 Task: Add an event with the title Second Training Session: Change Management and Adaptability in the Workplace, date ''2023/11/07'', time 7:50 AM to 9:50 AMand add a description: Welcome to the Project Quality Assurance Check, a crucial step in ensuring the highest level of quality and adherence to standards throughout the project lifecycle. The Quality Assurance Check is designed to systematically review and evaluate project deliverables, processes, and outcomes to identify any deviations, defects, or areas of improvement.Select event color  Lavender . Add location for the event as: 987 Chora Church, Istanbul, Turkey, logged in from the account softage.10@softage.netand send the event invitation to softage.1@softage.net and softage.2@softage.net. Set a reminder for the event Weekly on Sunday
Action: Mouse moved to (95, 126)
Screenshot: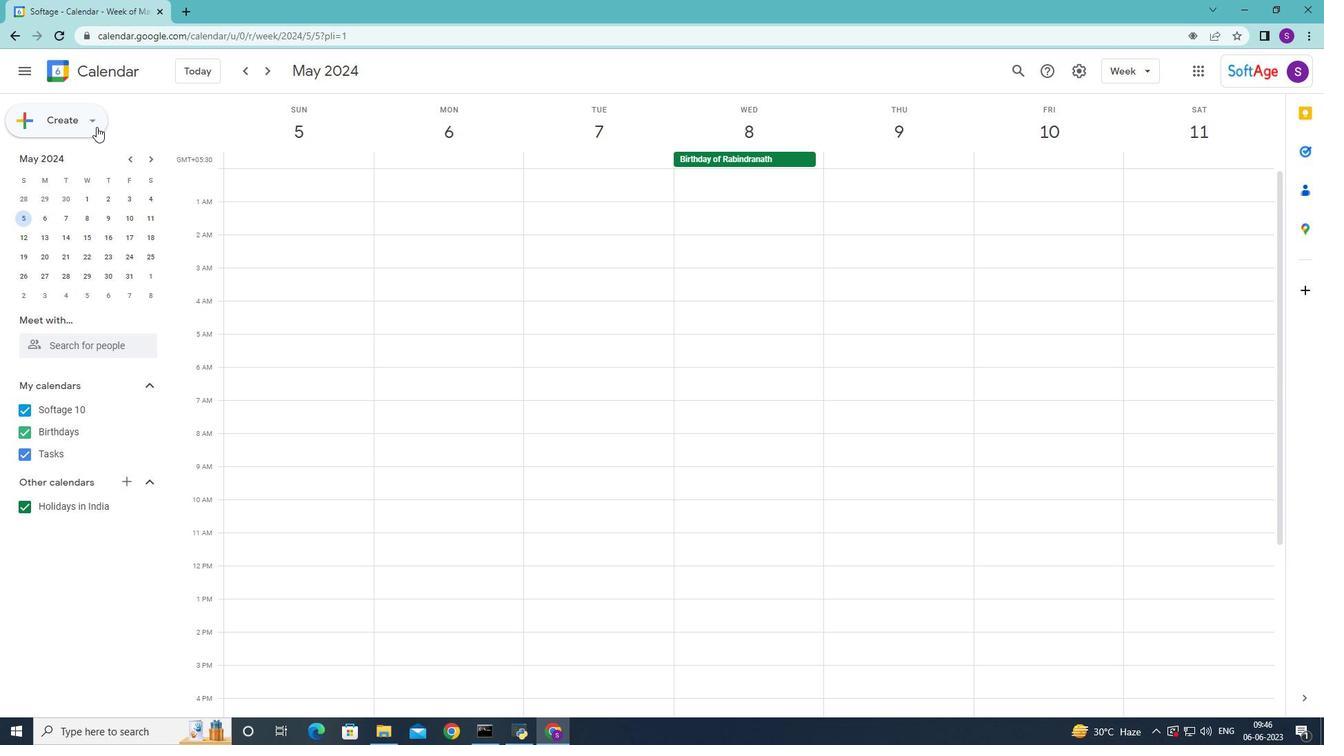 
Action: Mouse pressed left at (95, 126)
Screenshot: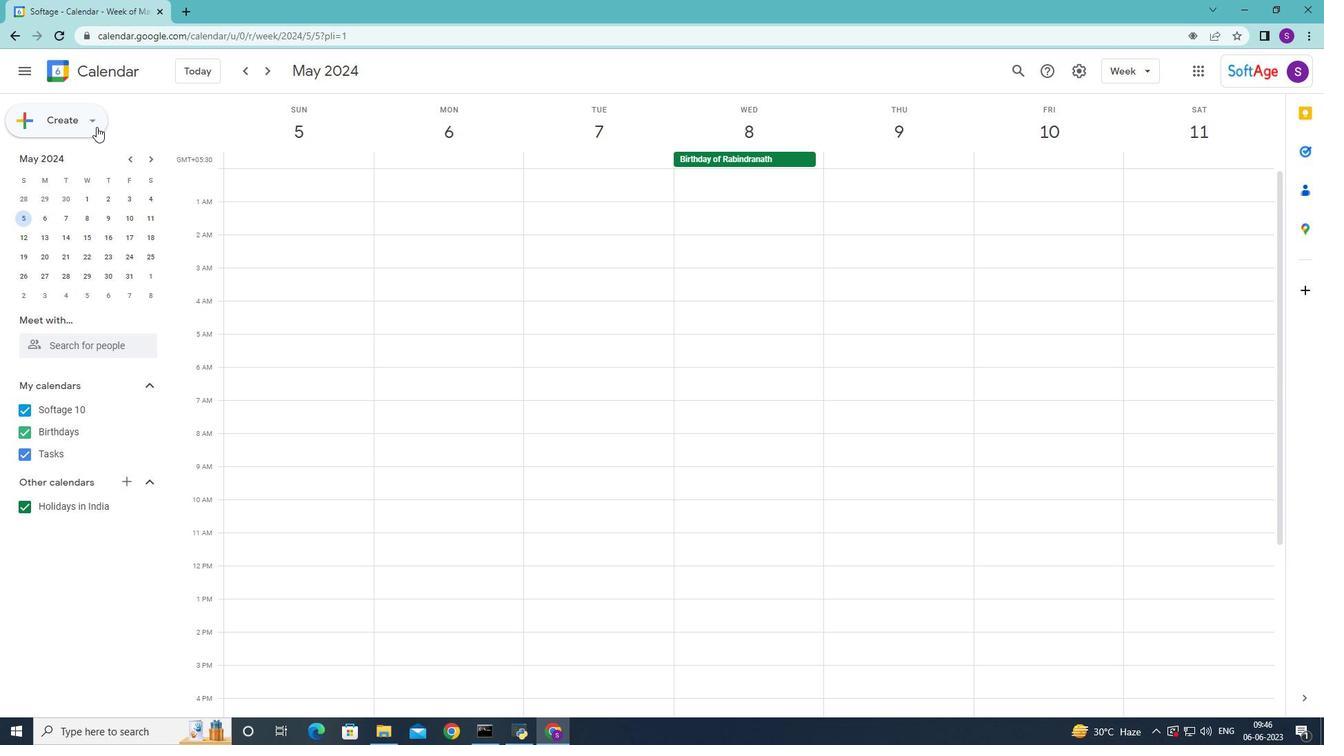 
Action: Mouse moved to (91, 161)
Screenshot: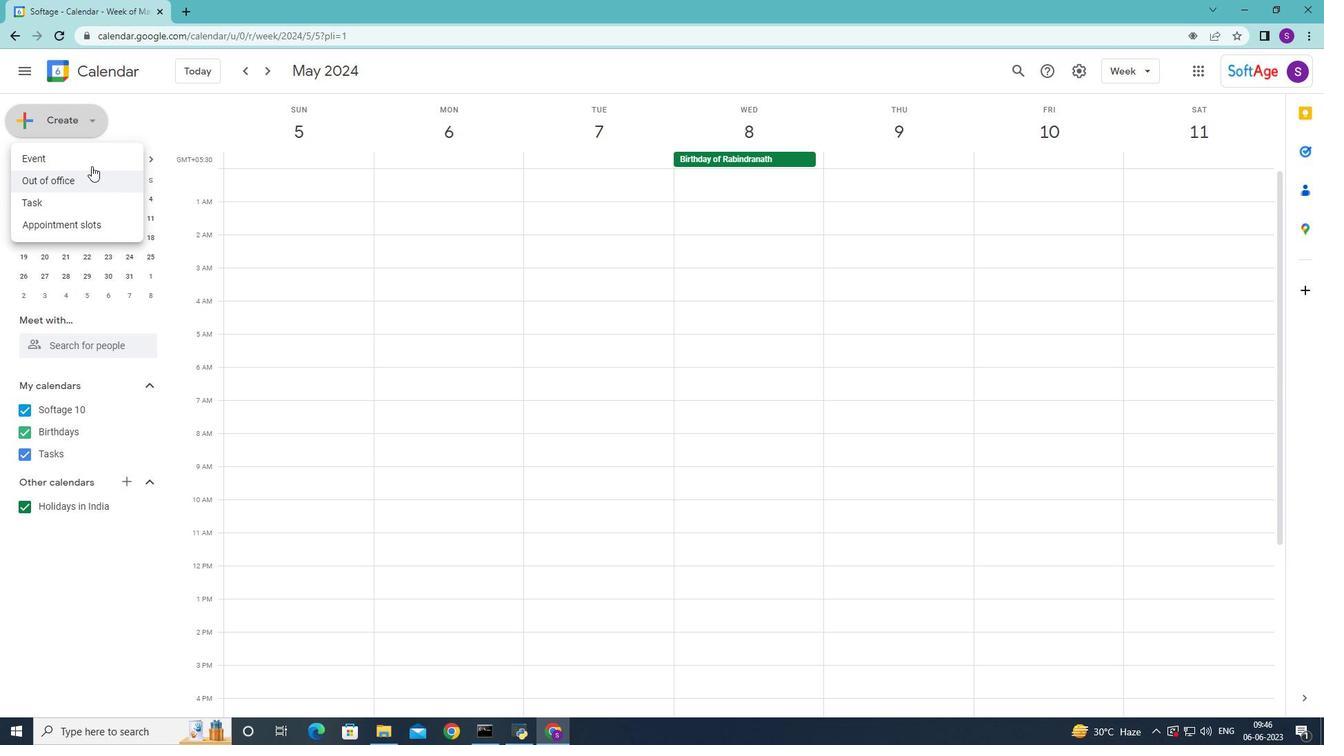 
Action: Mouse pressed left at (91, 161)
Screenshot: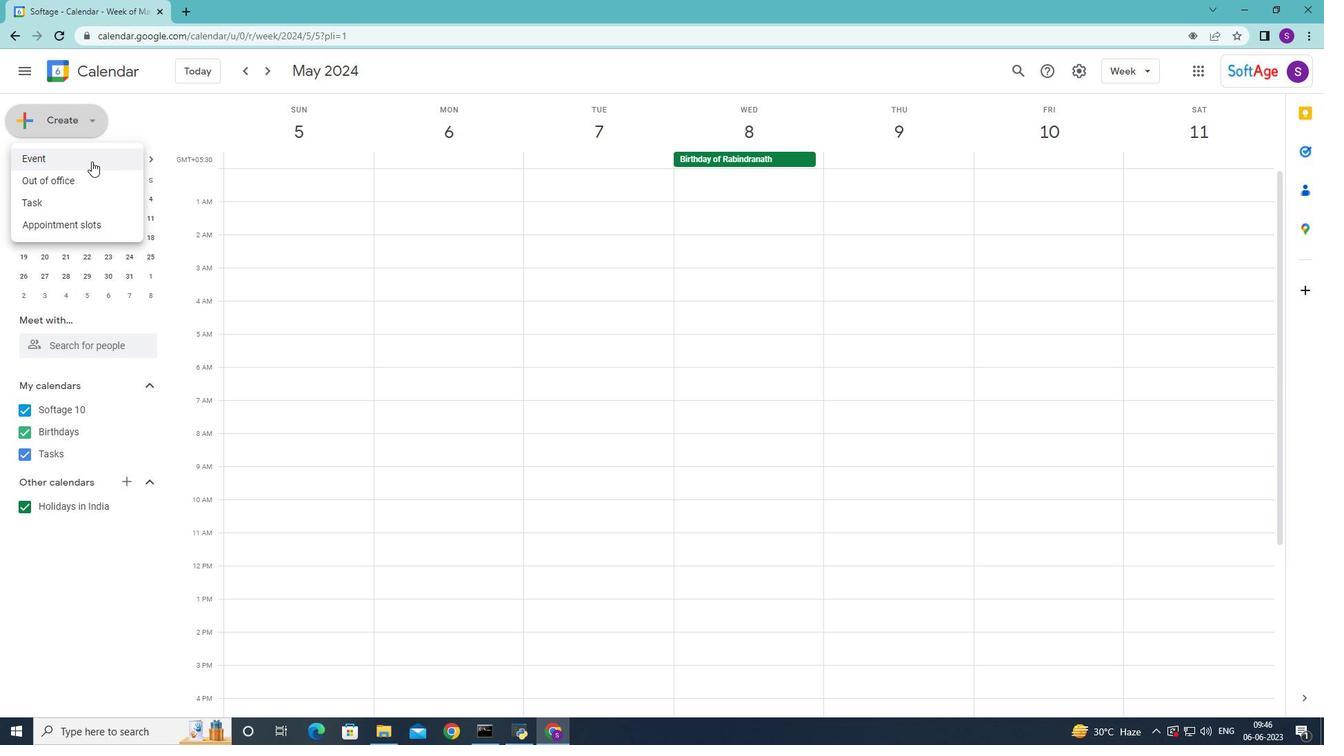 
Action: Mouse moved to (512, 255)
Screenshot: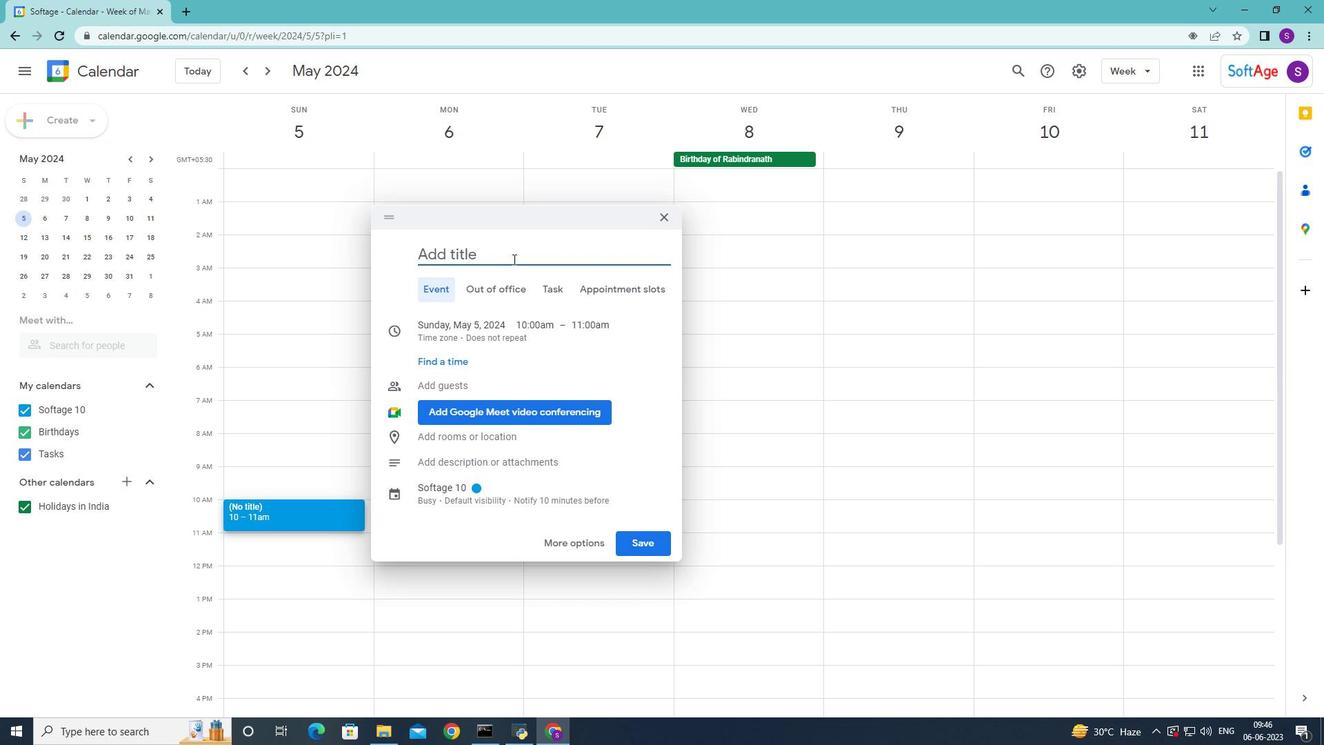 
Action: Mouse pressed left at (512, 255)
Screenshot: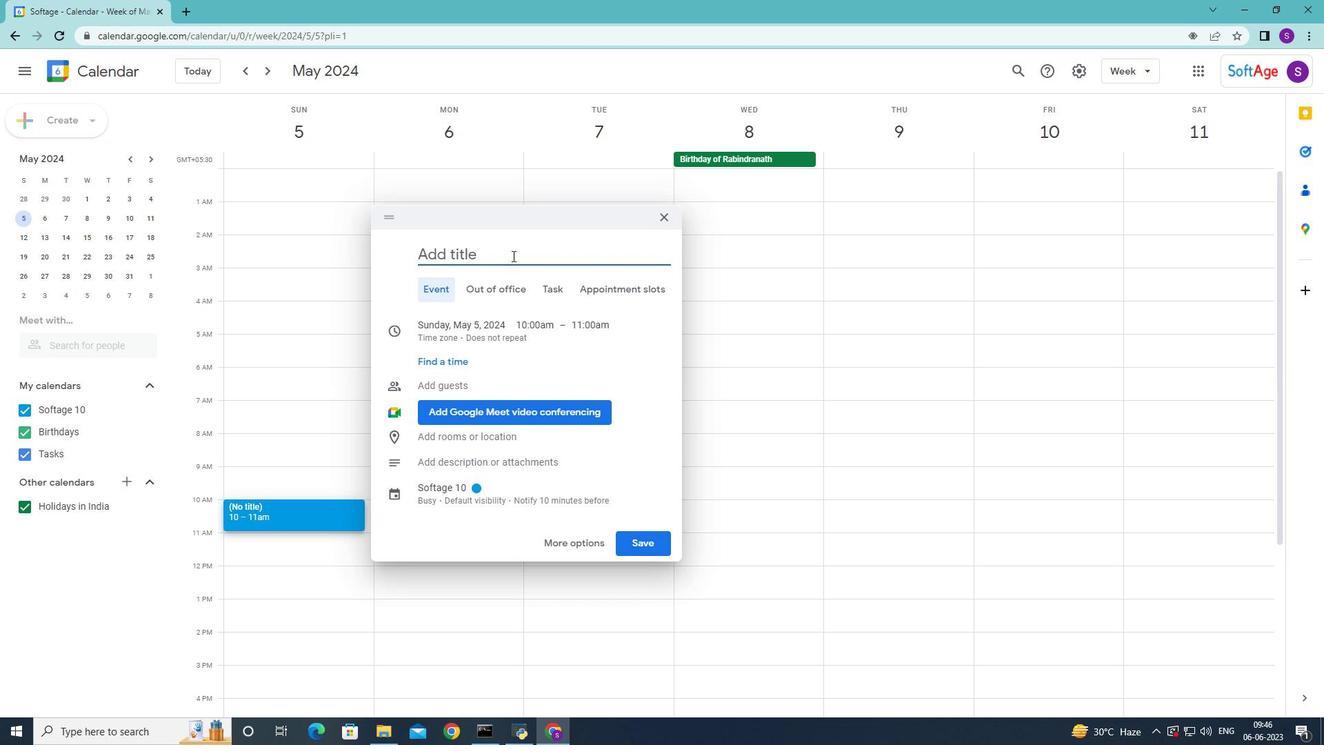 
Action: Key pressed <Key.shift>Secp<Key.backspace>ond<Key.space><Key.shift>Traim<Key.backspace>ning<Key.space><Key.shift>Session<Key.space><Key.backspace><Key.shift_r><Key.shift_r><Key.shift_r><Key.shift_r><Key.shift_r><Key.shift_r><Key.shift_r>:<Key.space><Key.shift>Change<Key.space><Key.shift>Management<Key.space>and<Key.space>adapt<Key.backspace><Key.backspace><Key.backspace><Key.backspace><Key.backspace><Key.shift>Adaptability<Key.space>in<Key.space>the<Key.space><Key.shift>Workkplace<Key.space>
Screenshot: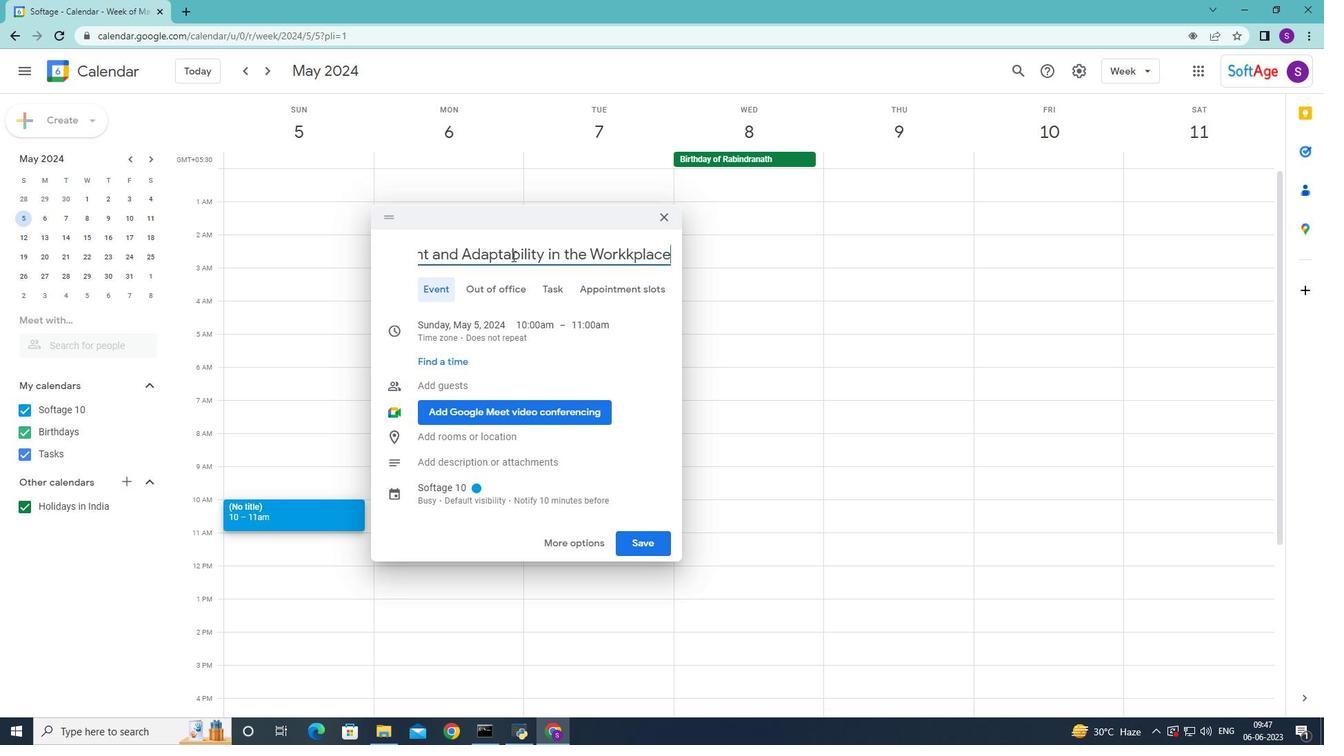 
Action: Mouse moved to (629, 253)
Screenshot: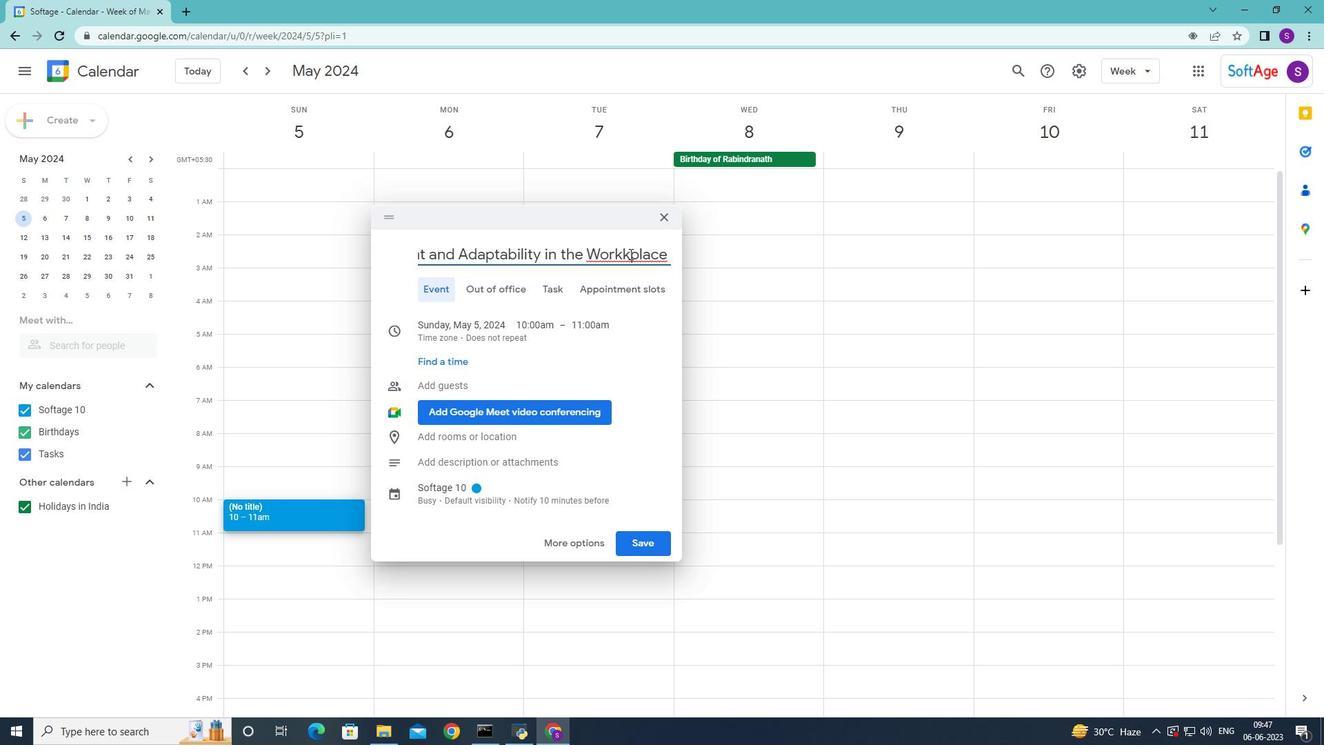 
Action: Mouse pressed left at (629, 253)
Screenshot: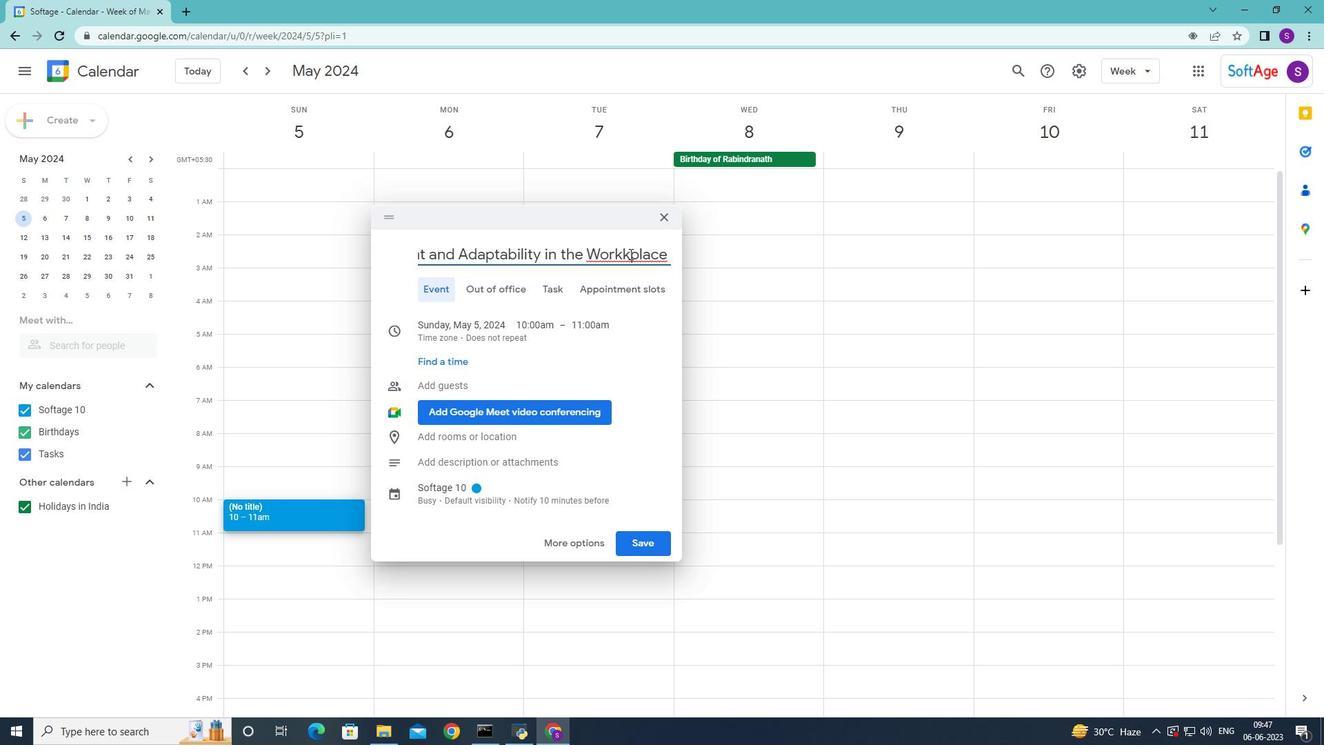 
Action: Key pressed <Key.backspace>
Screenshot: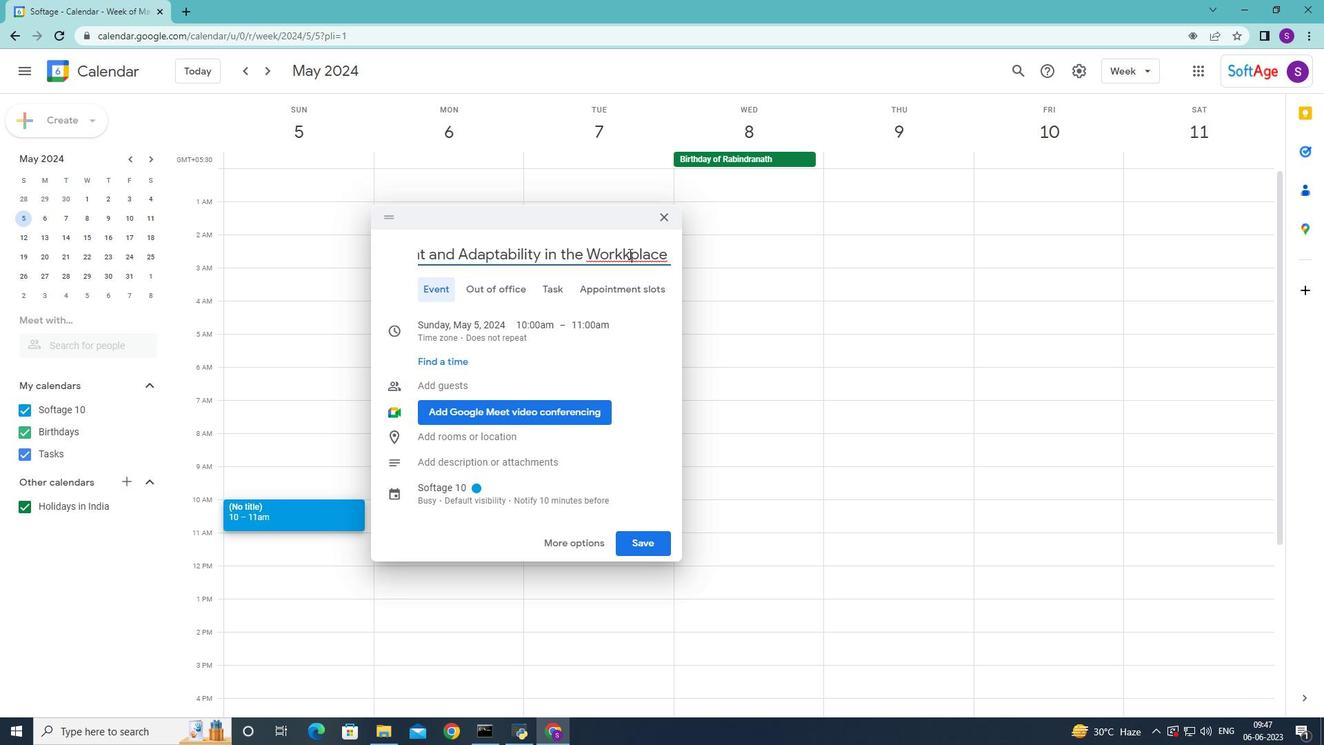 
Action: Mouse moved to (431, 333)
Screenshot: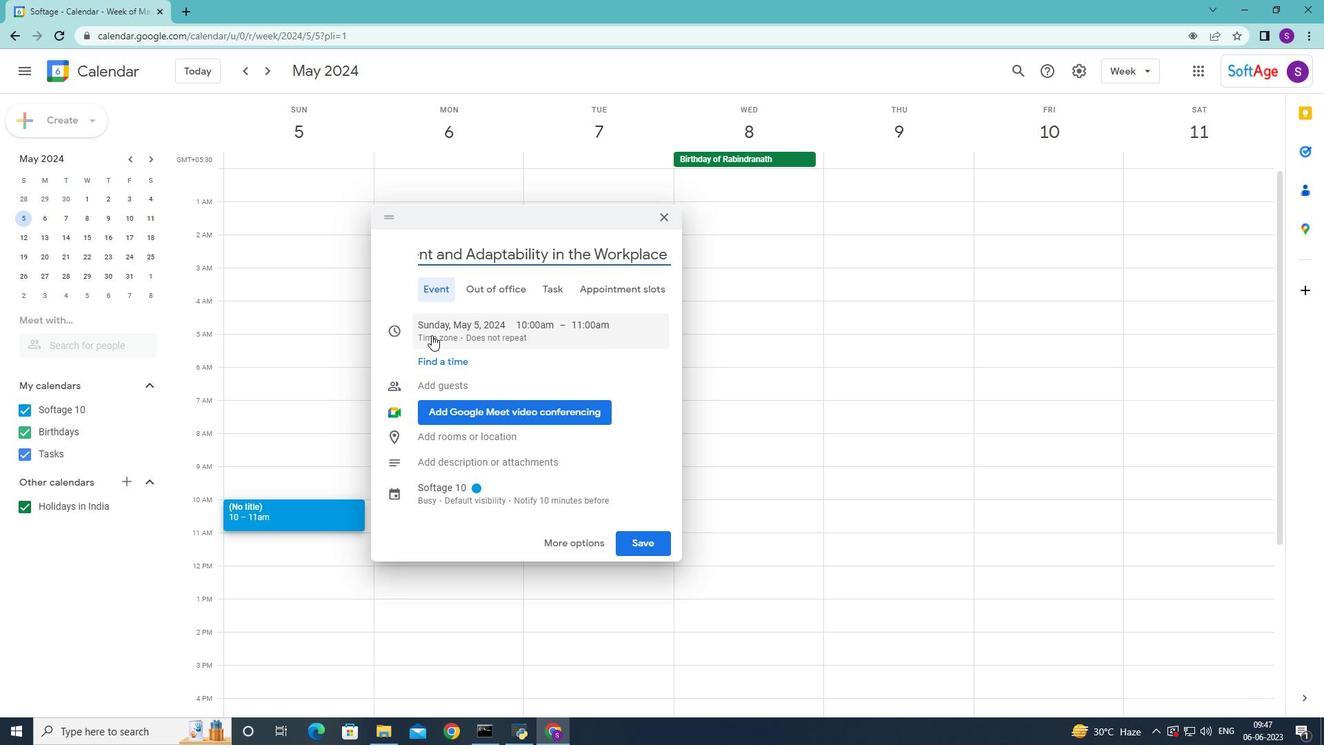
Action: Mouse pressed left at (431, 333)
Screenshot: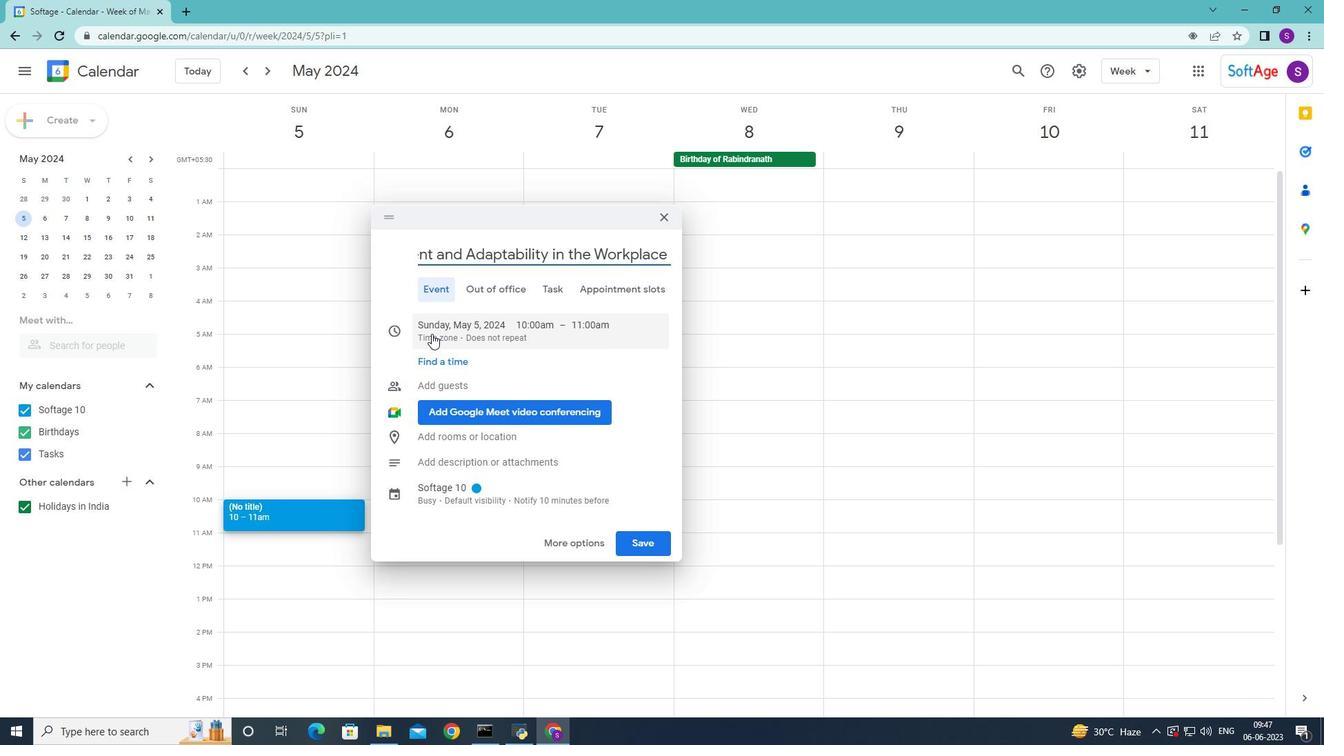 
Action: Mouse moved to (455, 326)
Screenshot: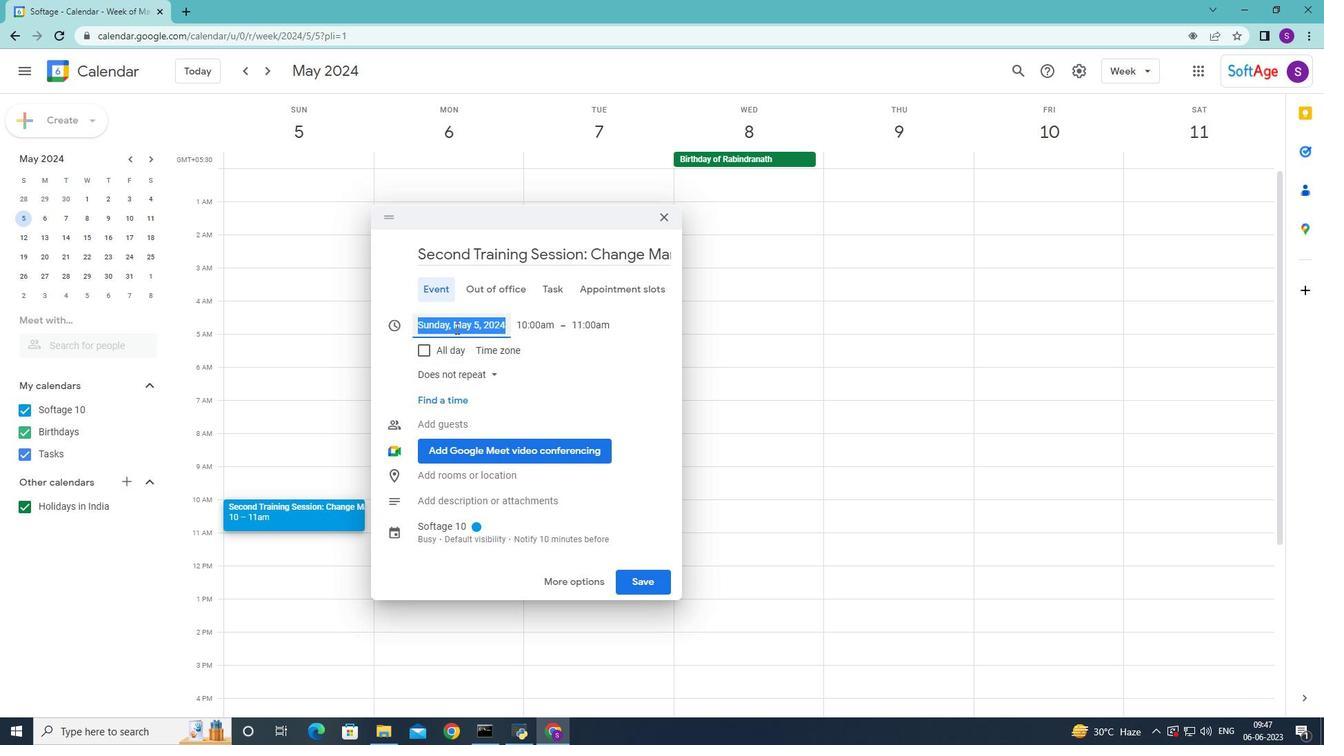 
Action: Mouse pressed left at (455, 326)
Screenshot: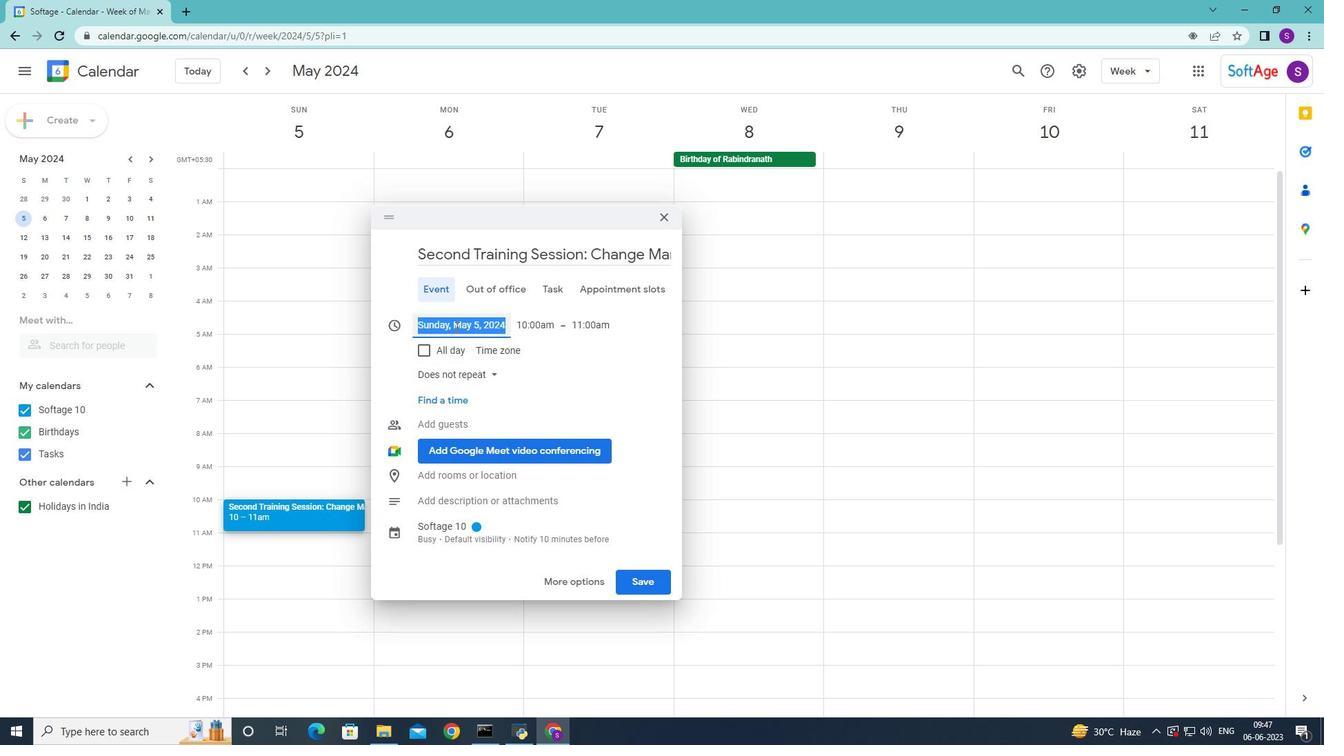 
Action: Mouse moved to (569, 355)
Screenshot: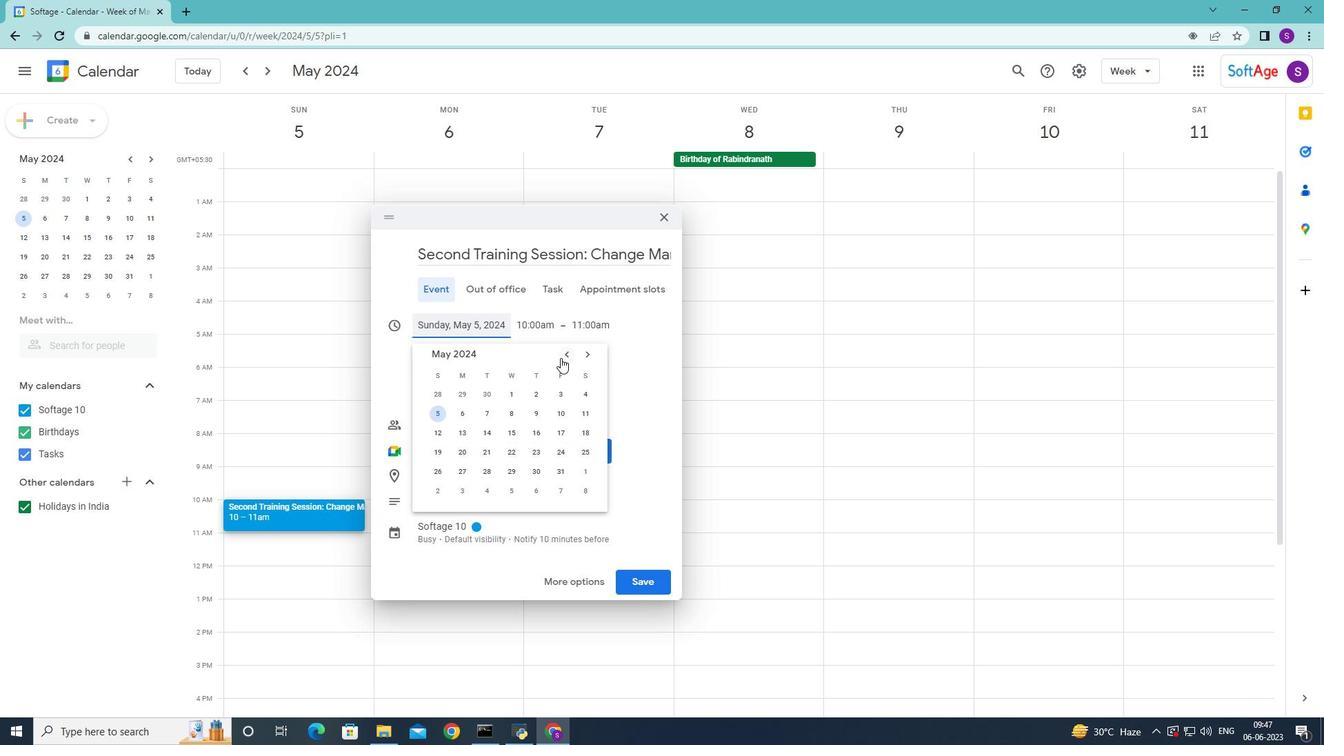 
Action: Mouse pressed left at (569, 355)
Screenshot: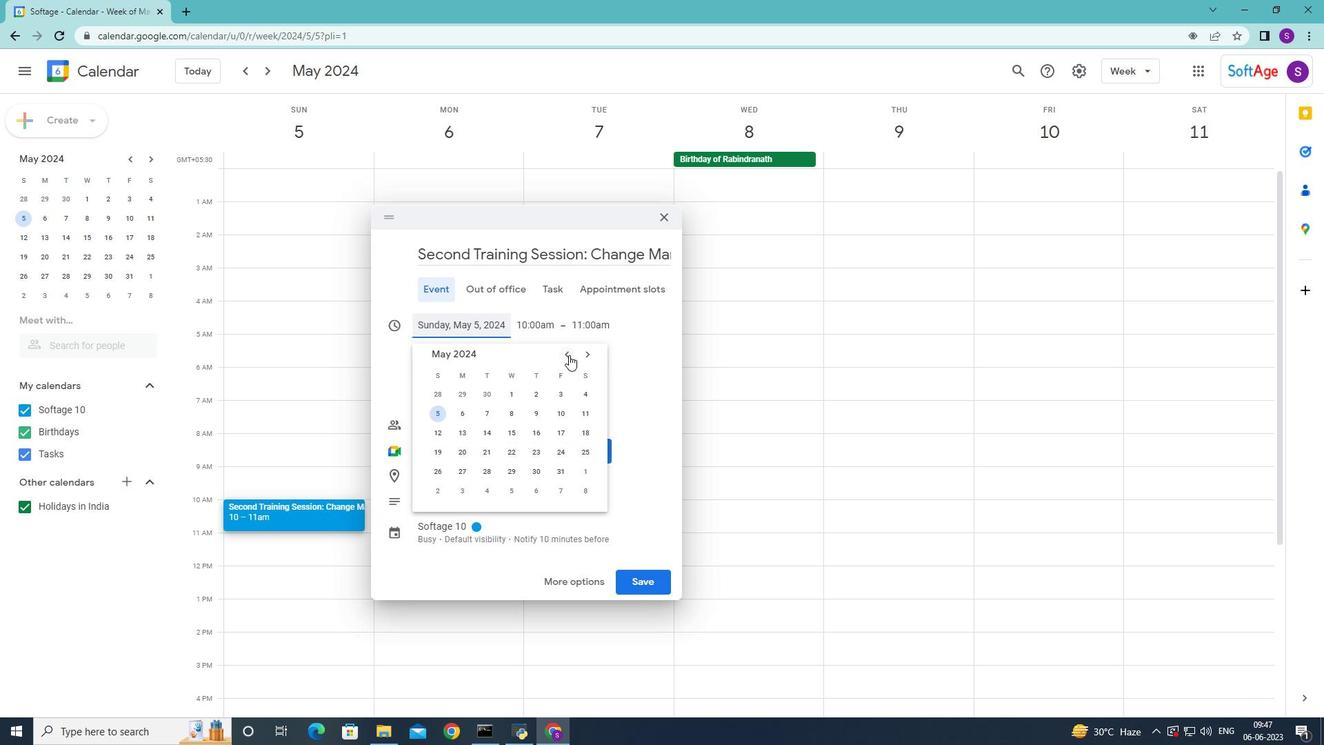
Action: Mouse pressed left at (569, 355)
Screenshot: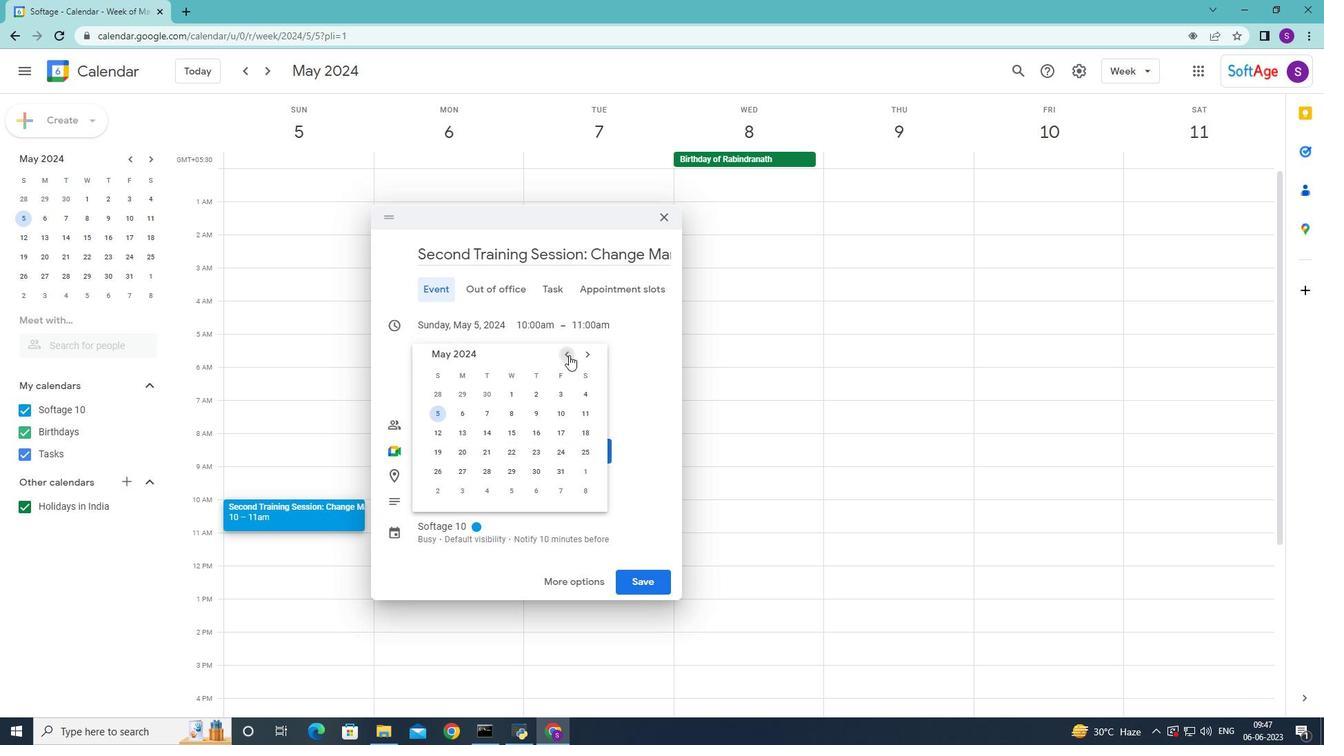 
Action: Mouse pressed left at (569, 355)
Screenshot: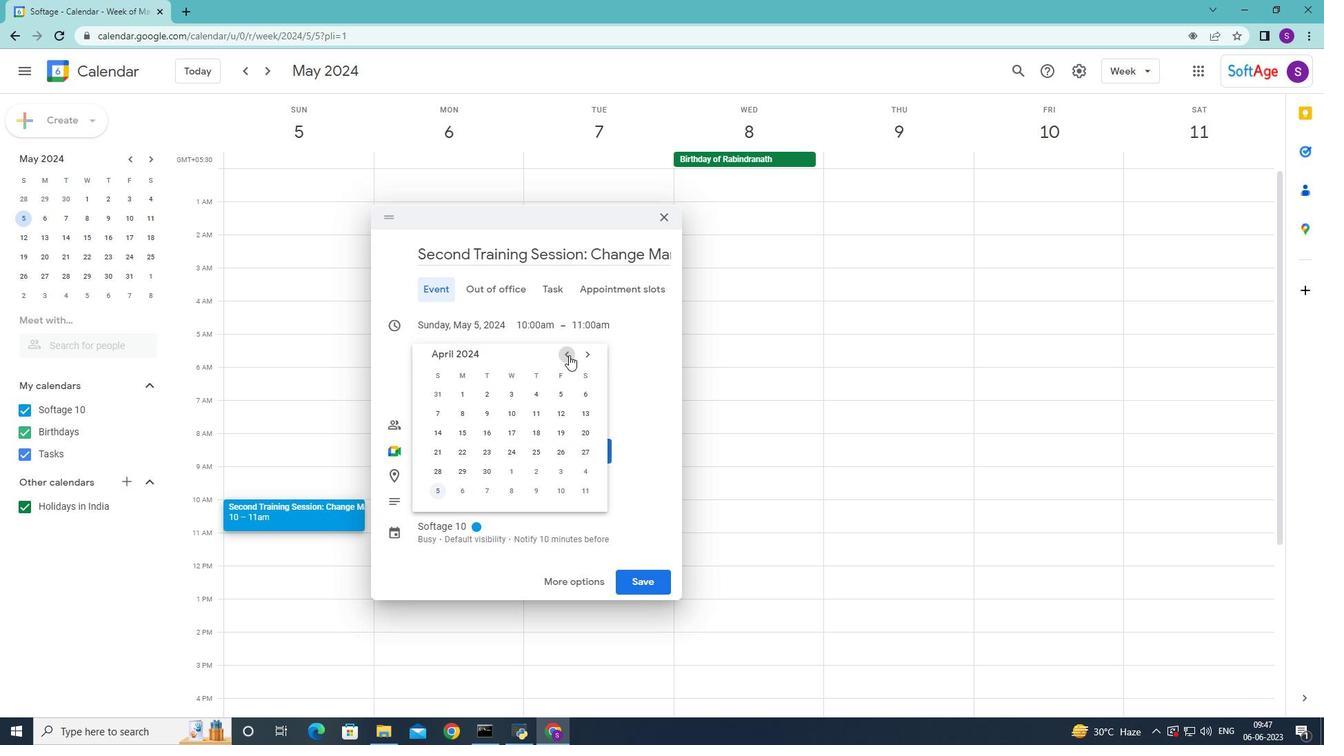 
Action: Mouse pressed left at (569, 355)
Screenshot: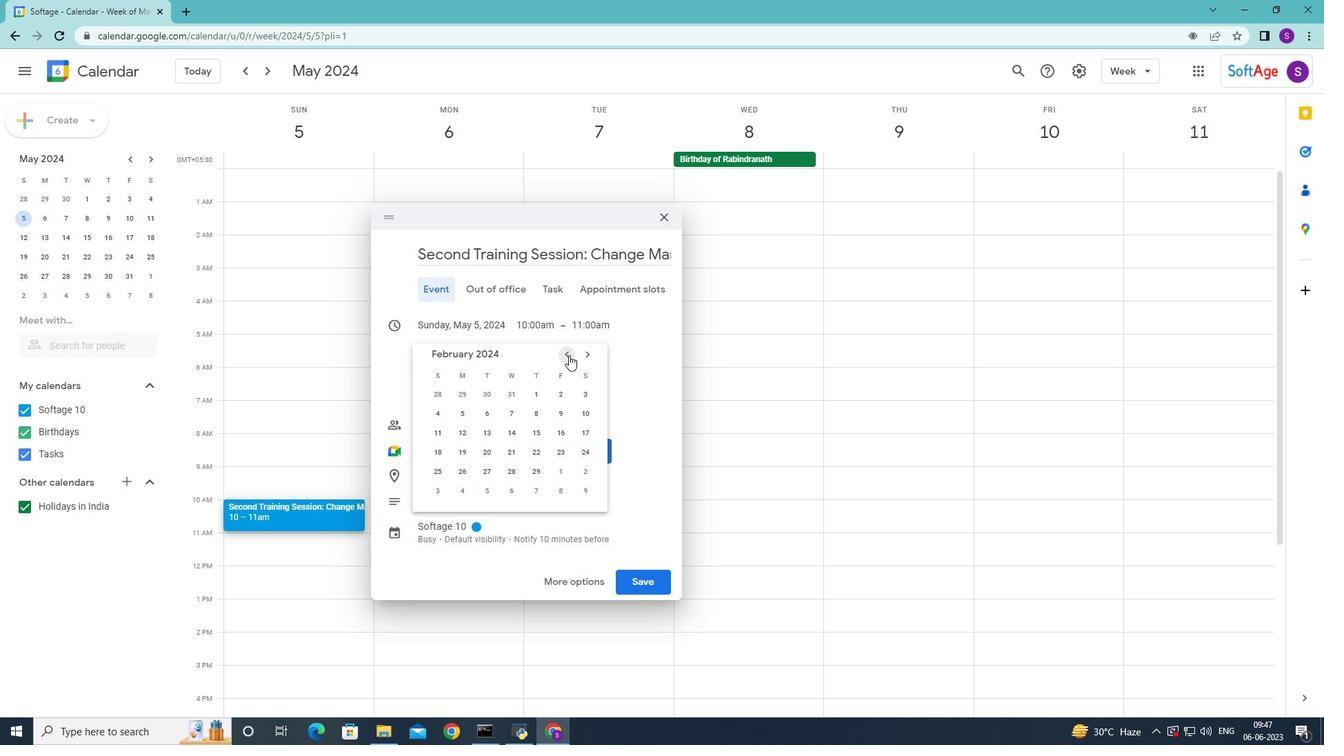 
Action: Mouse pressed left at (569, 355)
Screenshot: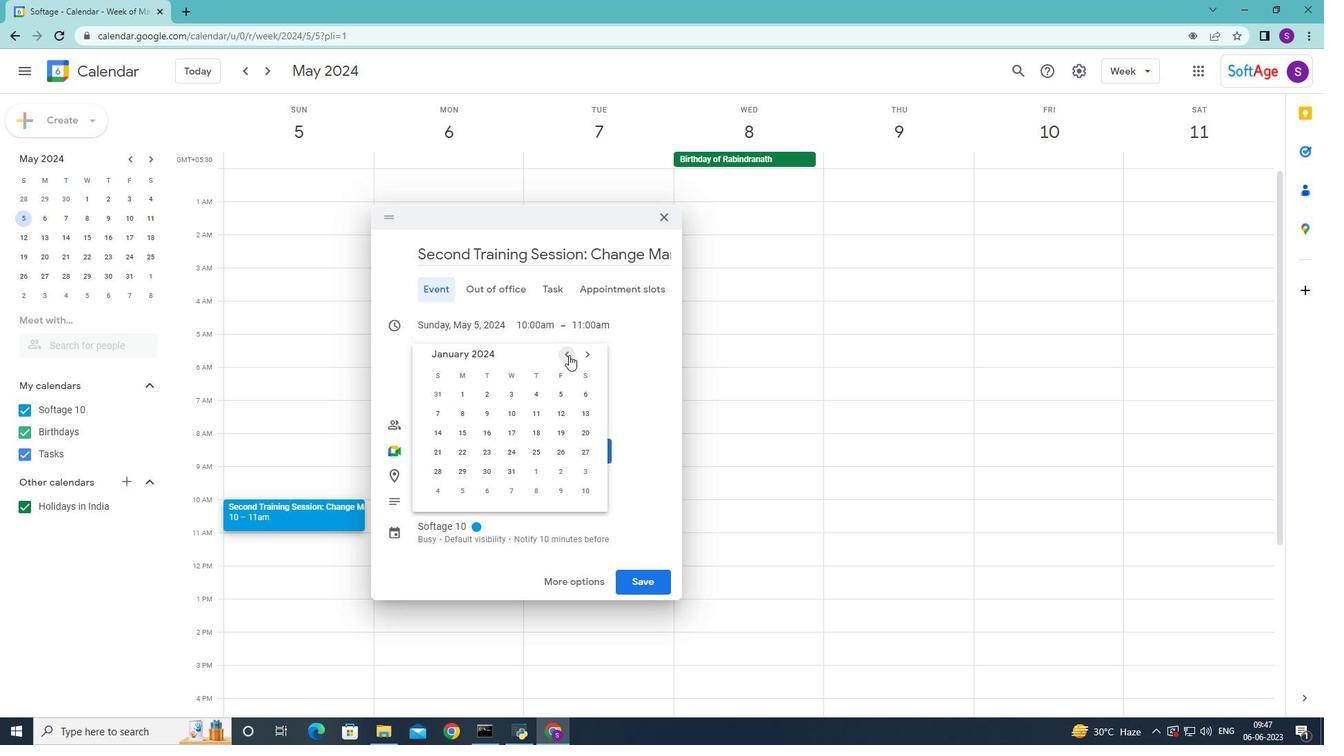 
Action: Mouse pressed left at (569, 355)
Screenshot: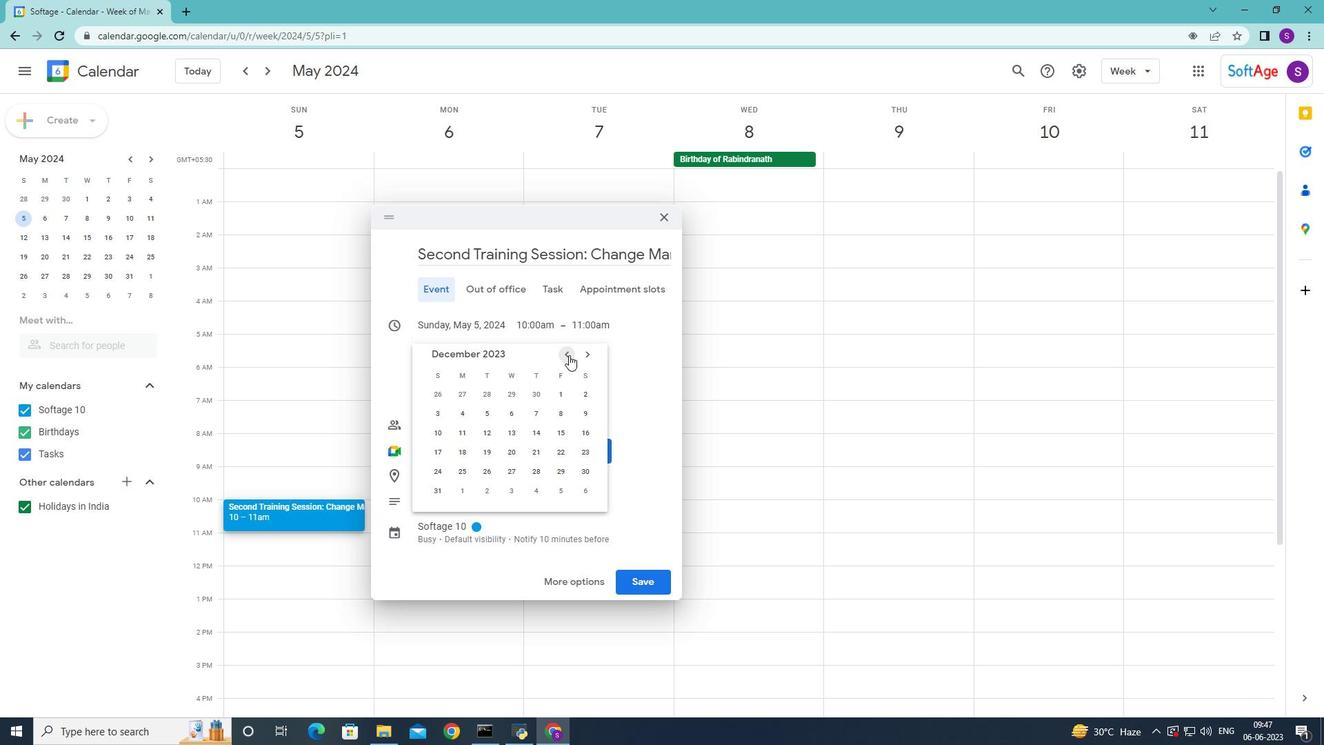 
Action: Mouse moved to (483, 417)
Screenshot: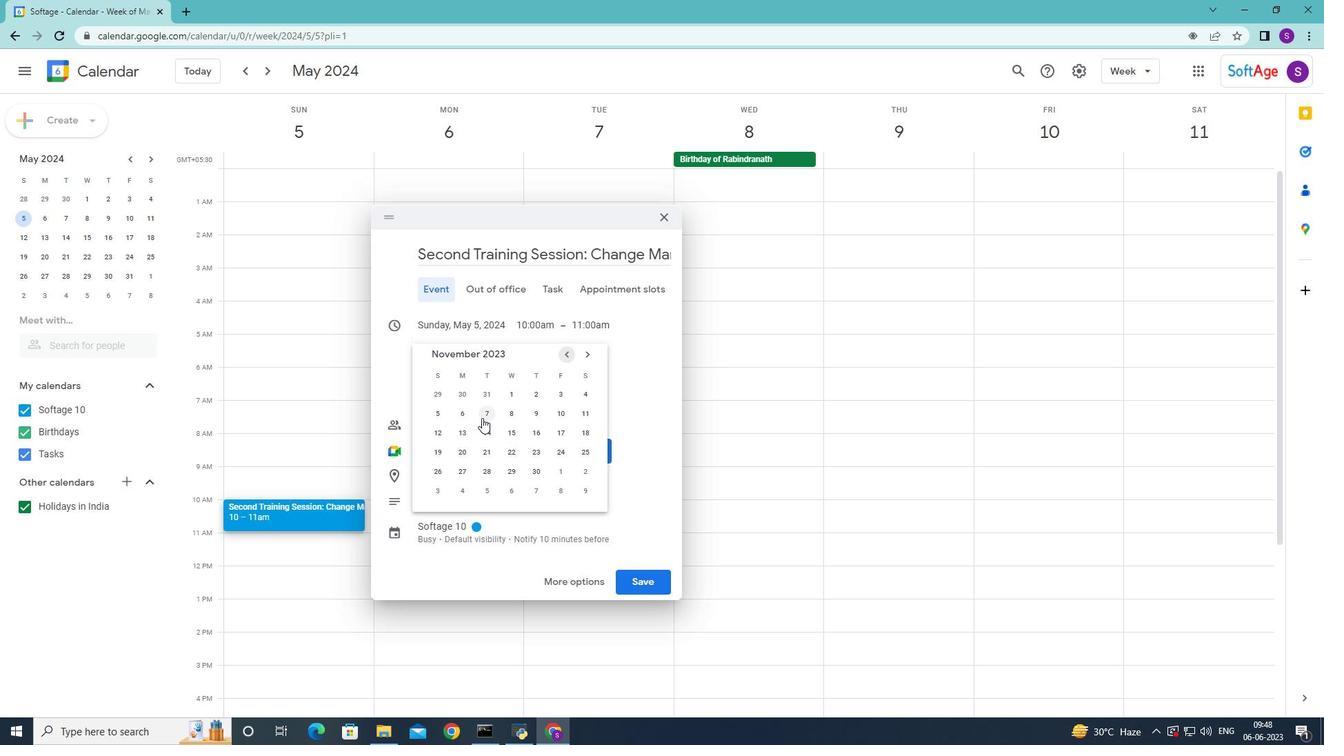 
Action: Mouse pressed left at (483, 417)
Screenshot: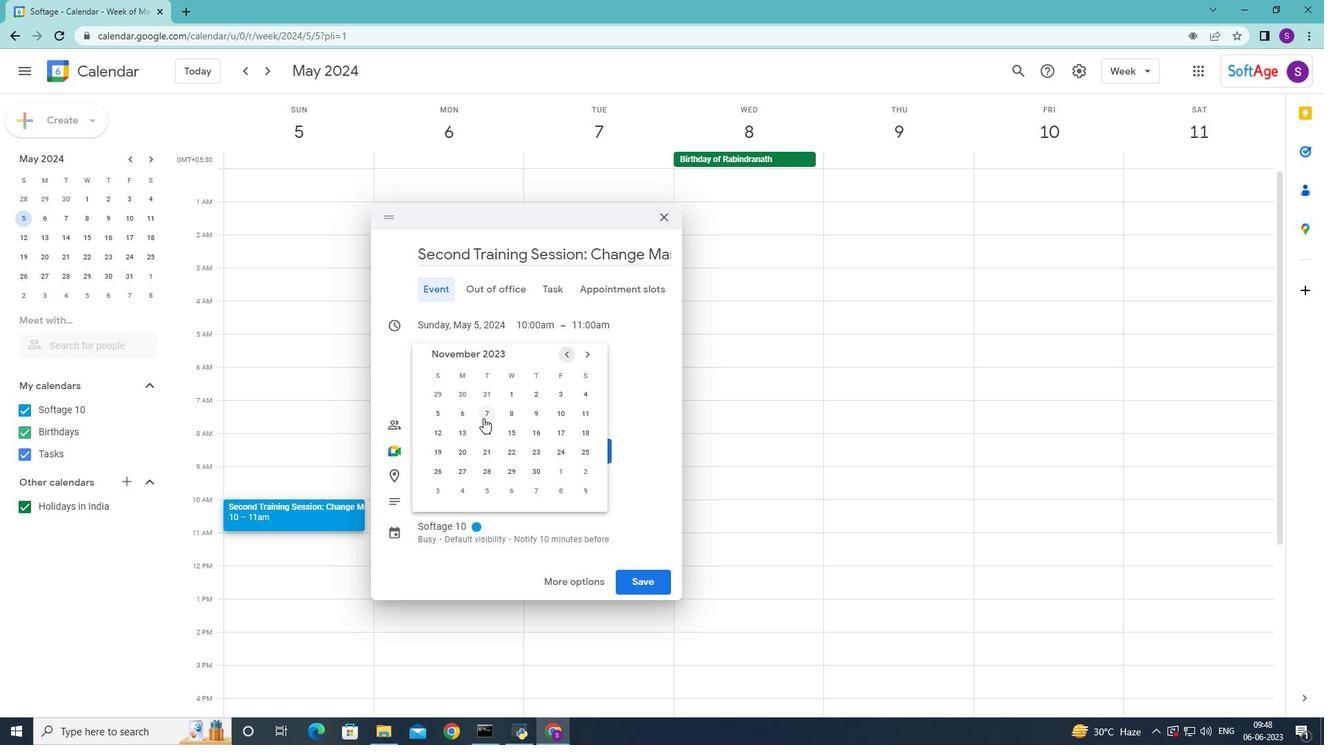 
Action: Mouse moved to (374, 325)
Screenshot: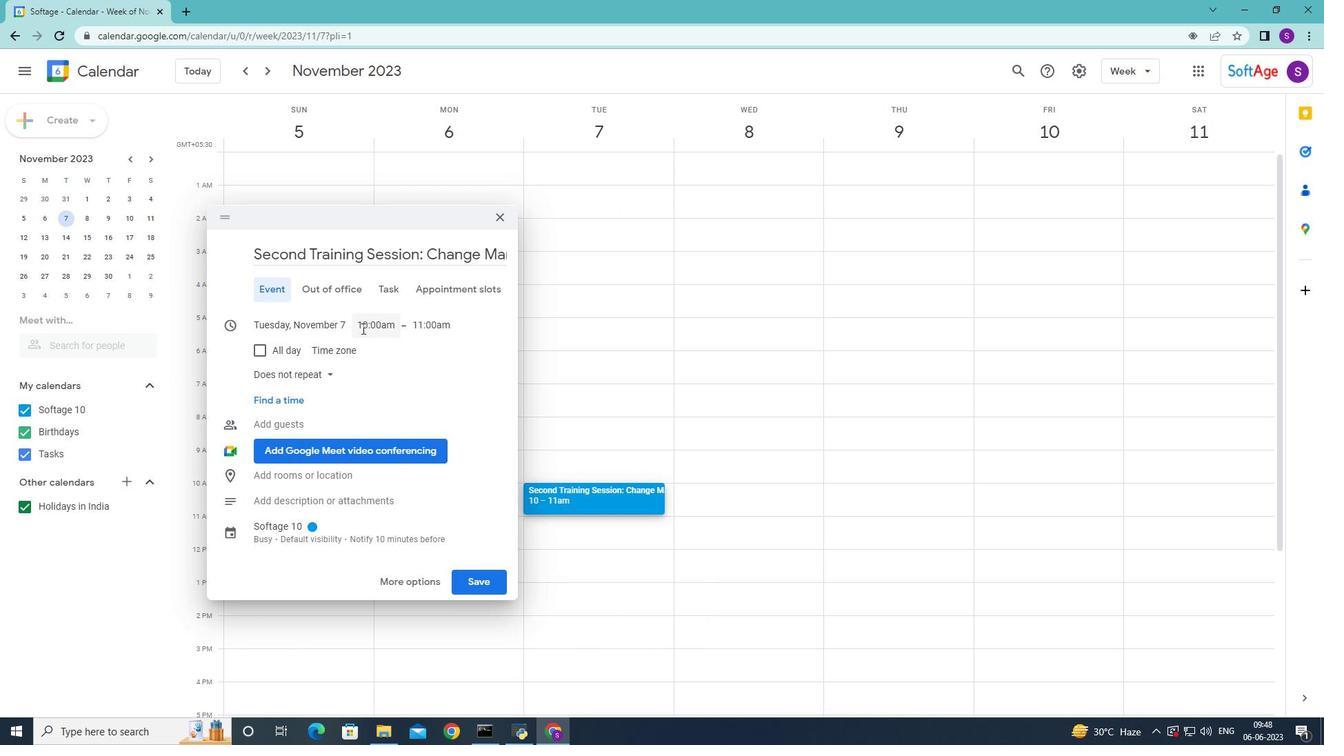 
Action: Mouse pressed left at (374, 325)
Screenshot: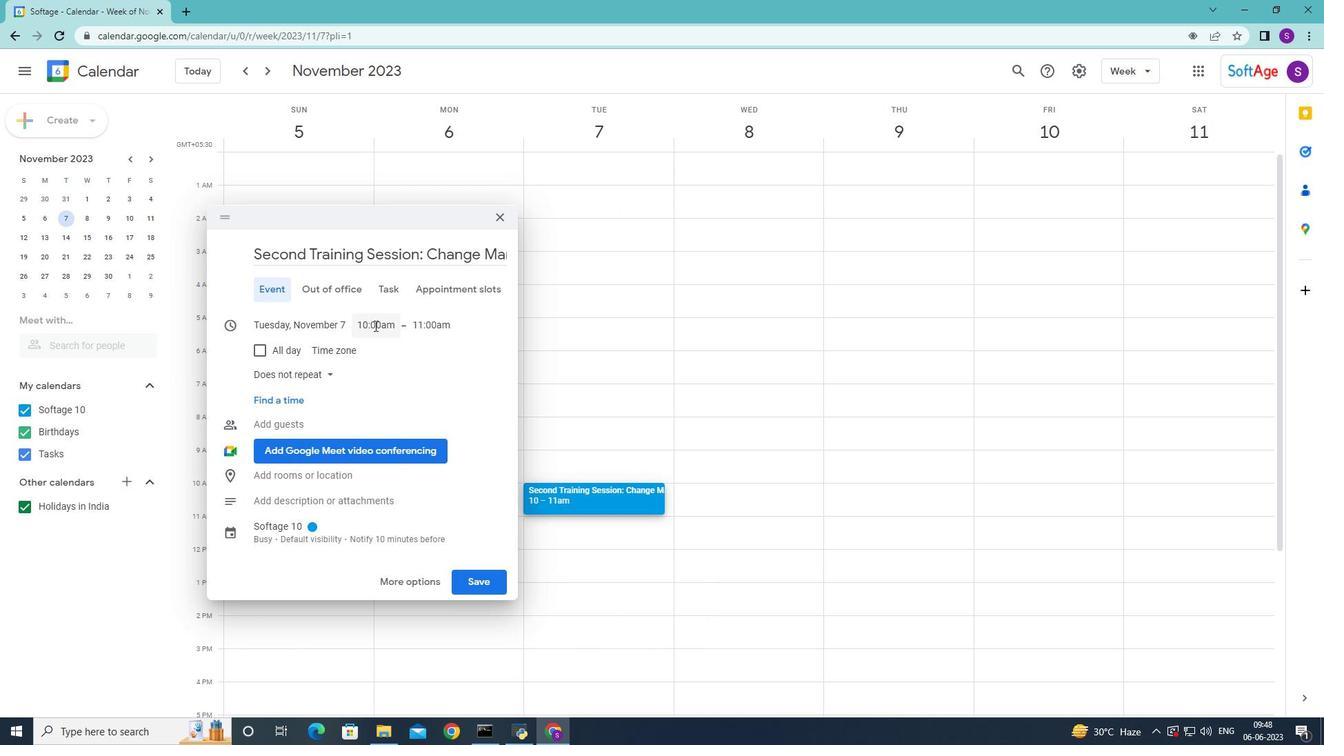 
Action: Mouse moved to (402, 403)
Screenshot: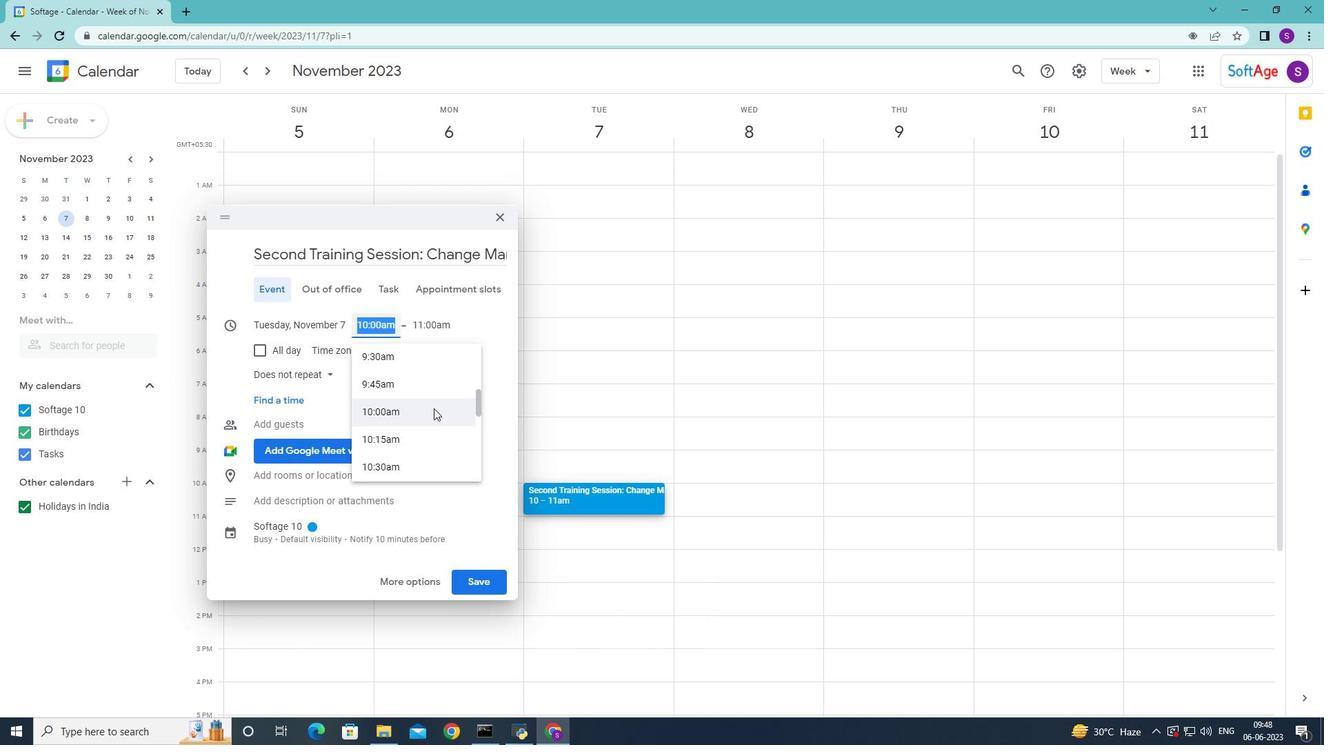
Action: Mouse scrolled (402, 404) with delta (0, 0)
Screenshot: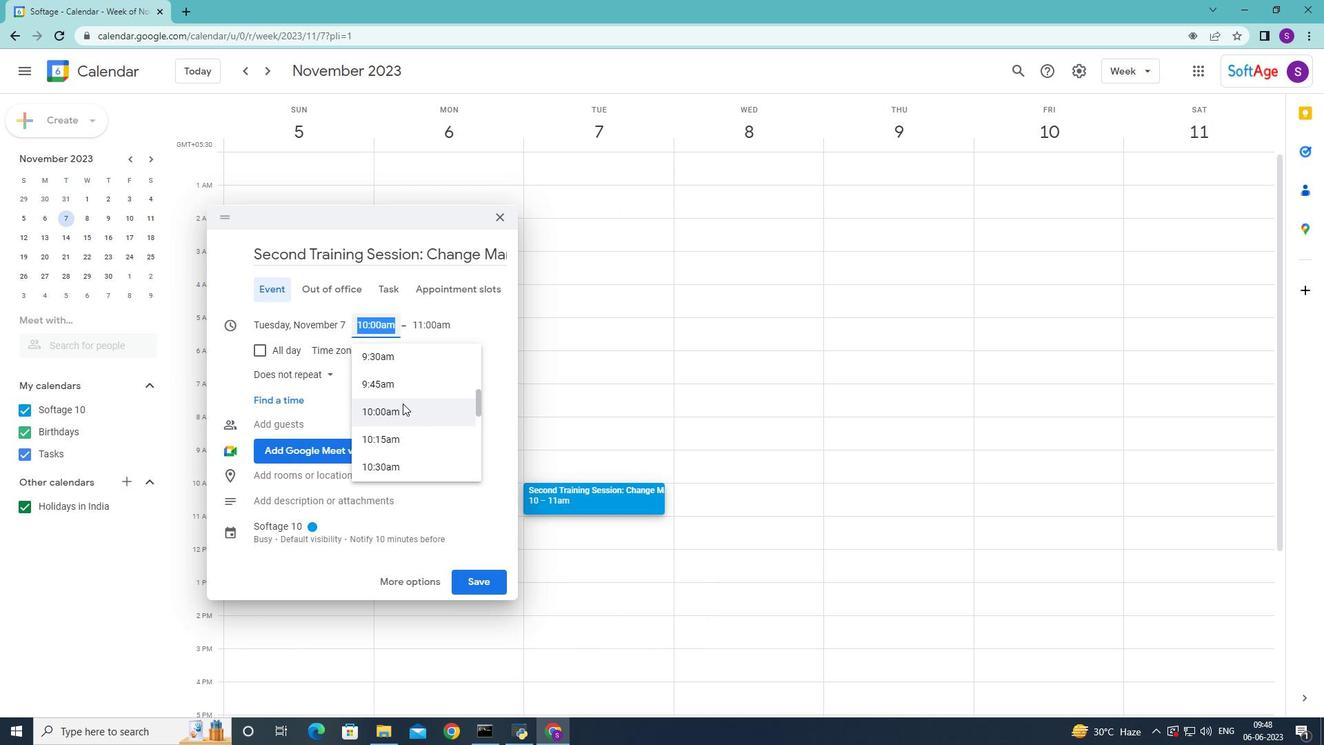
Action: Mouse scrolled (402, 404) with delta (0, 0)
Screenshot: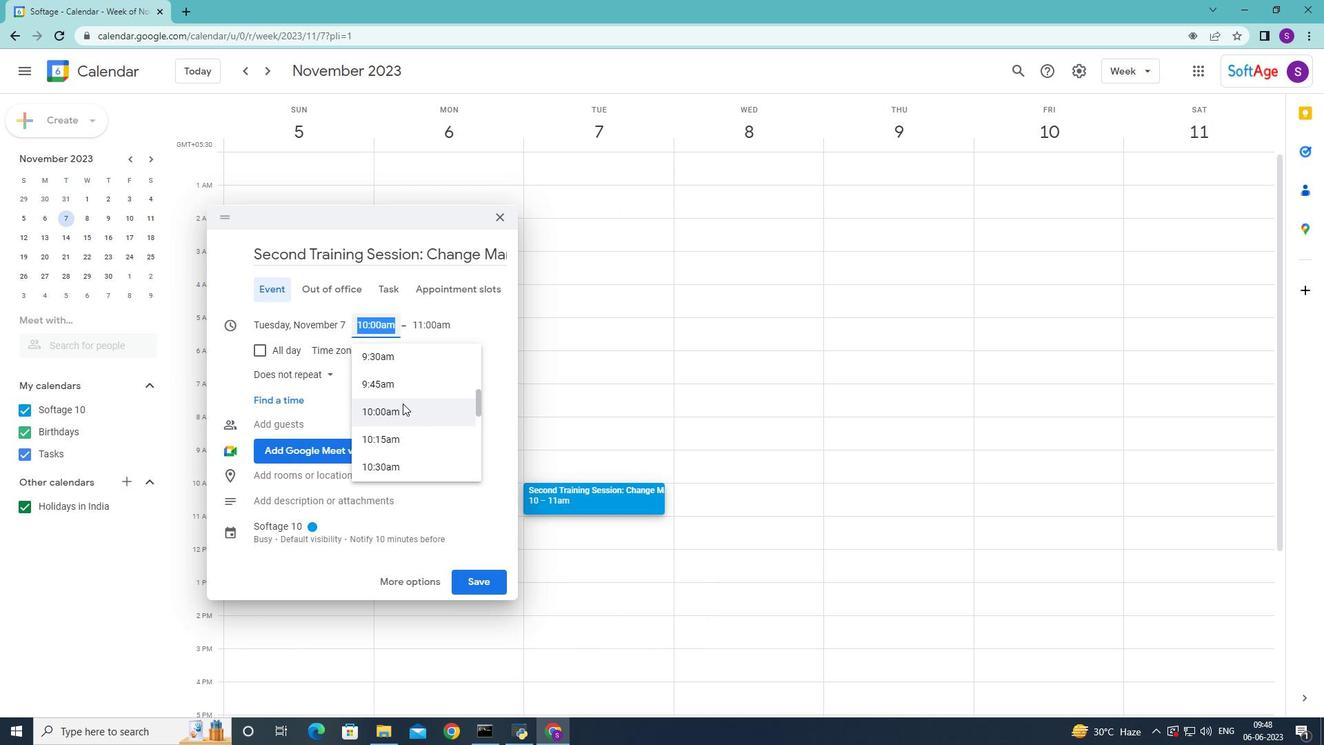 
Action: Mouse scrolled (402, 404) with delta (0, 0)
Screenshot: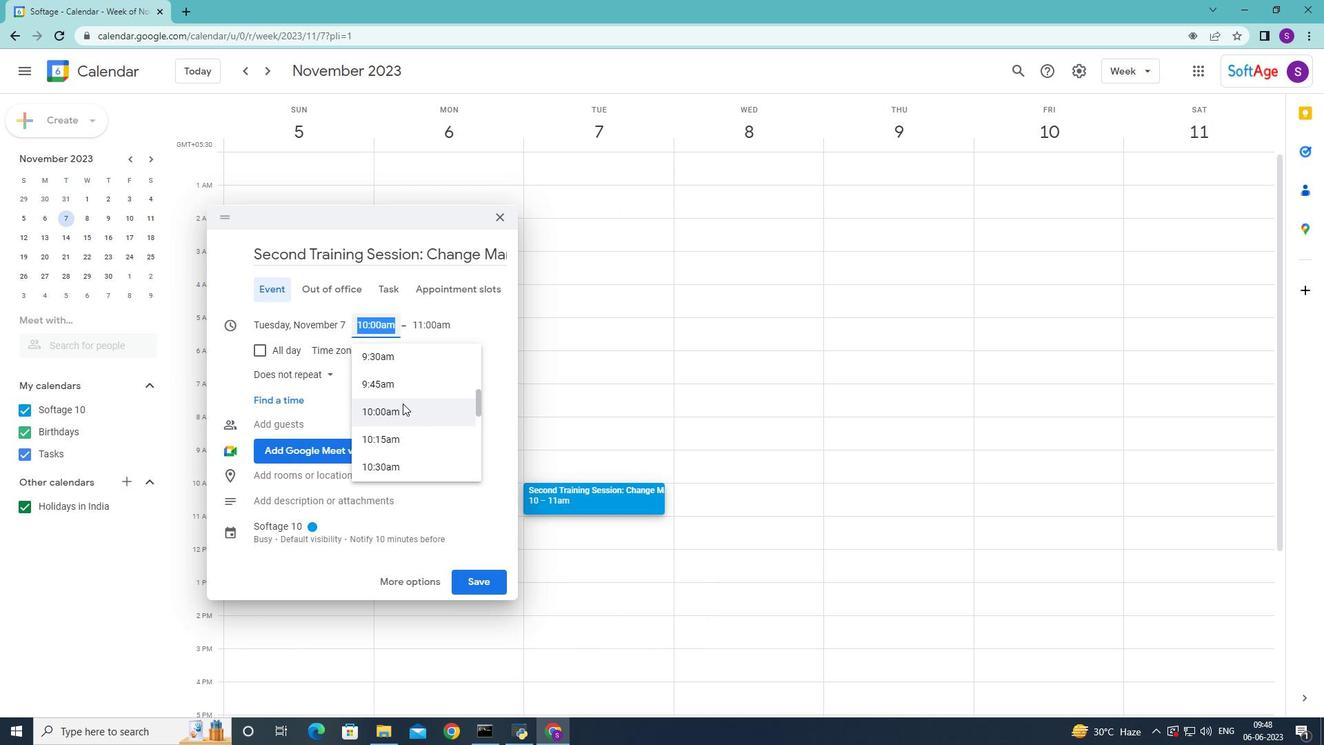 
Action: Mouse scrolled (402, 404) with delta (0, 0)
Screenshot: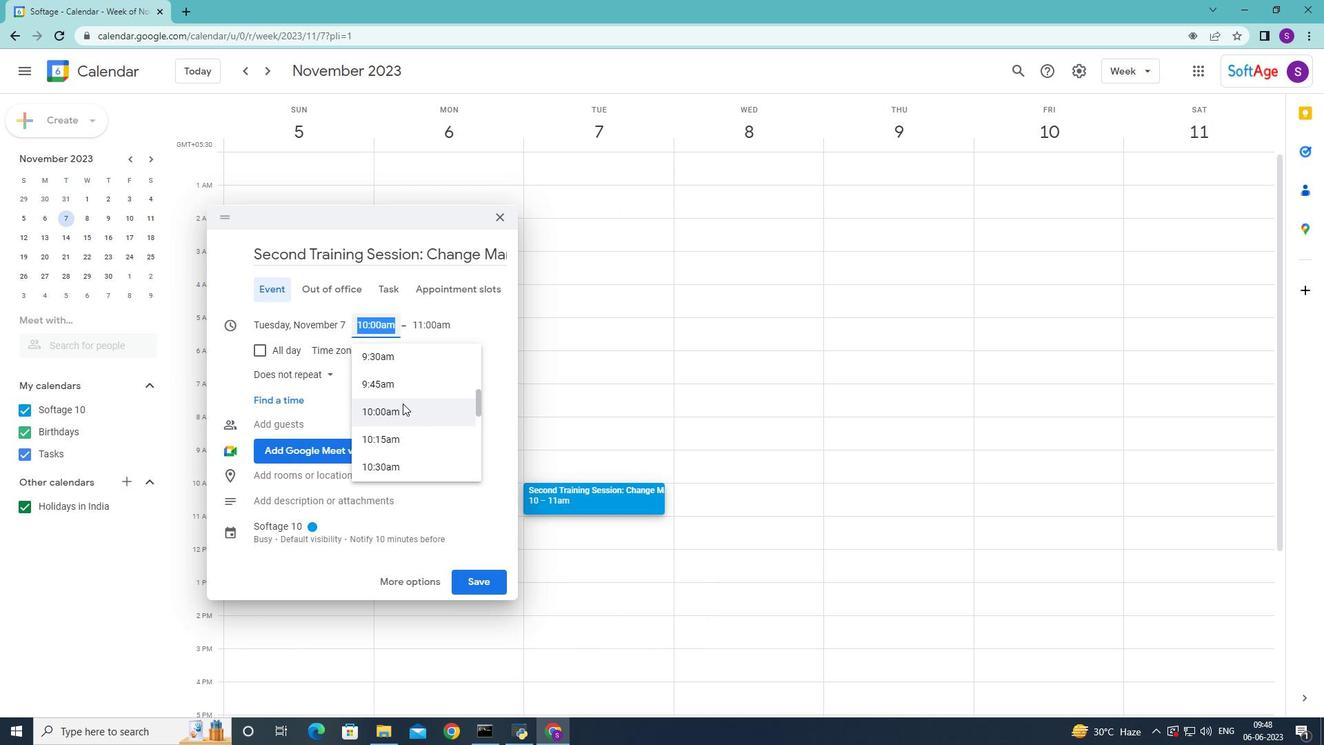 
Action: Mouse scrolled (402, 404) with delta (0, 0)
Screenshot: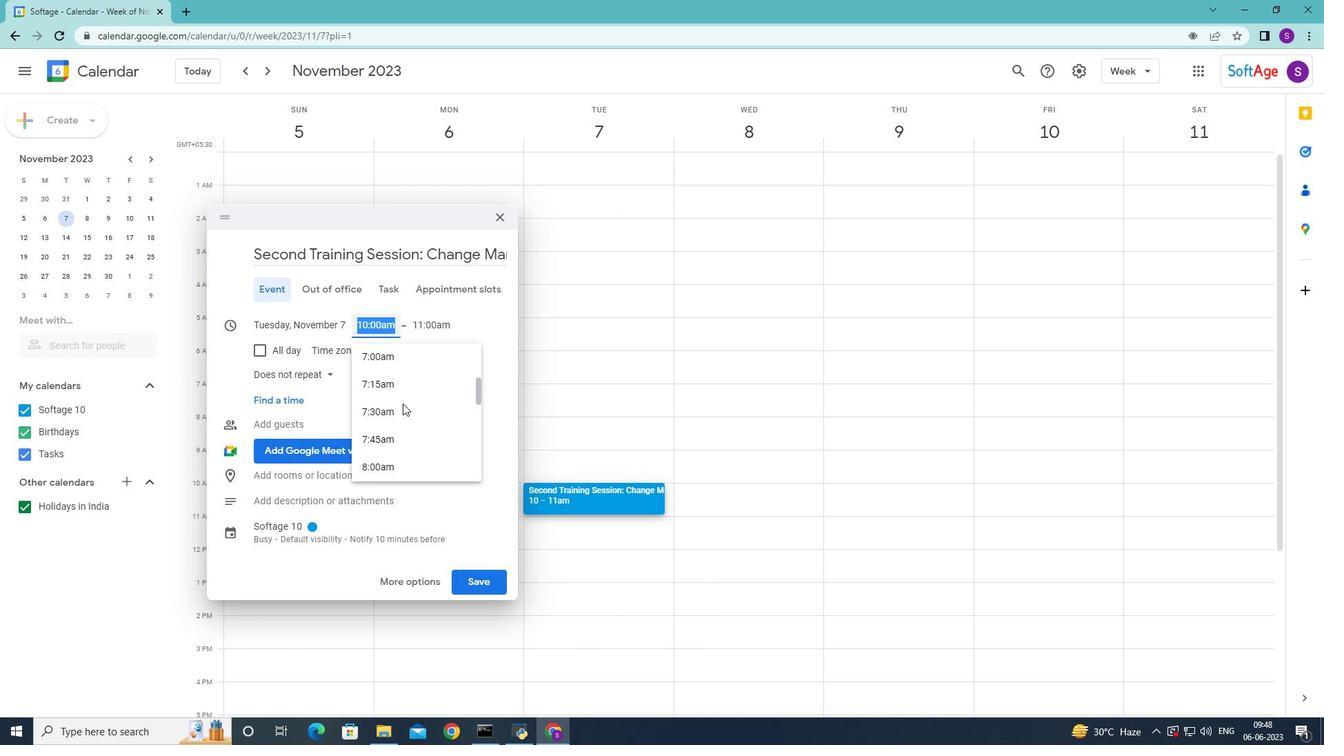 
Action: Mouse scrolled (402, 402) with delta (0, 0)
Screenshot: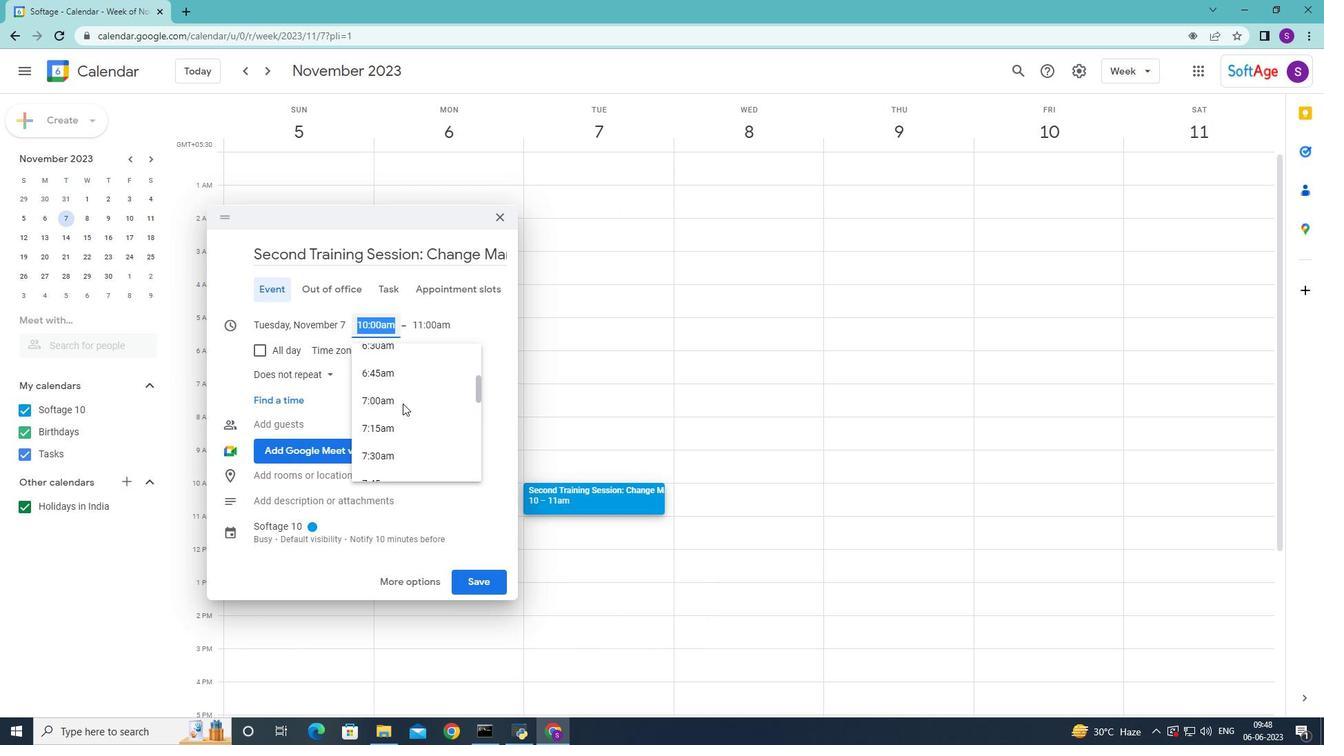 
Action: Mouse scrolled (402, 402) with delta (0, 0)
Screenshot: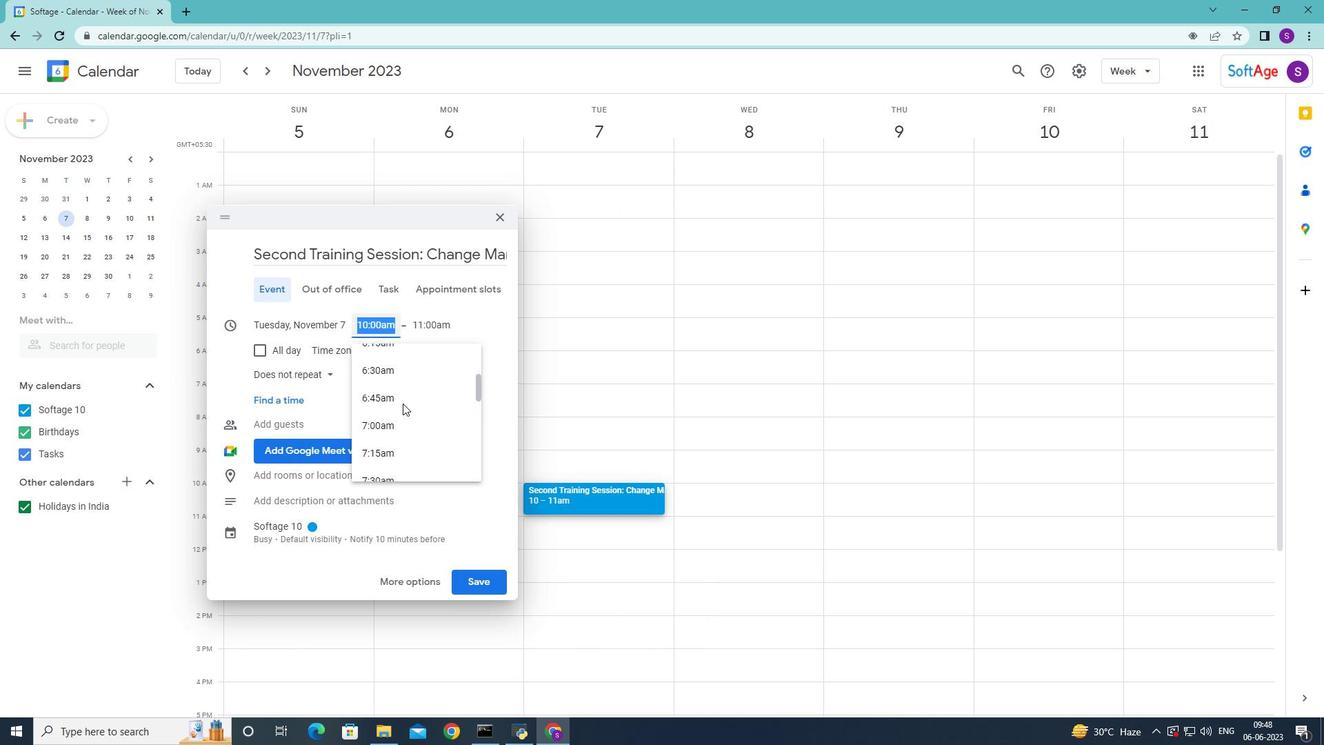 
Action: Mouse moved to (402, 403)
Screenshot: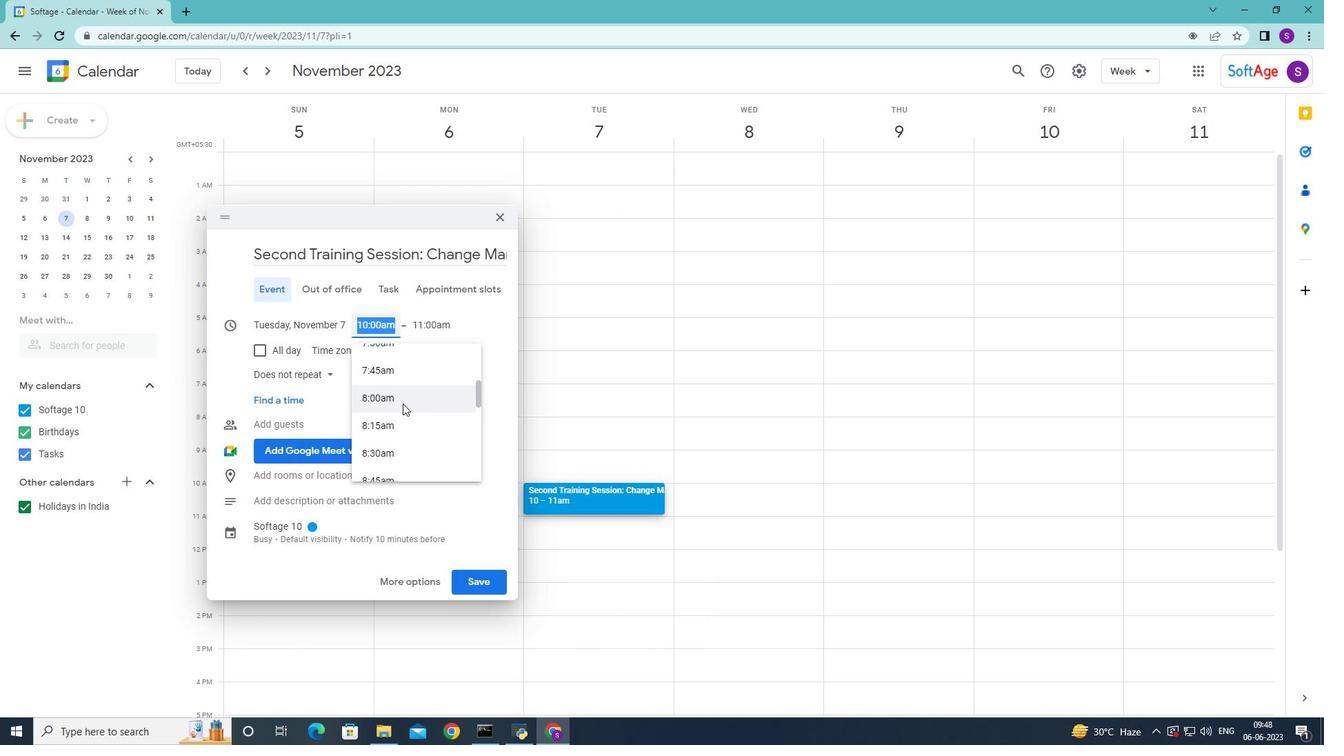 
Action: Key pressed 7<Key.shift_r><Key.shift_r>:50am<Key.enter>
Screenshot: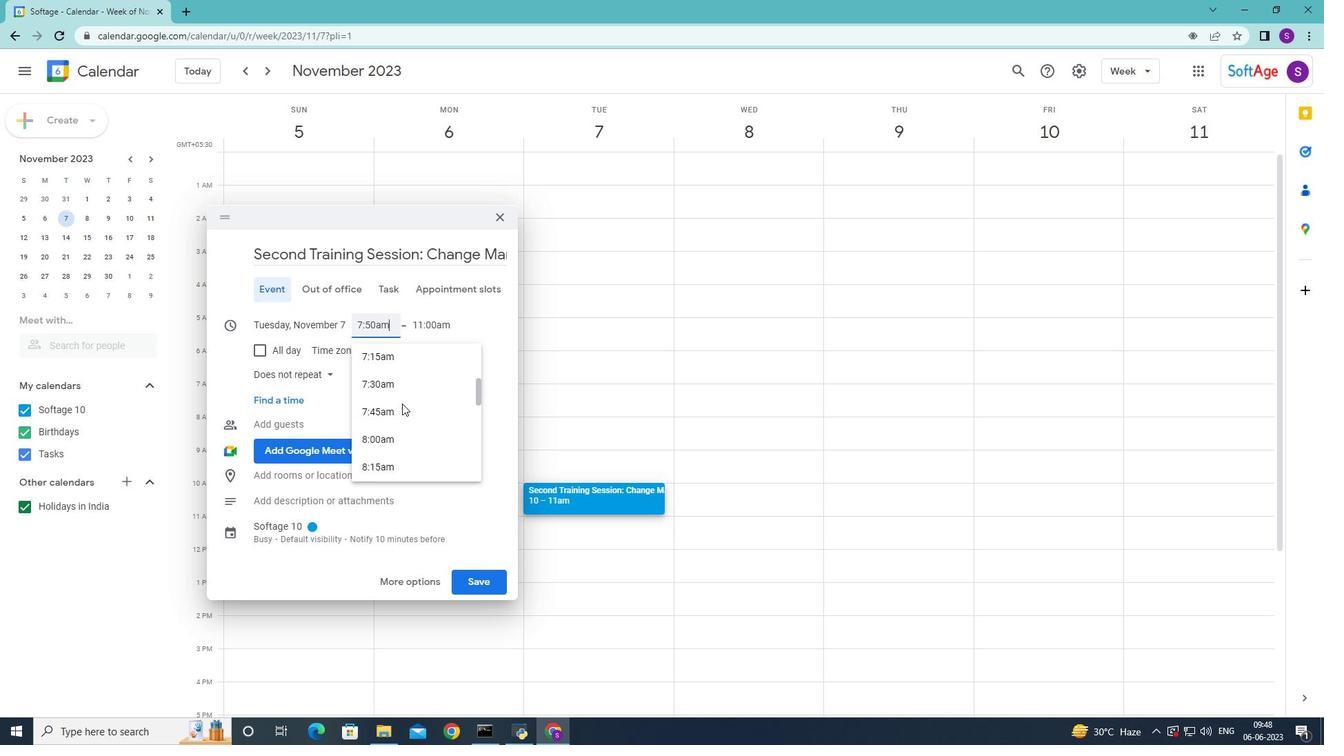 
Action: Mouse moved to (417, 322)
Screenshot: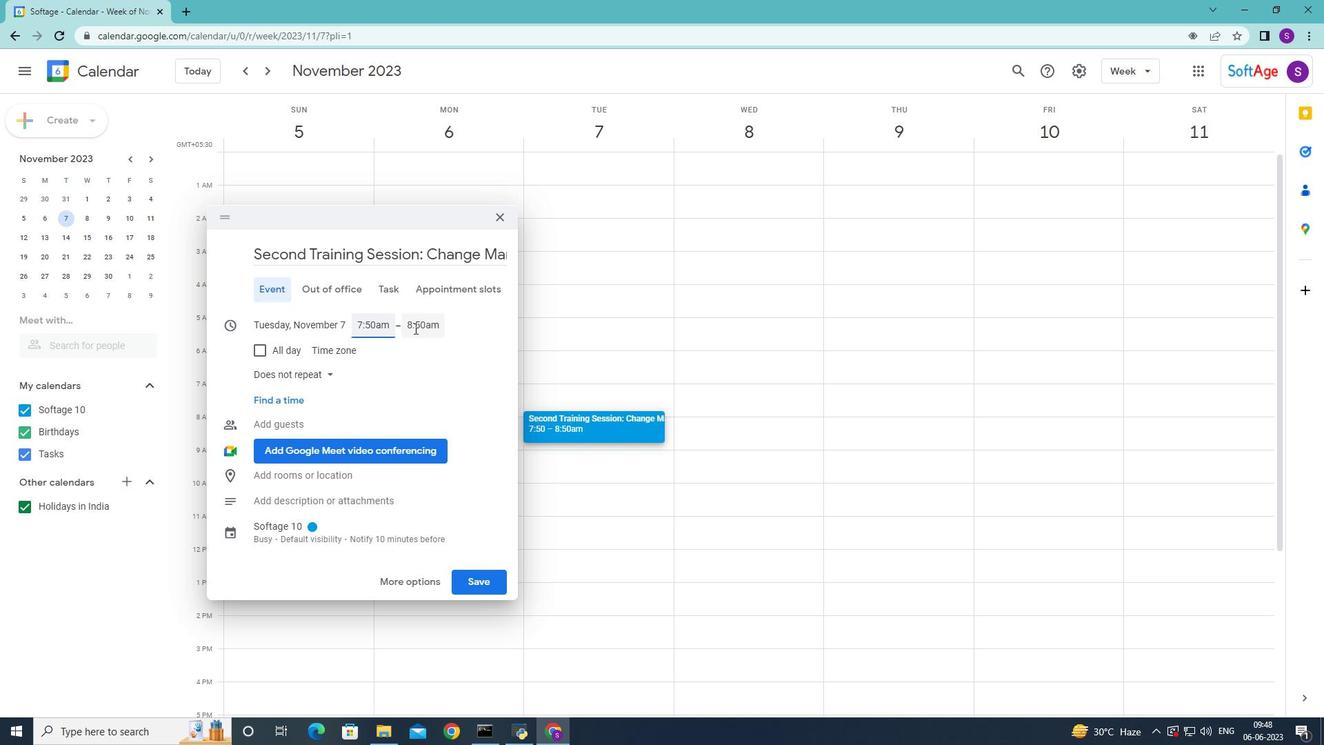 
Action: Mouse pressed left at (417, 322)
Screenshot: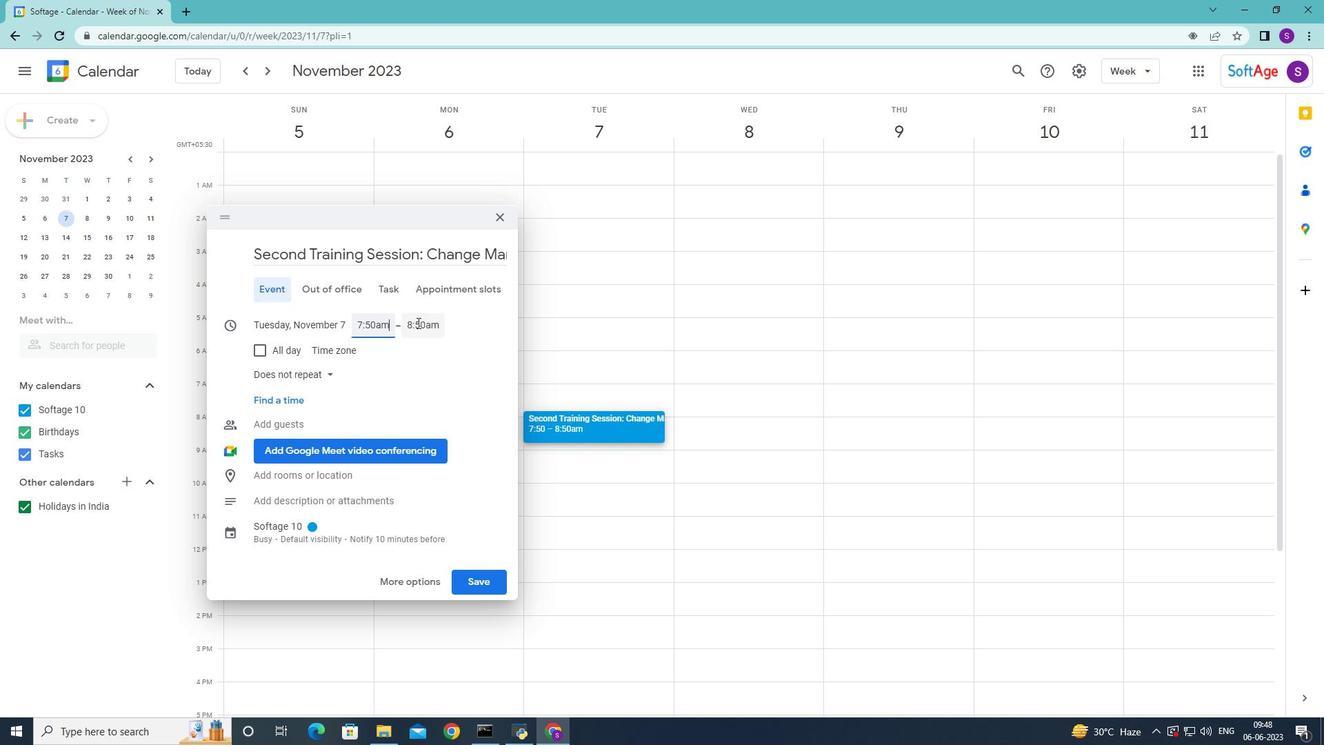 
Action: Key pressed 9<Key.shift_r>:50am<Key.enter>
Screenshot: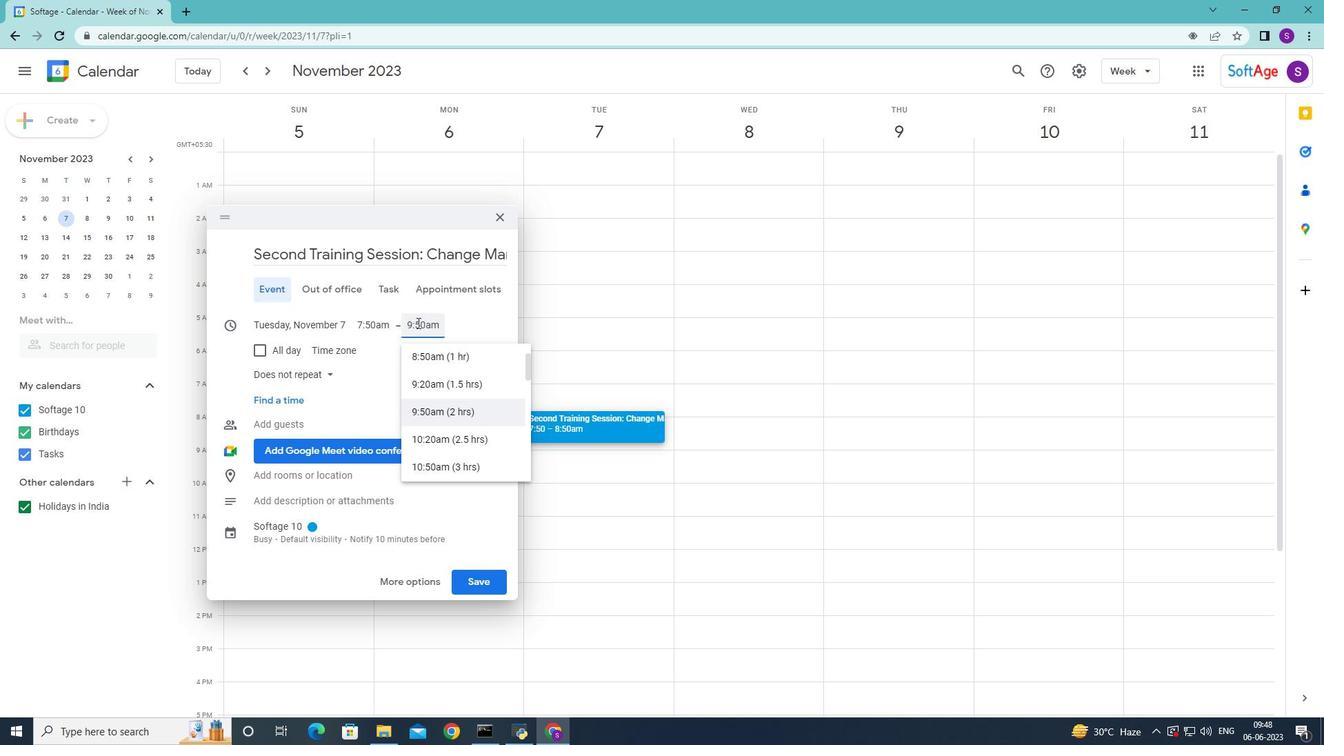 
Action: Mouse moved to (413, 591)
Screenshot: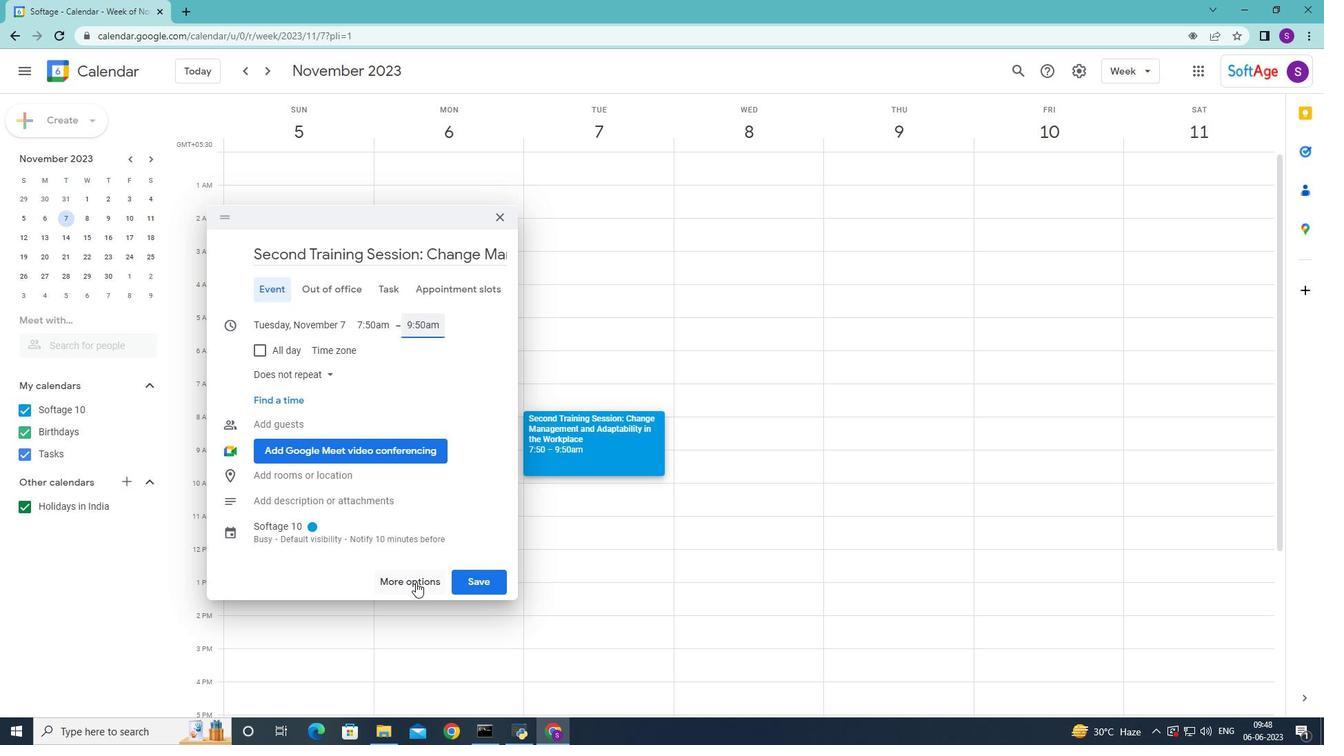 
Action: Mouse pressed left at (413, 591)
Screenshot: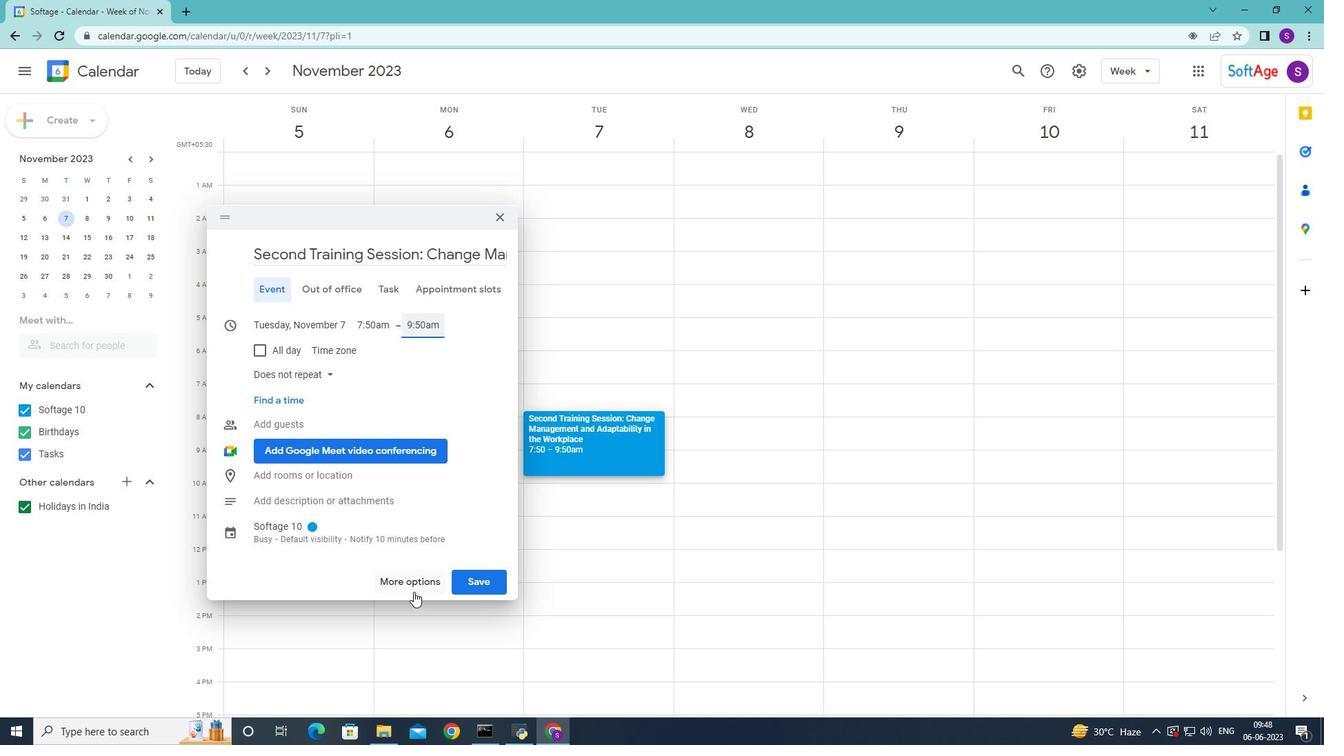 
Action: Mouse moved to (305, 483)
Screenshot: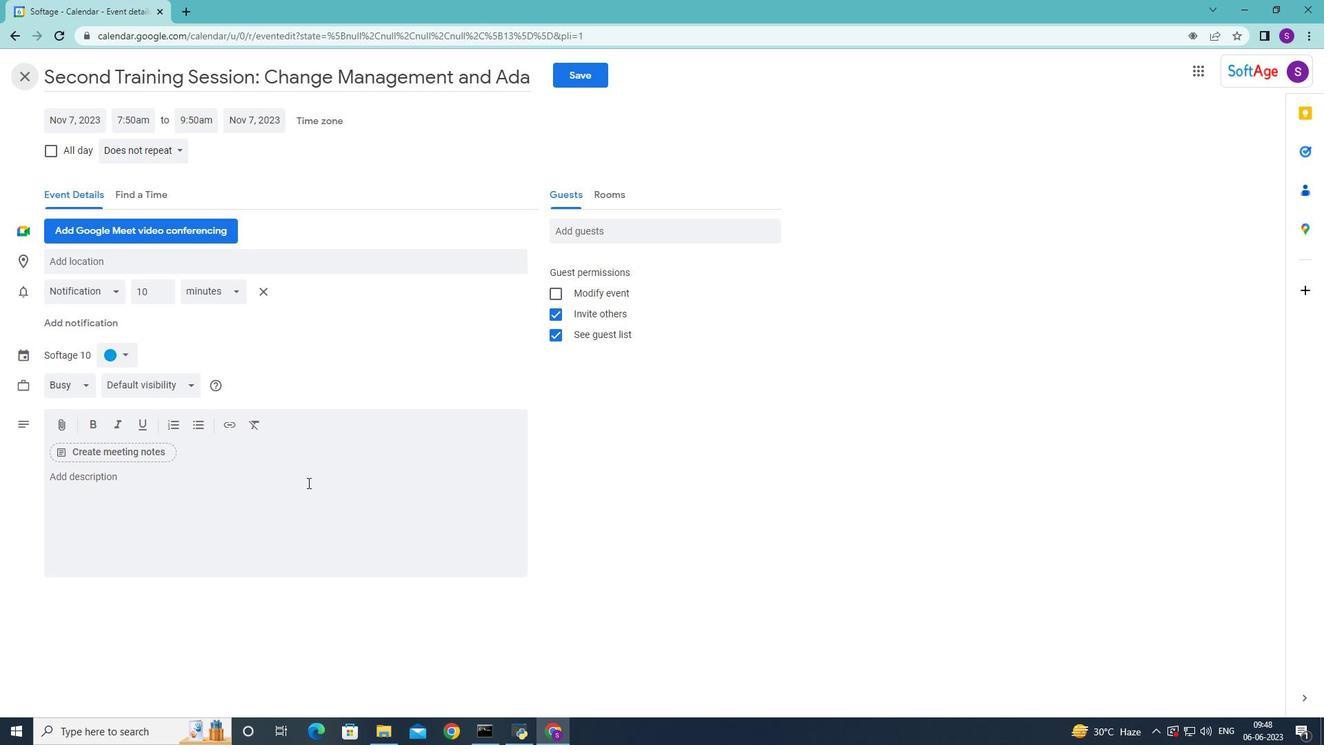
Action: Mouse pressed left at (305, 483)
Screenshot: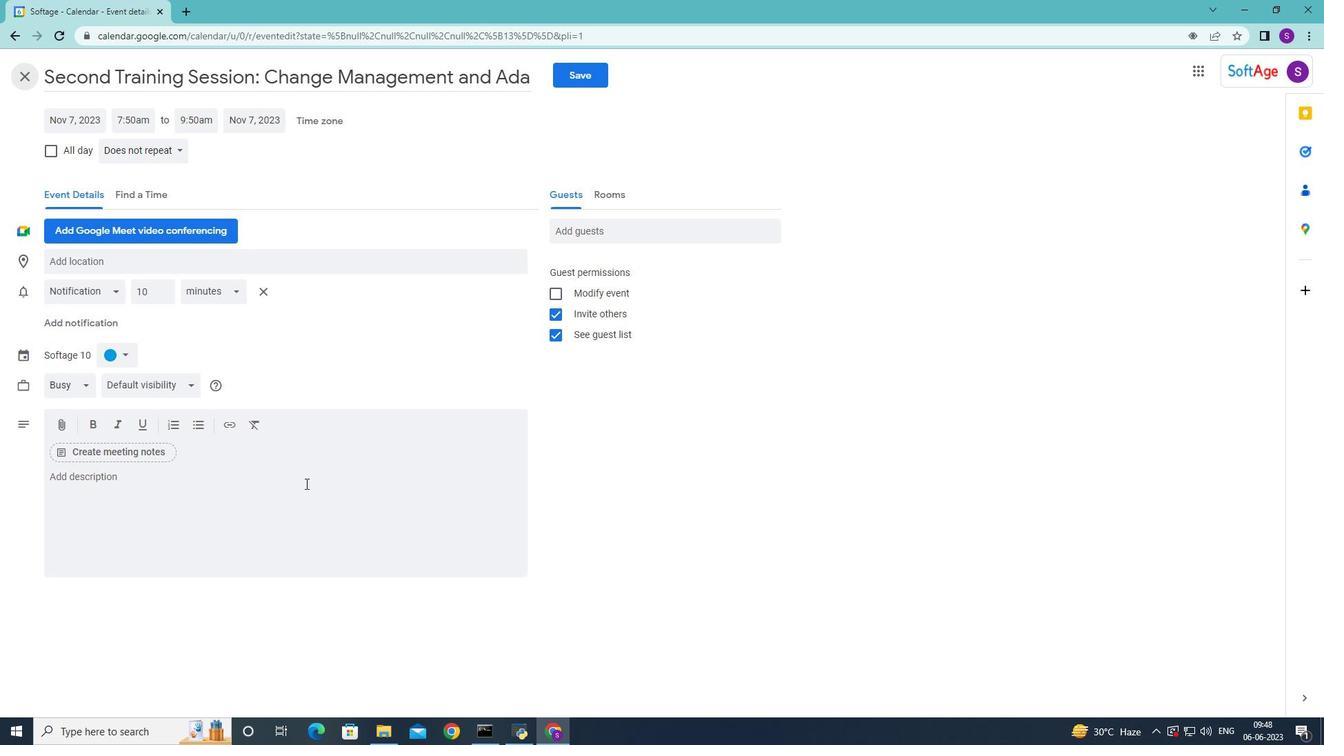 
Action: Key pressed <Key.shift>Weel<Key.backspace><Key.backspace>lcome<Key.space>to<Key.space>the<Key.space>project<Key.space>q<Key.backspace><Key.shift>Quality<Key.space><Key.shift><Key.shift><Key.shift><Key.shift><Key.shift><Key.shift><Key.shift><Key.shift><Key.shift><Key.shift><Key.shift><Key.shift><Key.shift><Key.shift><Key.shift><Key.shift><Key.shift><Key.shift><Key.shift>Assurance<Key.space><Key.shift>Check<Key.space><Key.backspace><Key.backspace><Key.backspace><Key.backspace>eck.<Key.space><Key.shift>A<Key.space>crucial<Key.space>step<Key.space>in<Key.space>ensuring<Key.space>the<Key.space>highest<Key.space>level<Key.space>of<Key.space>quality<Key.space>and<Key.space>adherence<Key.space>yo<Key.space>standards<Key.space>throughout<Key.space>the<Key.space>project<Key.space>lifecycle<Key.space><Key.backspace>.<Key.space><Key.shift>The<Key.space><Key.shift>qu<Key.backspace><Key.backspace><Key.shift>Qy<Key.backspace>uality<Key.space><Key.shift>Assurance<Key.space>checj<Key.backspace>k<Key.space>is<Key.space>designed<Key.space>to<Key.space>systematically<Key.space>review<Key.space>and<Key.space>ec<Key.backspace>valuate<Key.space>project<Key.space>deliverables<Key.space><Key.backspace>,<Key.space>processes,<Key.space>and<Key.space>outcomjes<Key.space>to<Key.space>idenjtify<Key.space>and<Key.backspace>y<Key.space>
Screenshot: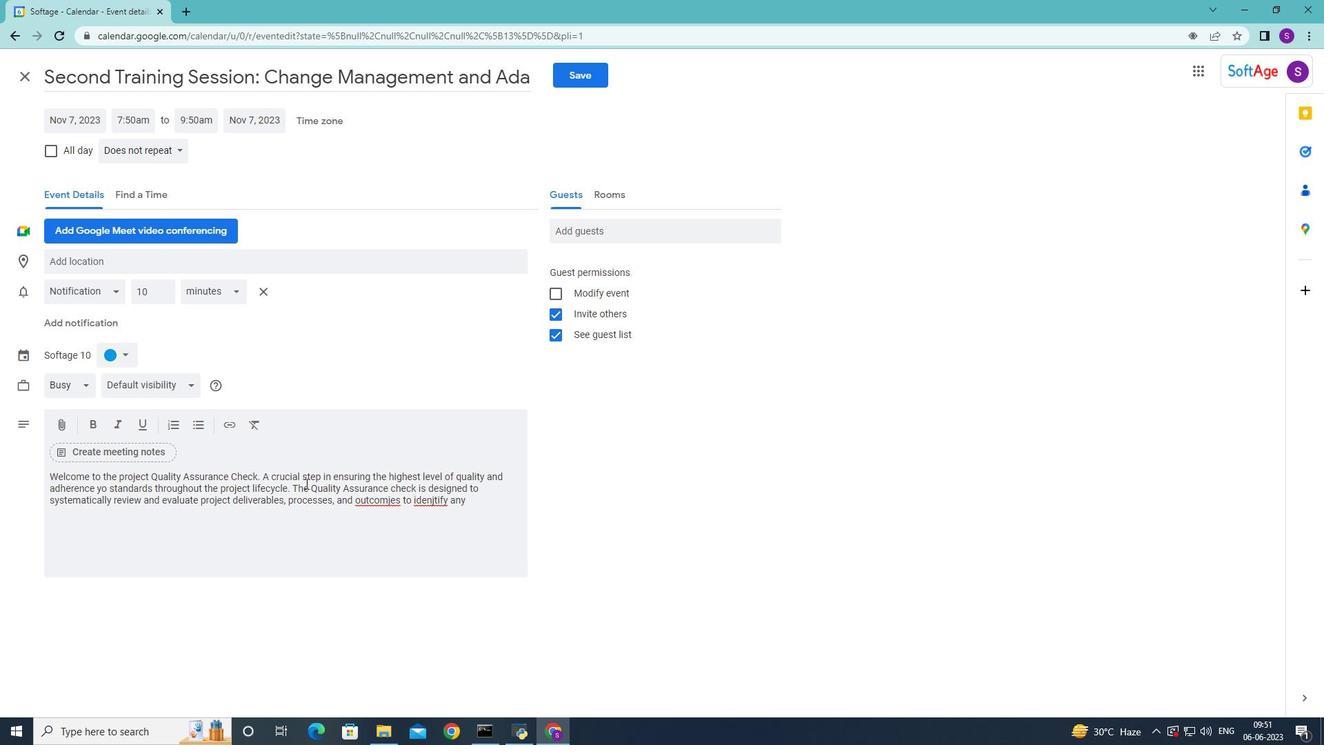 
Action: Mouse moved to (388, 501)
Screenshot: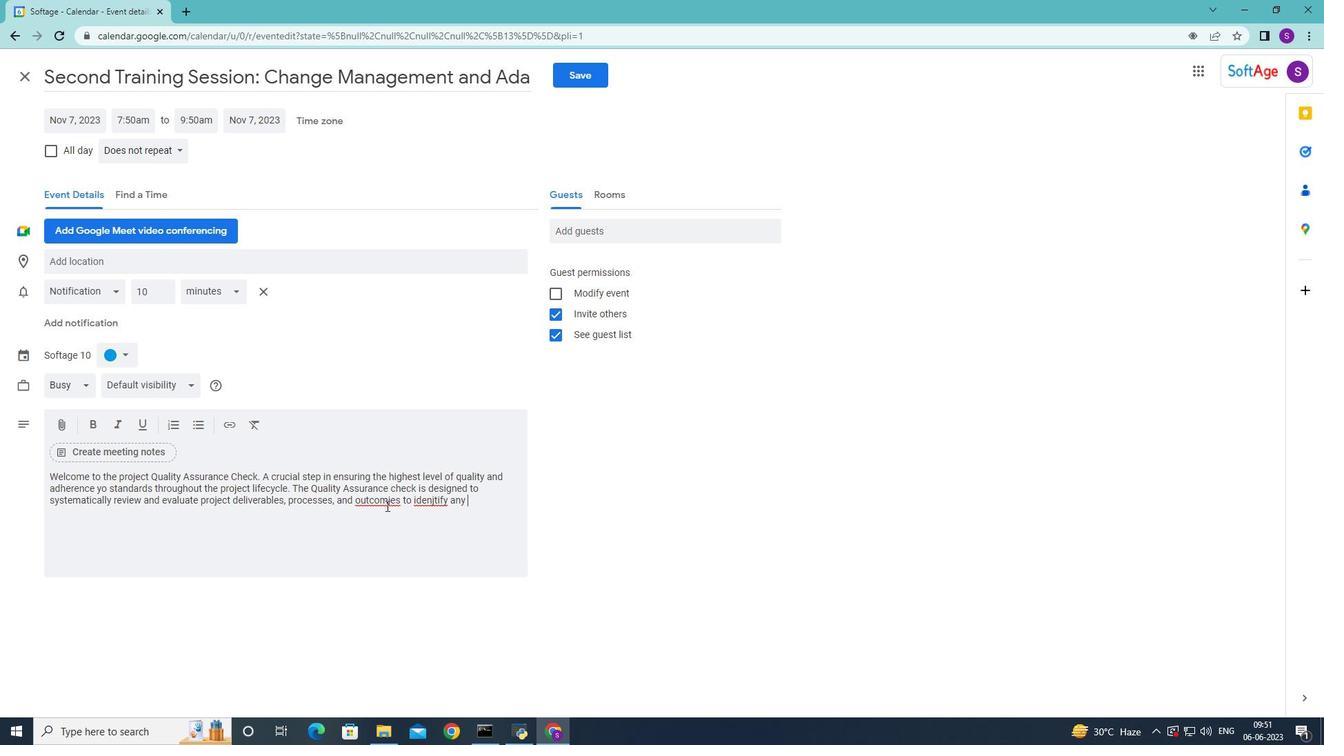 
Action: Mouse pressed left at (388, 501)
Screenshot: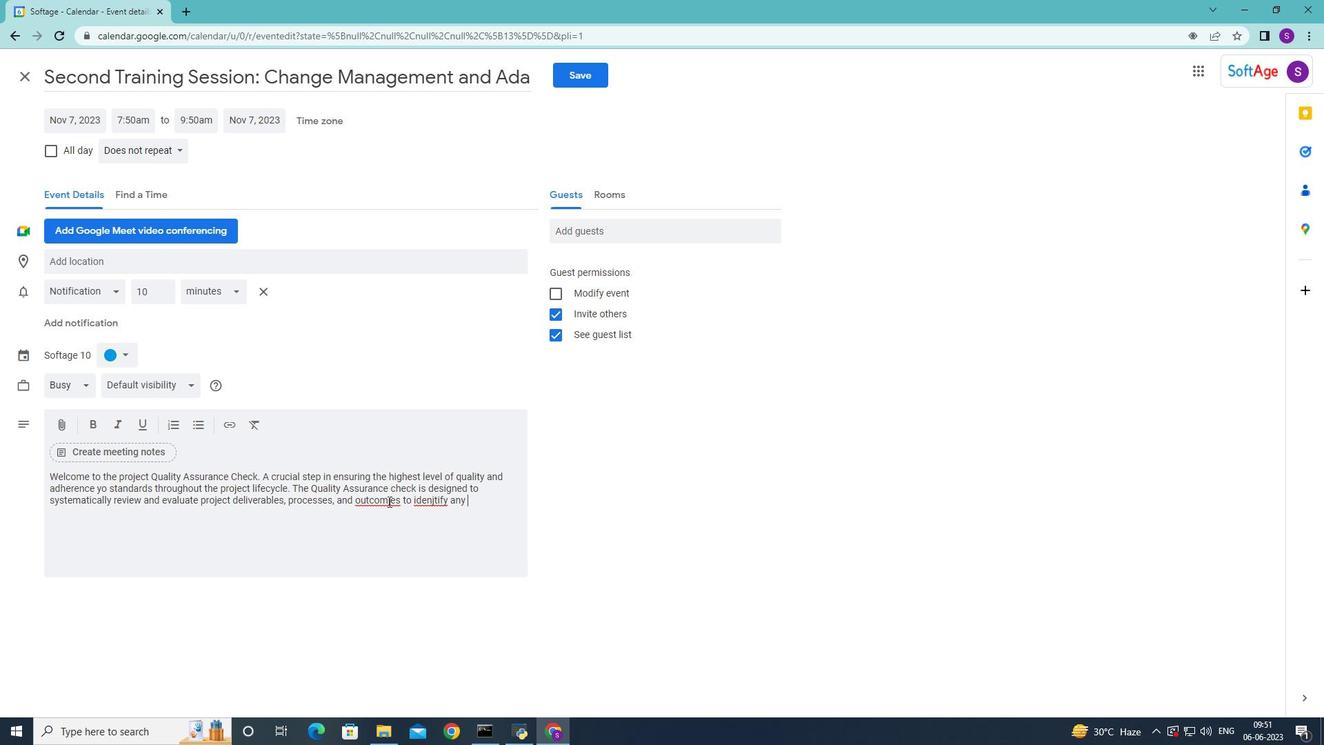 
Action: Mouse moved to (395, 506)
Screenshot: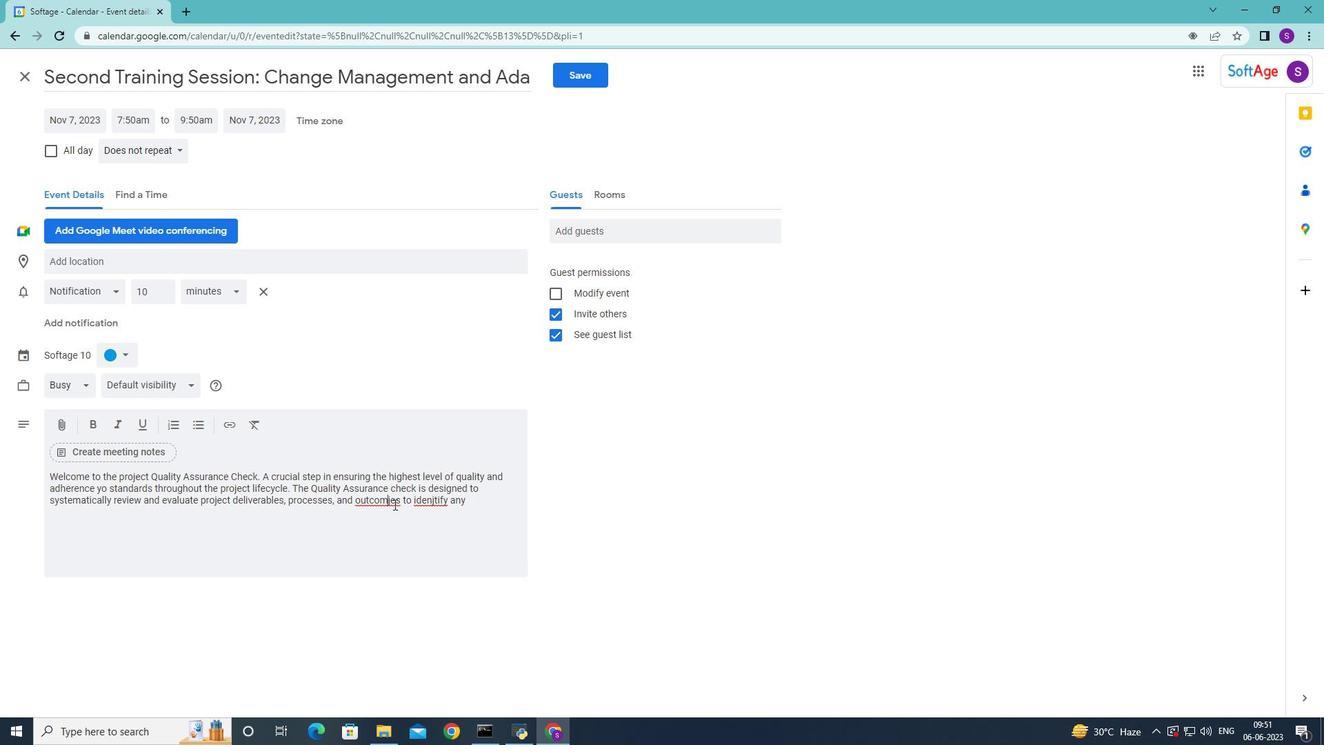 
Action: Key pressed <Key.backspace>
Screenshot: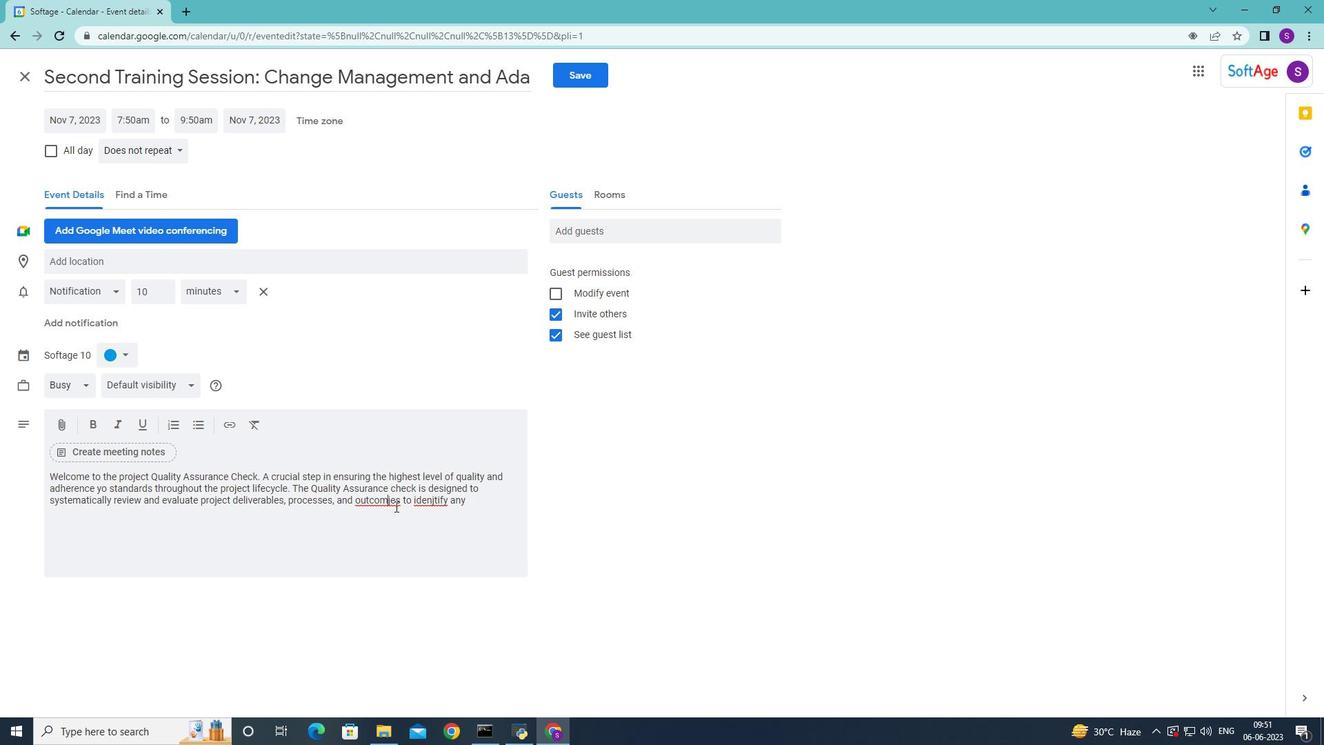 
Action: Mouse moved to (383, 500)
Screenshot: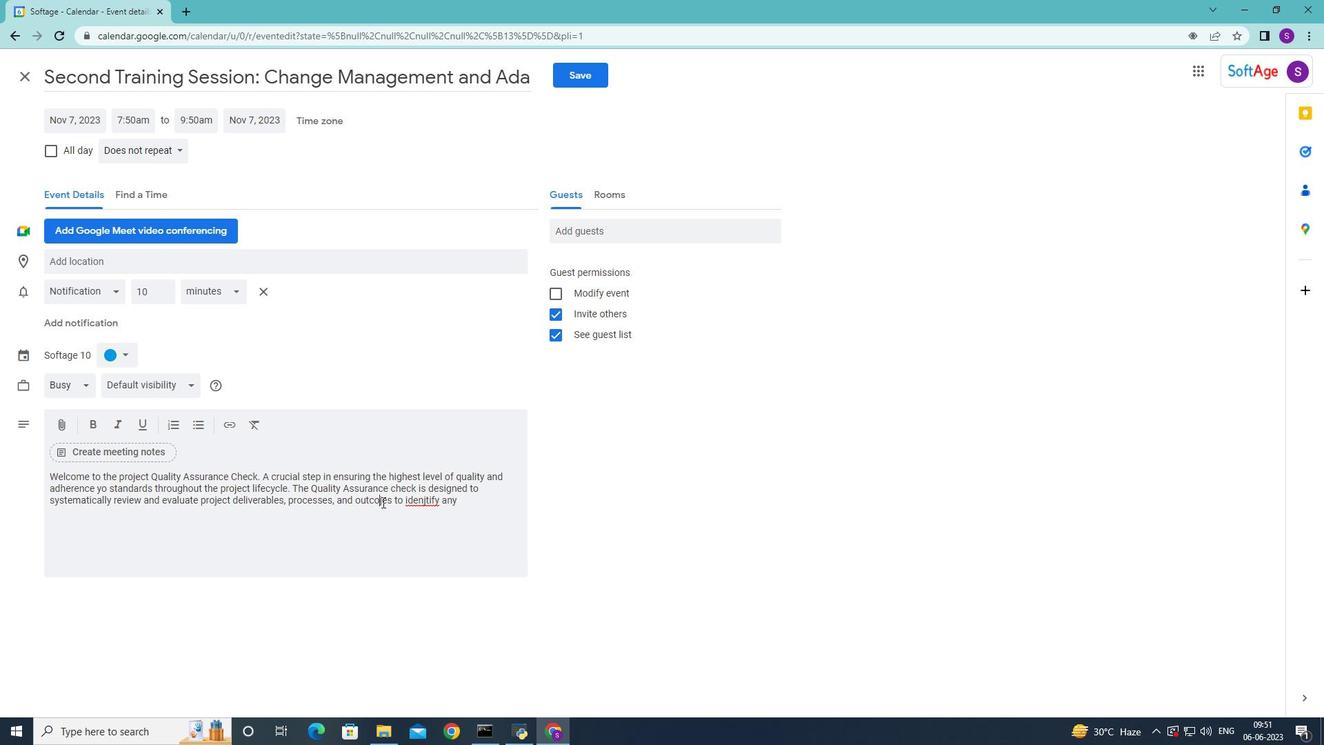 
Action: Mouse pressed left at (383, 500)
Screenshot: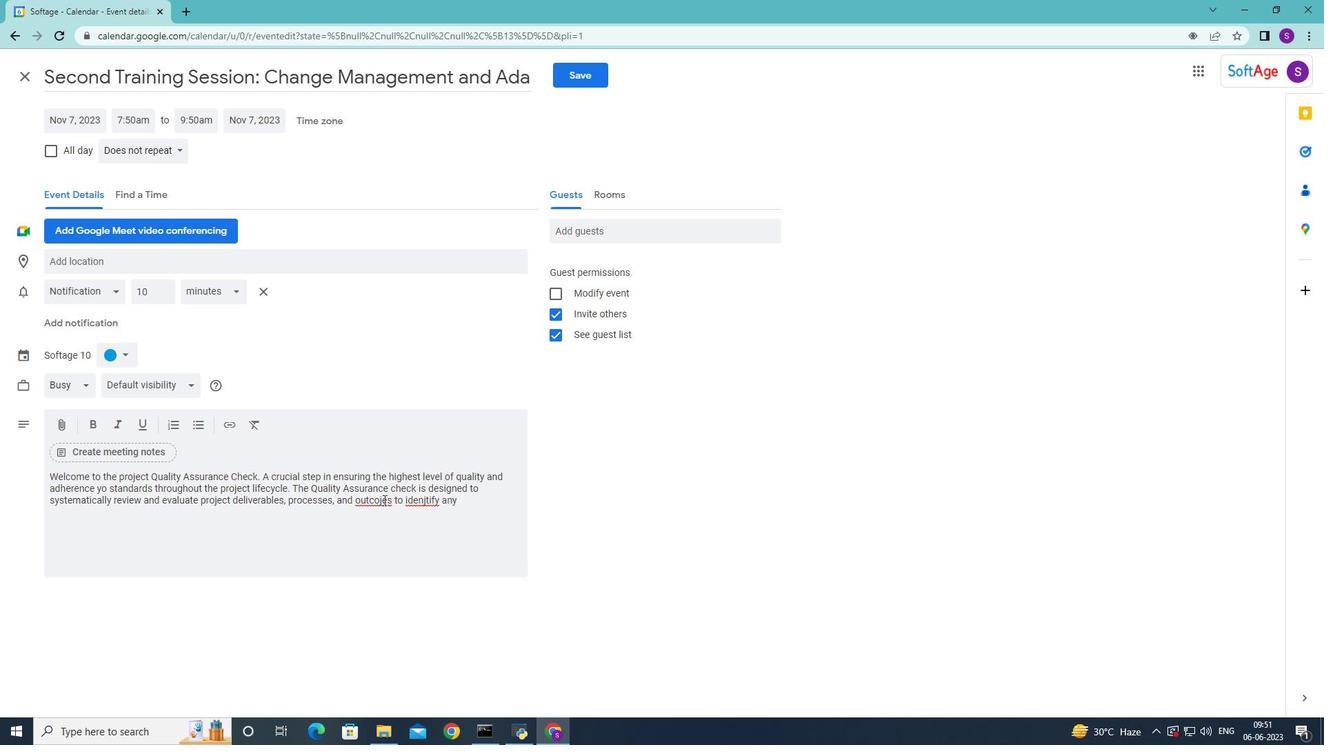 
Action: Mouse moved to (391, 500)
Screenshot: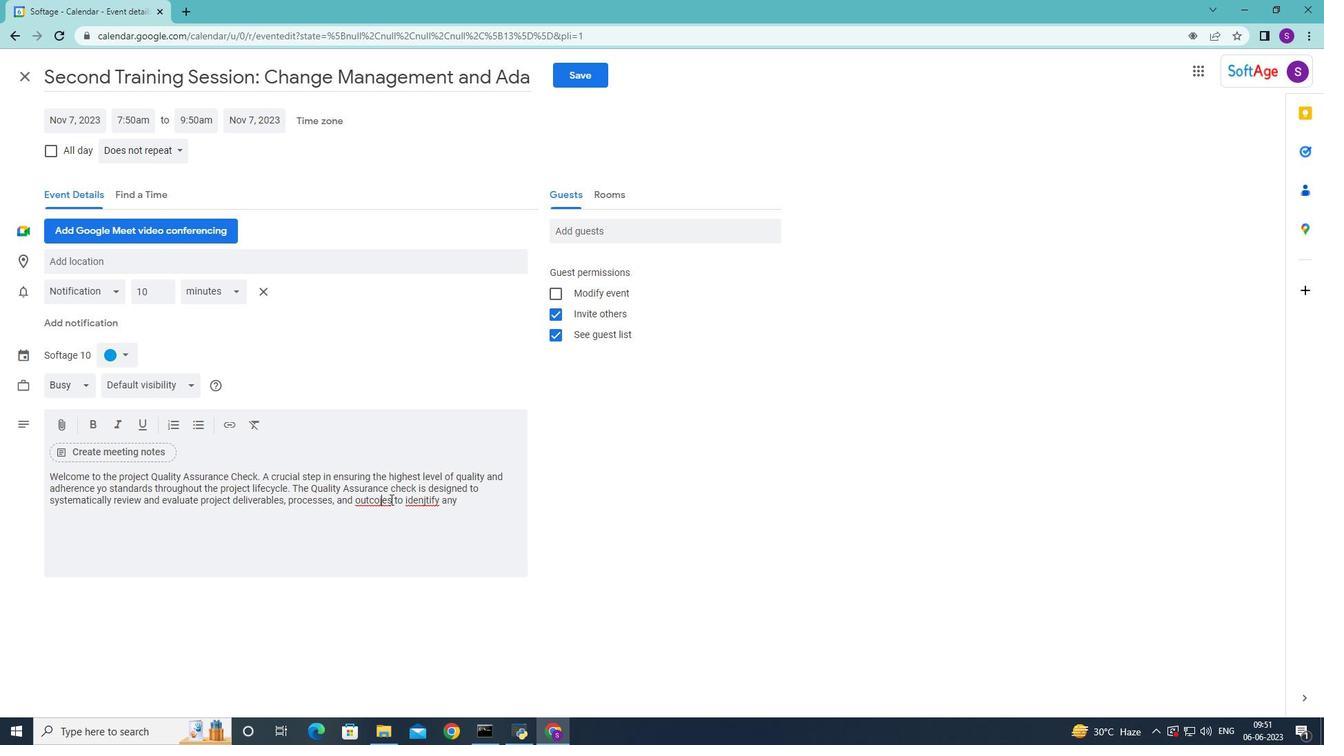 
Action: Key pressed <Key.backspace>m
Screenshot: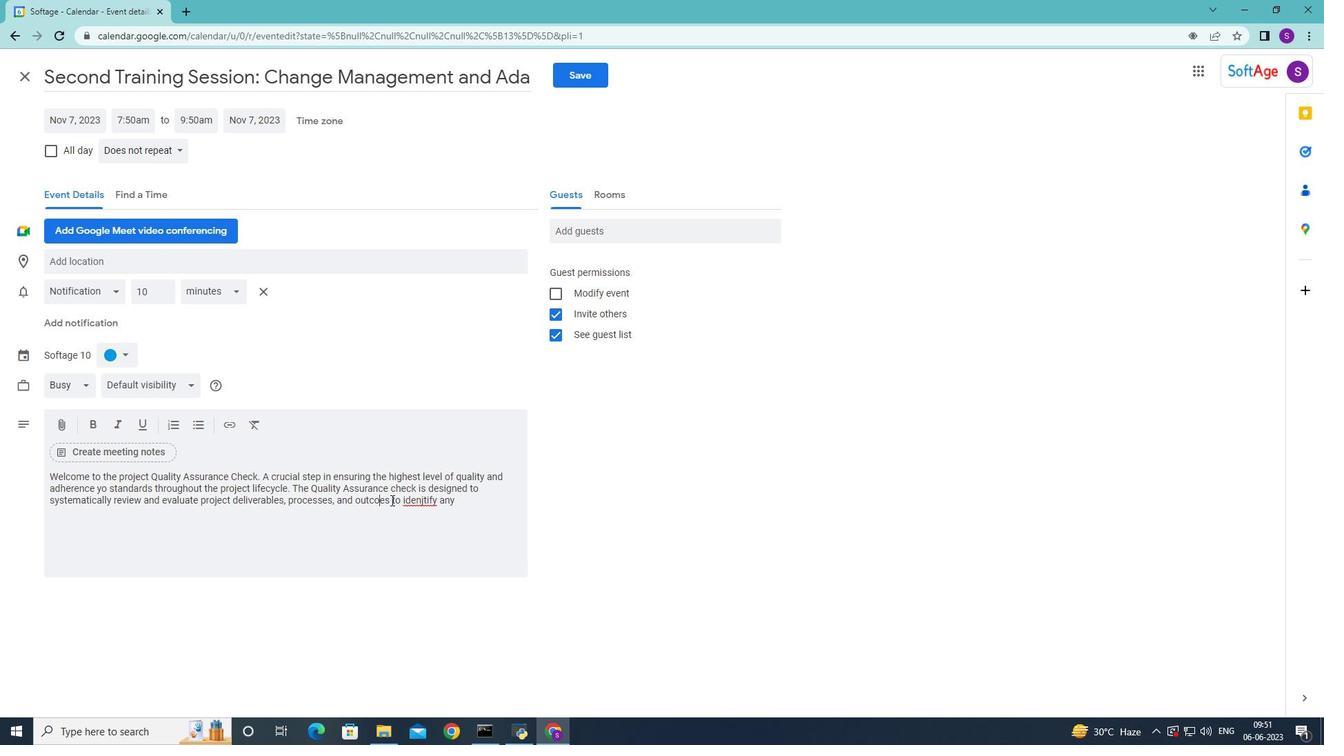 
Action: Mouse moved to (440, 501)
Screenshot: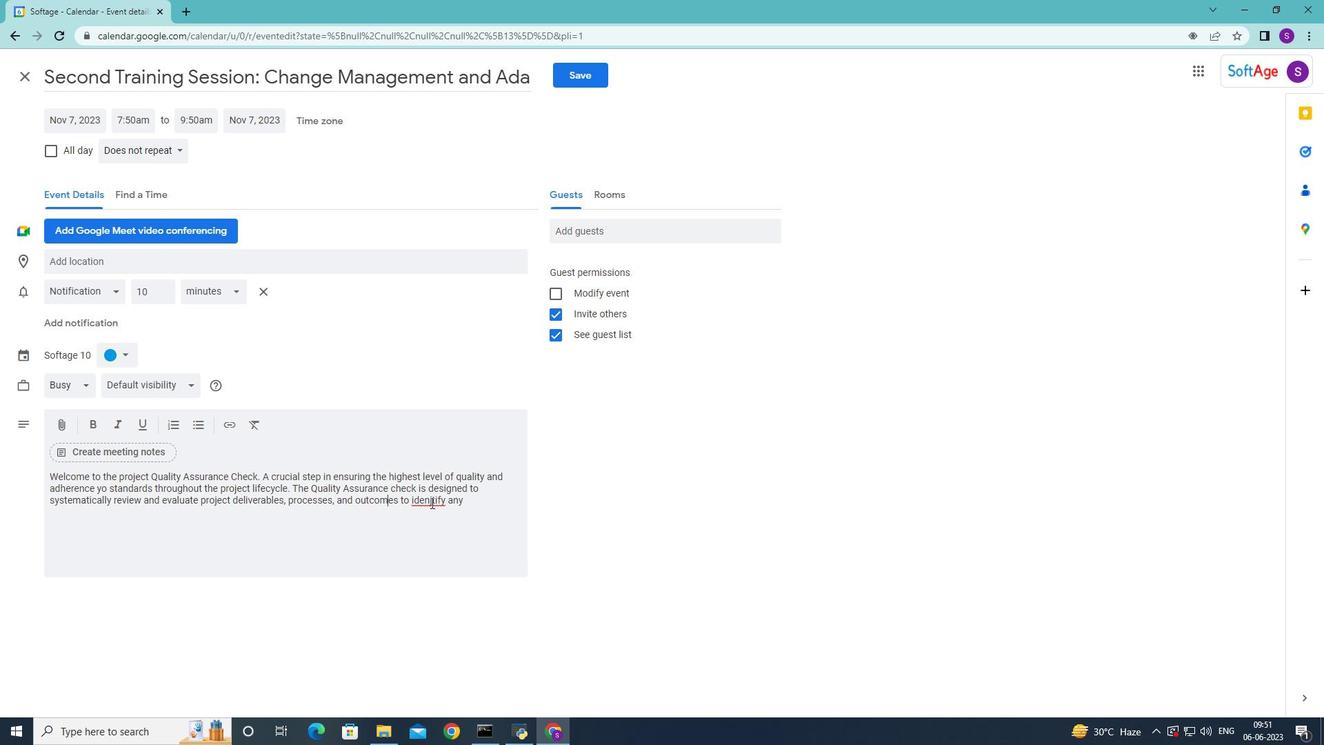 
Action: Mouse pressed left at (440, 501)
Screenshot: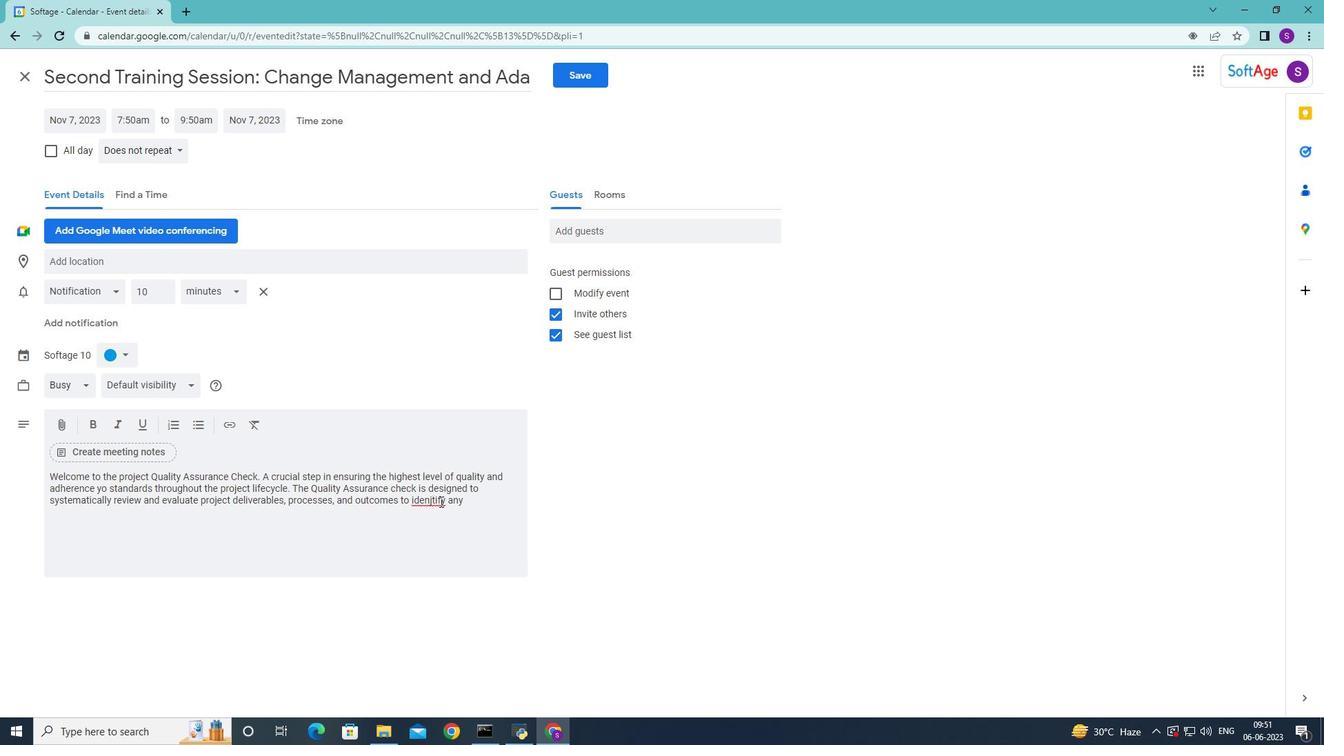
Action: Mouse moved to (432, 496)
Screenshot: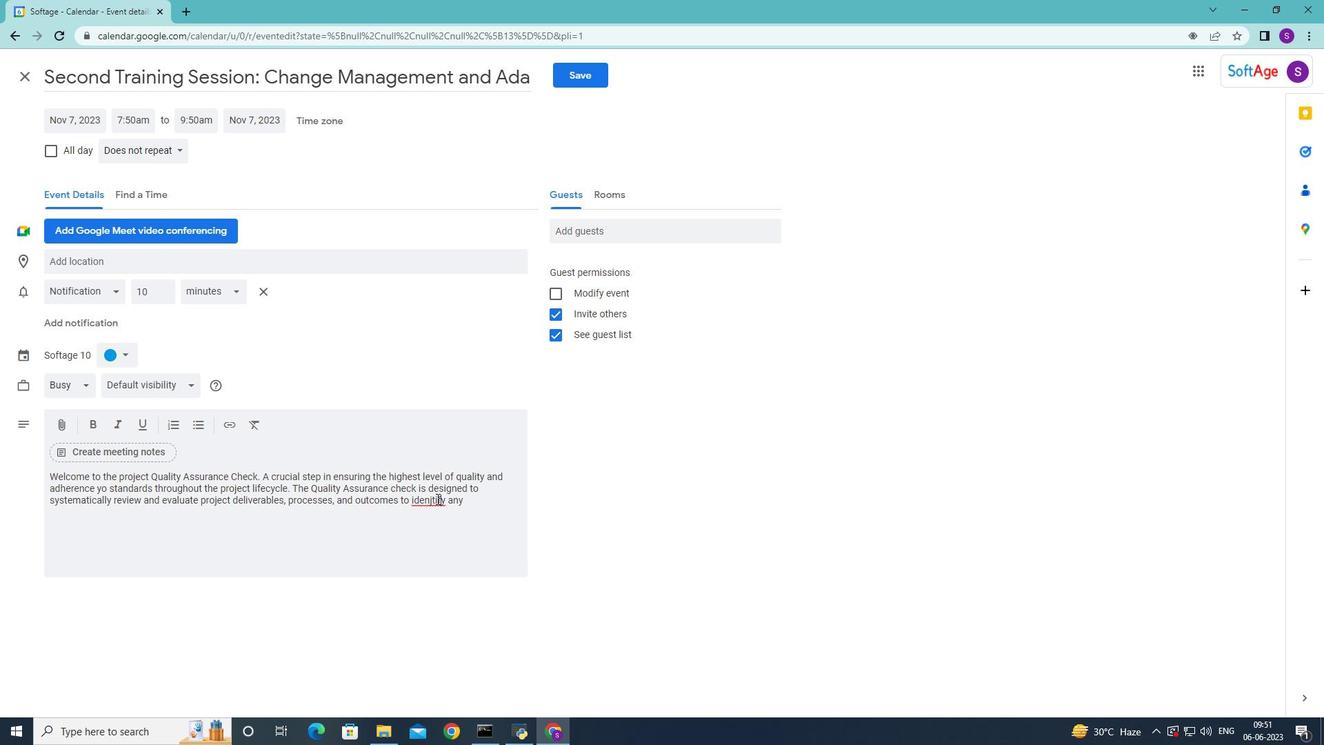 
Action: Mouse pressed left at (432, 496)
Screenshot: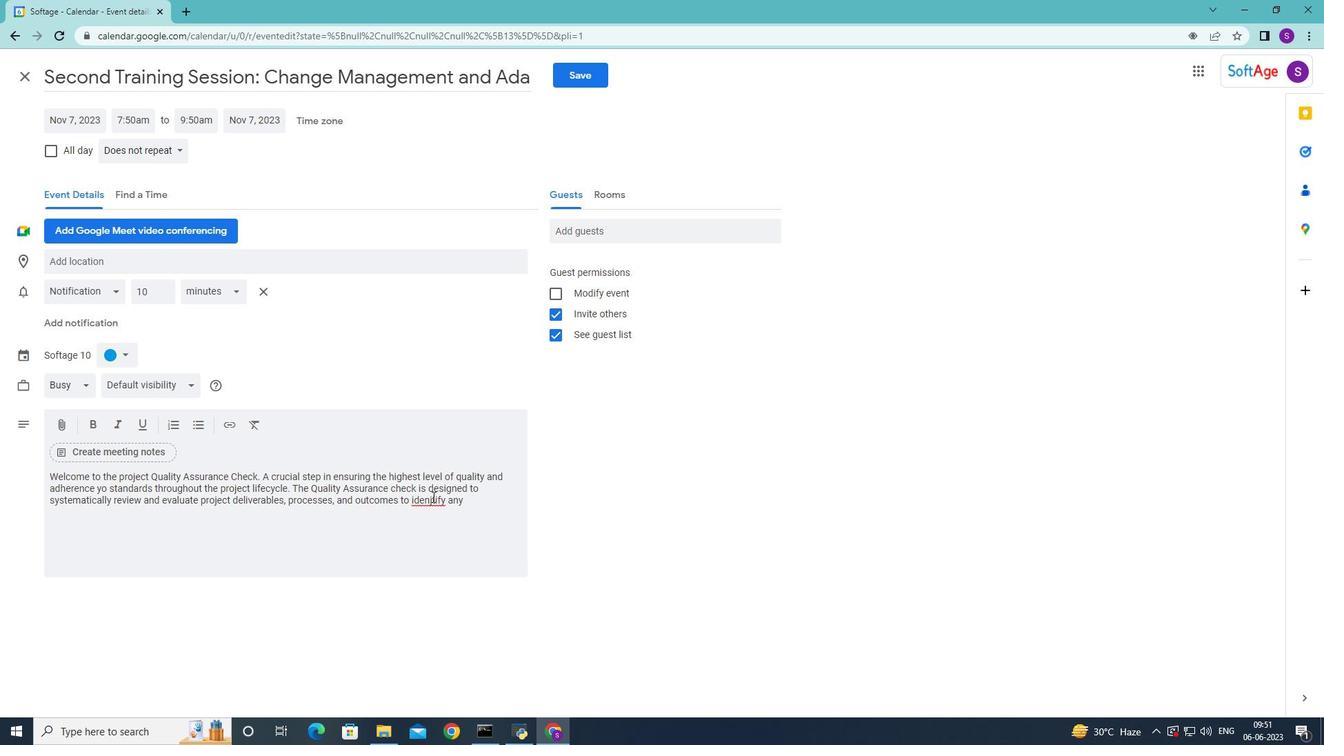 
Action: Mouse moved to (438, 508)
Screenshot: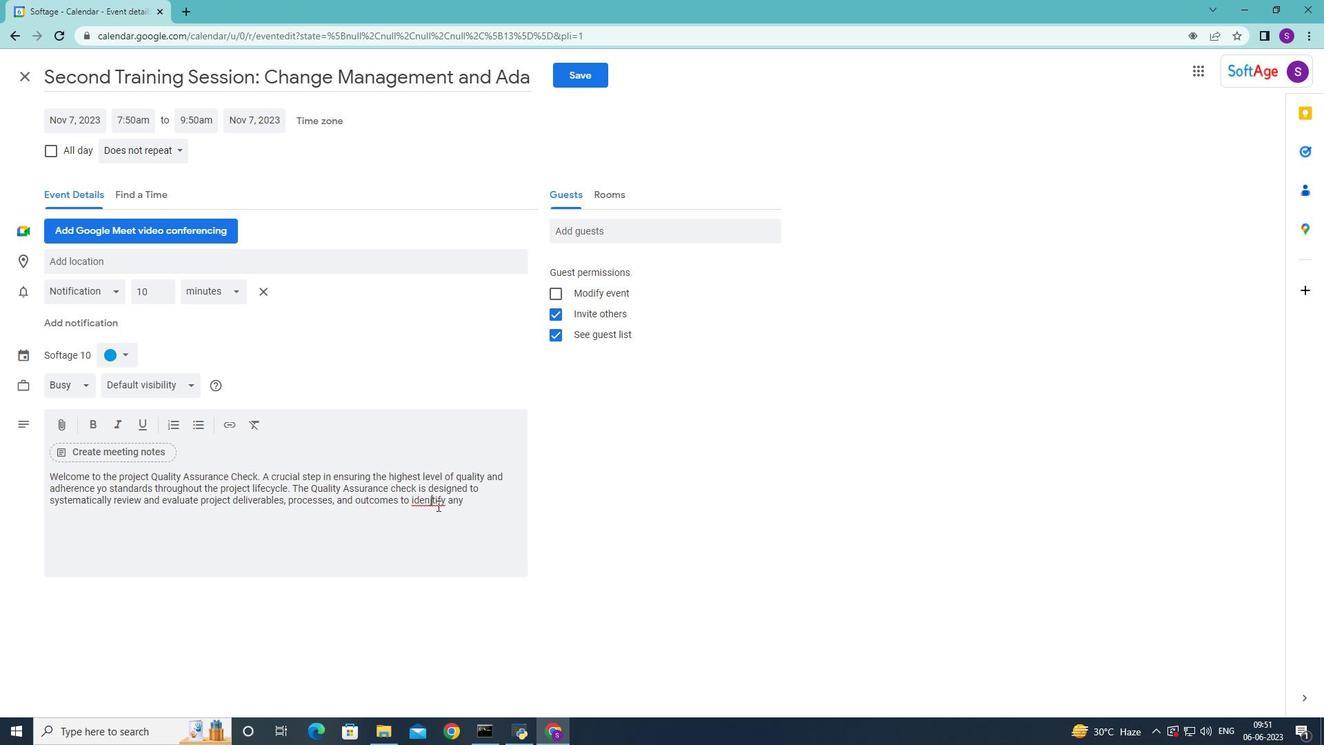 
Action: Key pressed <Key.backspace>
Screenshot: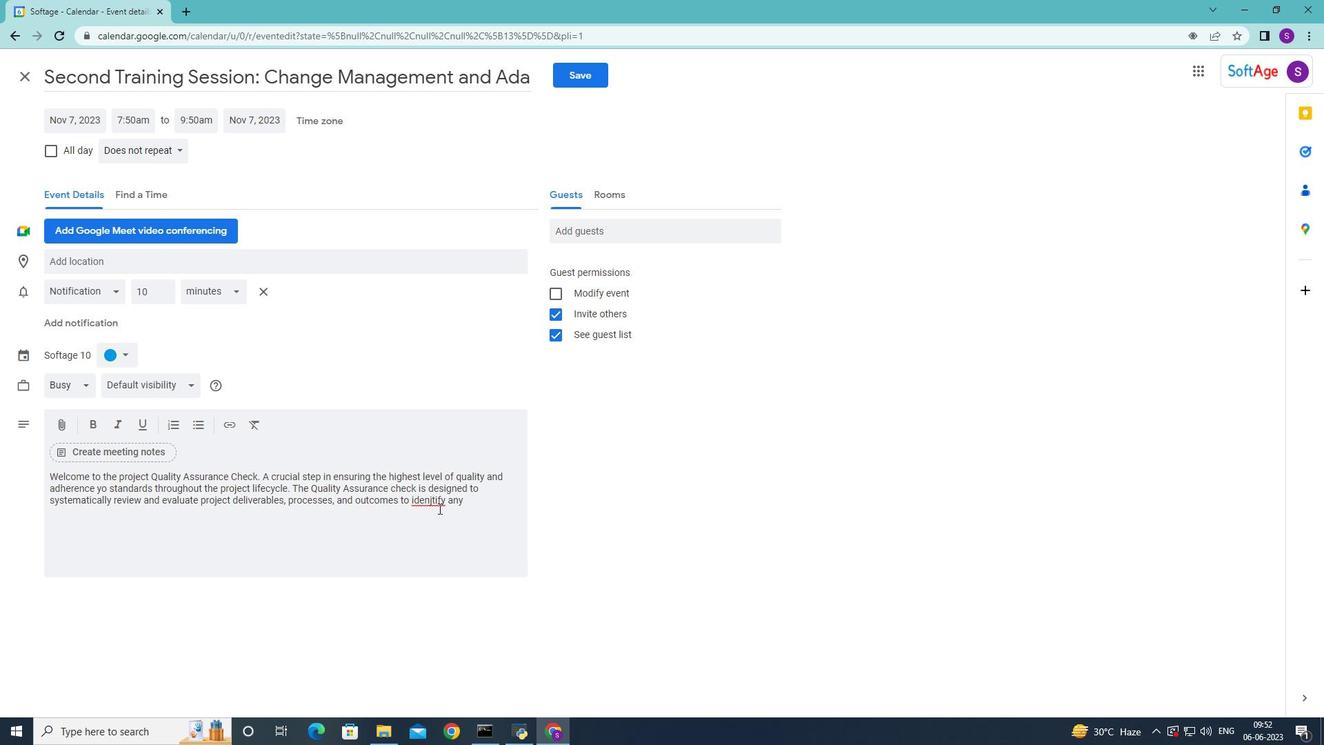 
Action: Mouse moved to (473, 502)
Screenshot: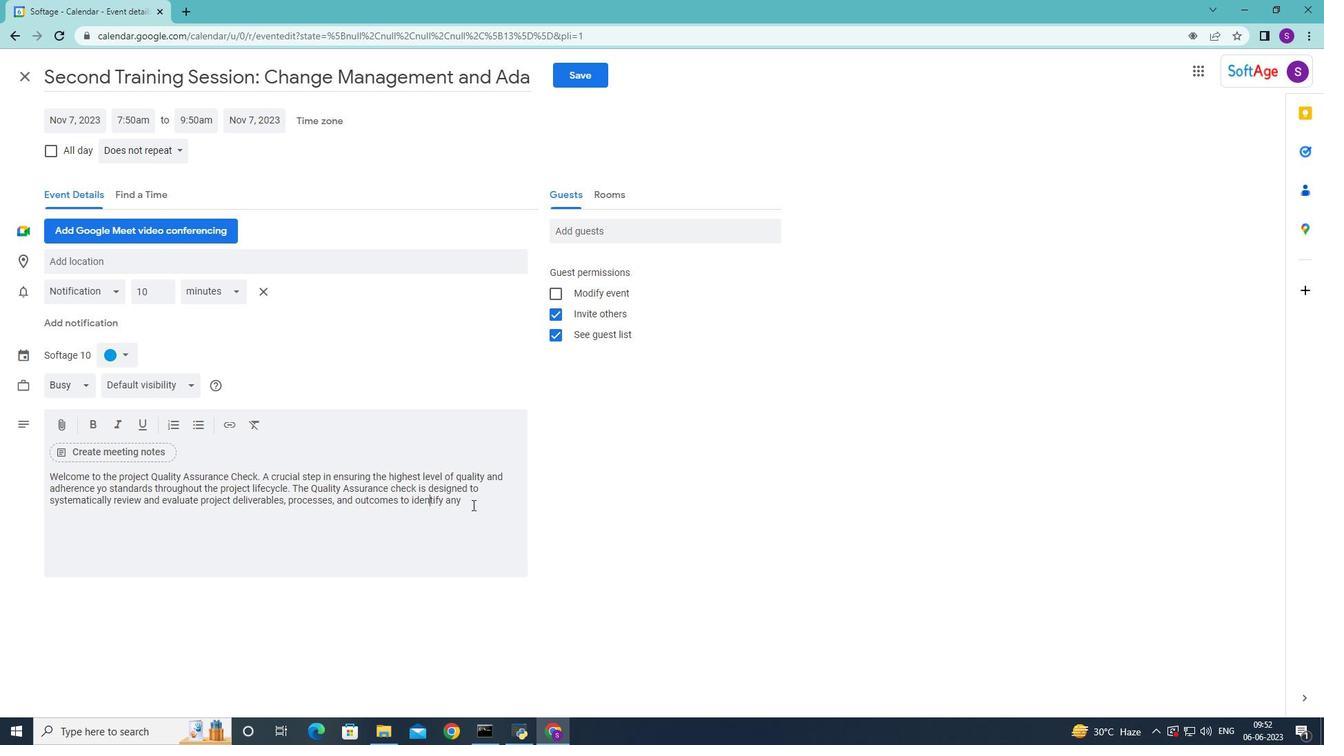 
Action: Mouse pressed left at (473, 502)
Screenshot: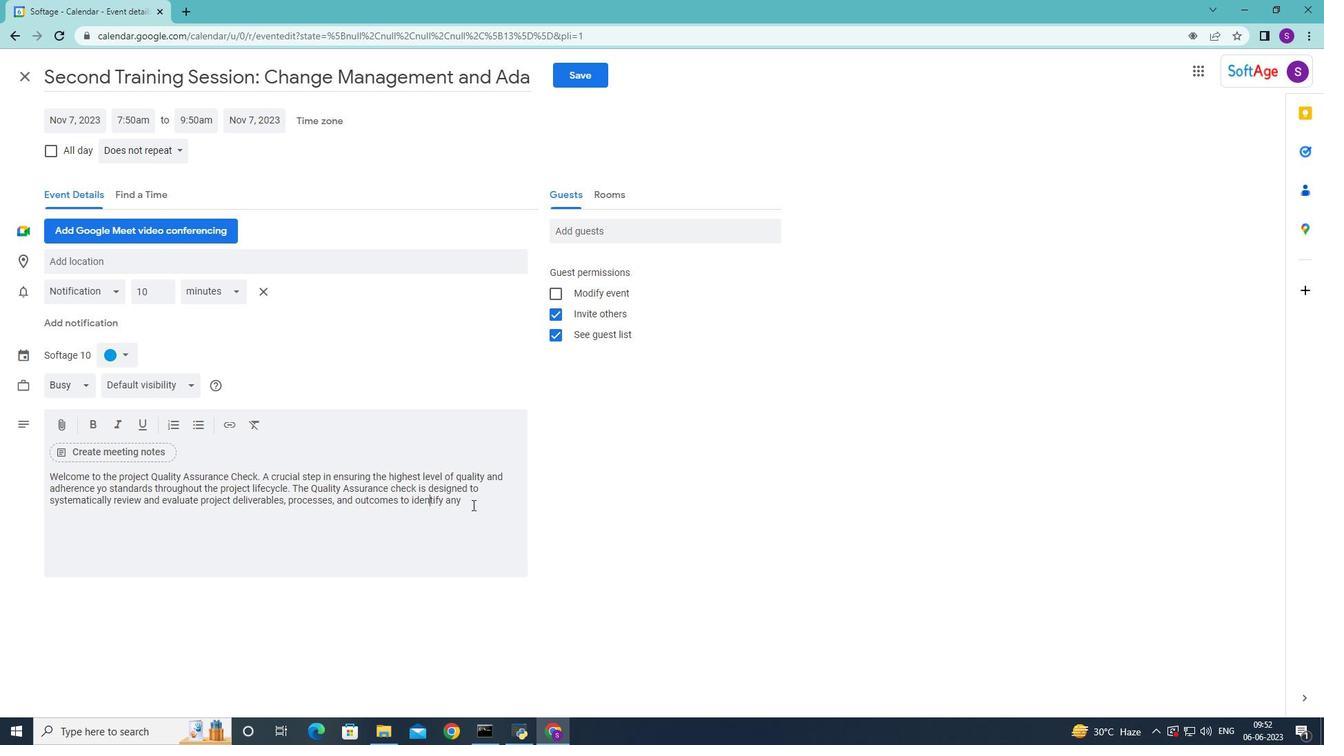 
Action: Key pressed deviations,<Key.space>defects<Key.space>or<Key.space>areas<Key.space>of<Key.space>imjpe<Key.backspace>rovemjenjt
Screenshot: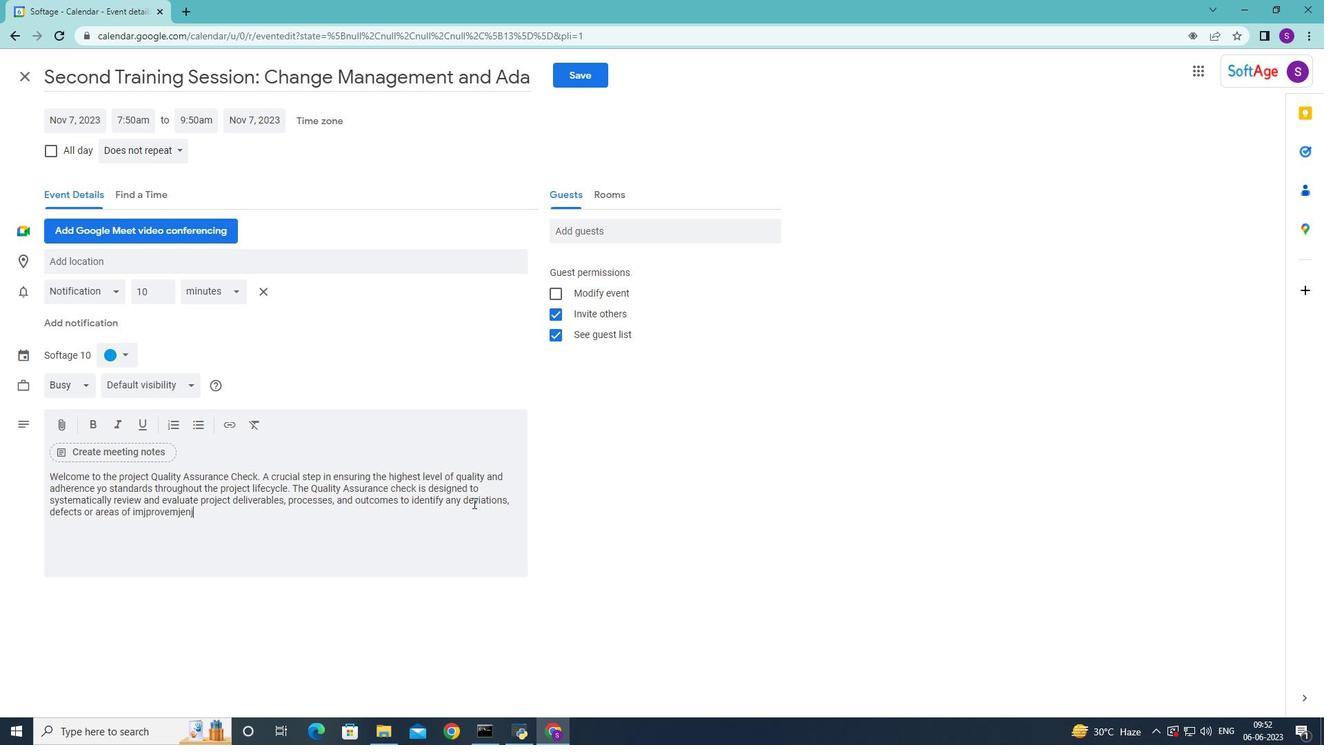 
Action: Mouse scrolled (473, 503) with delta (0, 0)
Screenshot: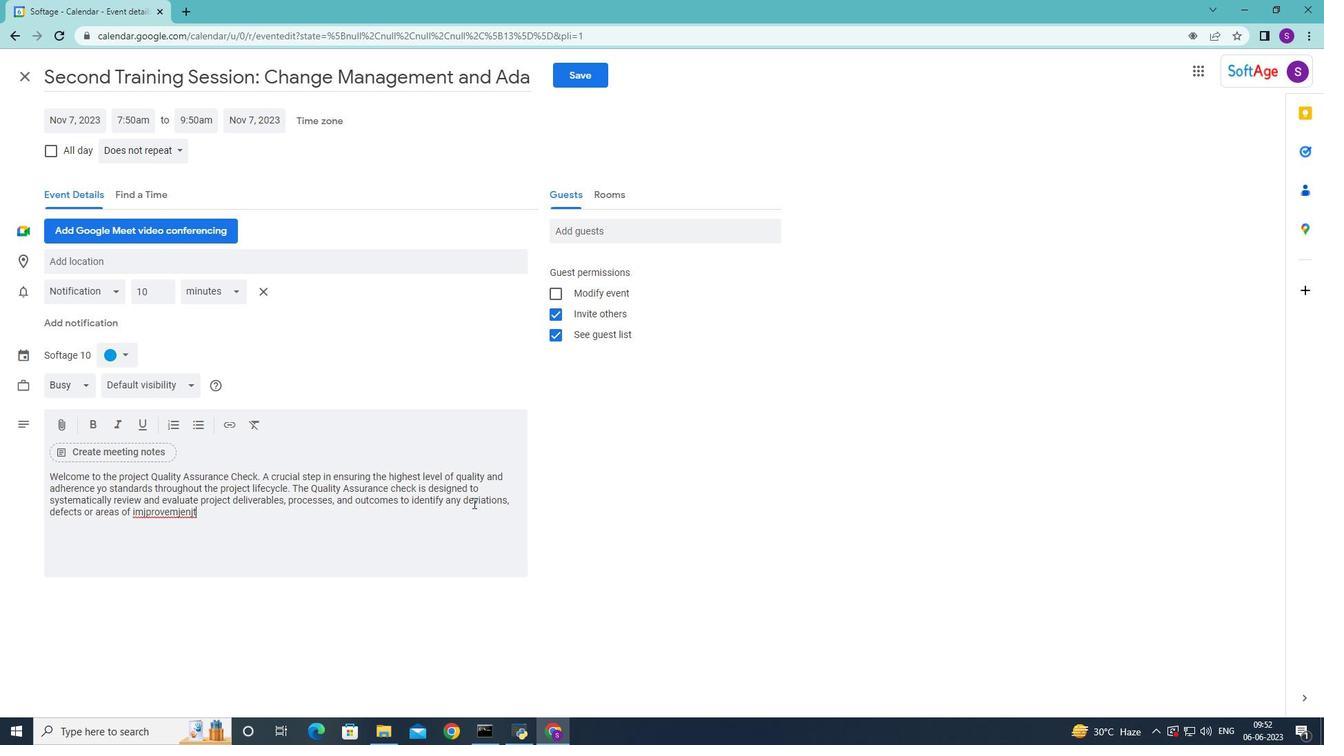 
Action: Mouse moved to (180, 520)
Screenshot: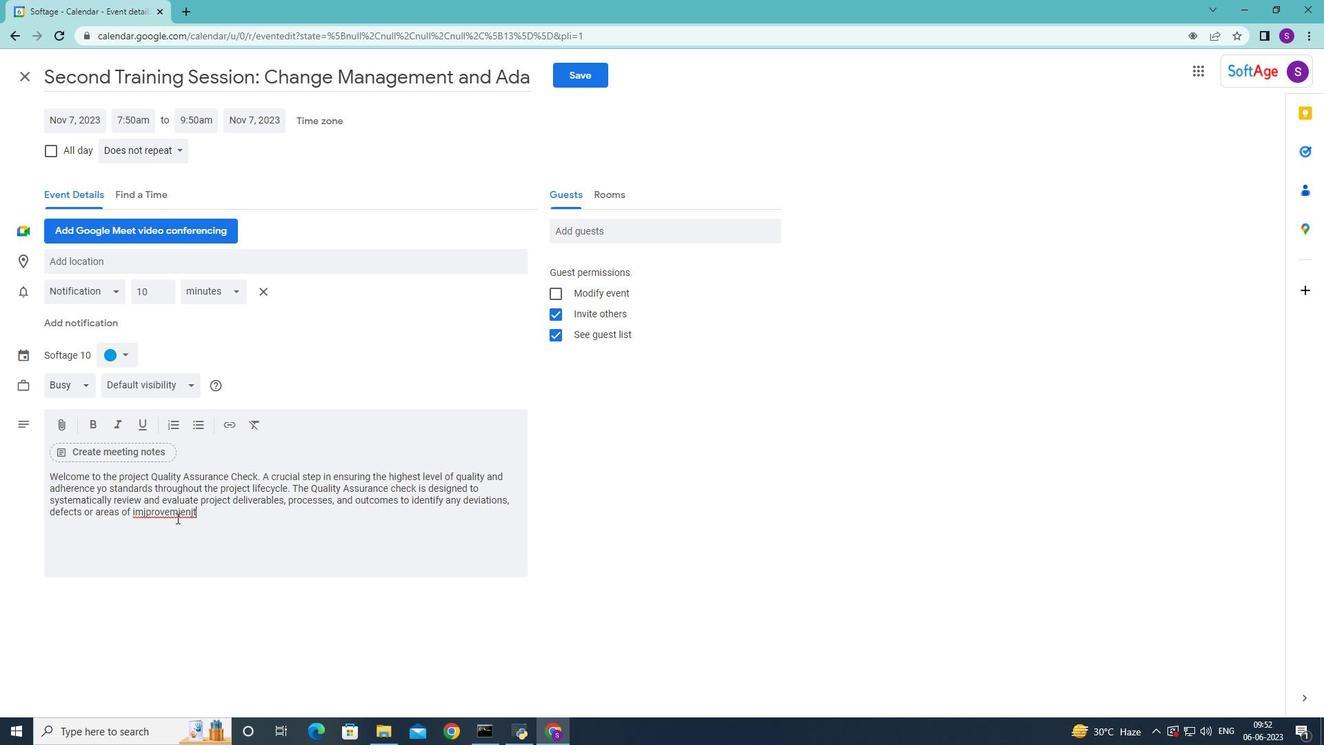 
Action: Mouse pressed left at (180, 520)
Screenshot: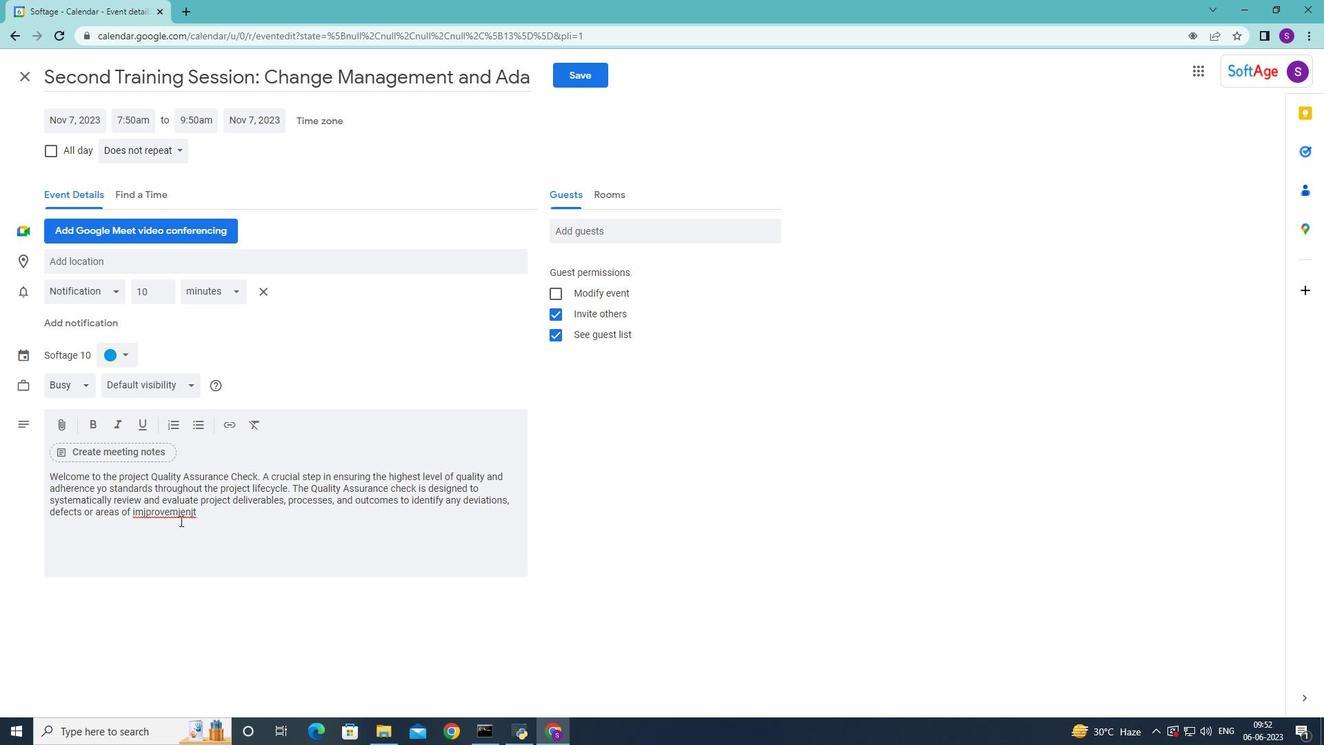 
Action: Mouse moved to (180, 521)
Screenshot: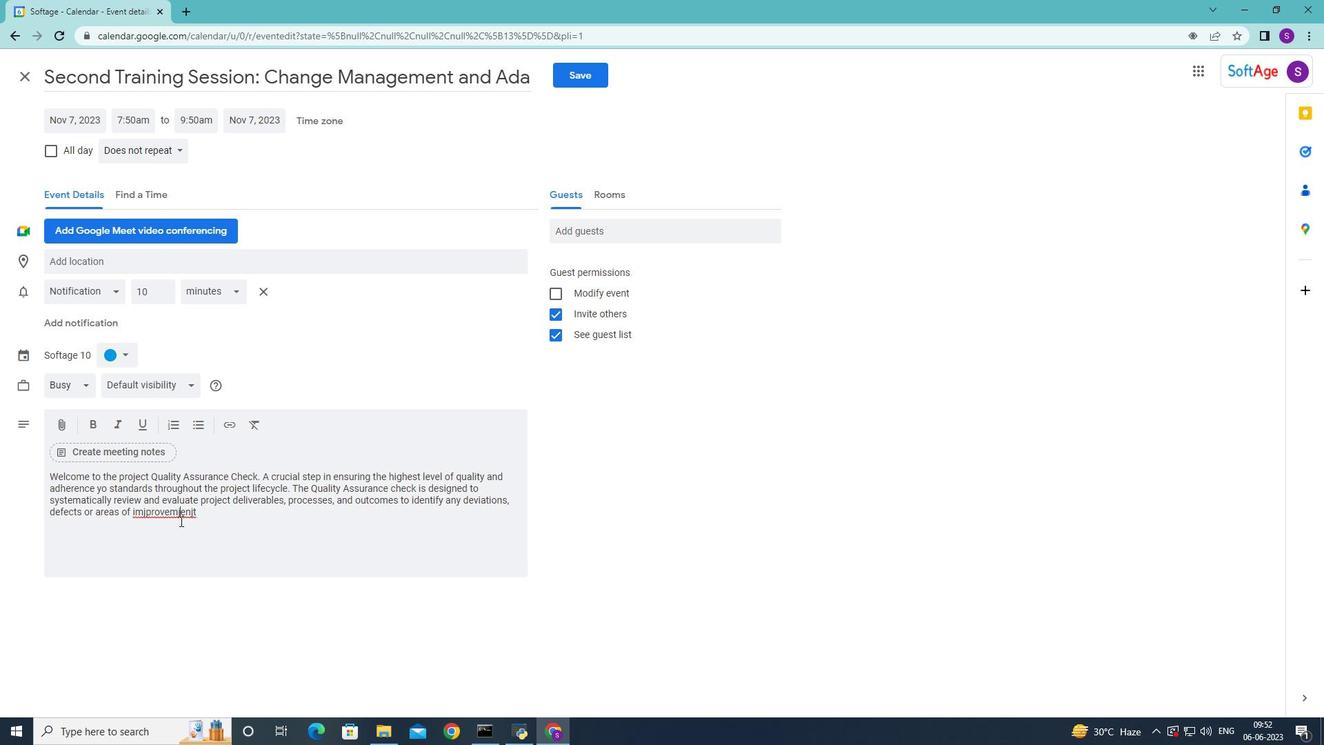 
Action: Key pressed <Key.backspace>
Screenshot: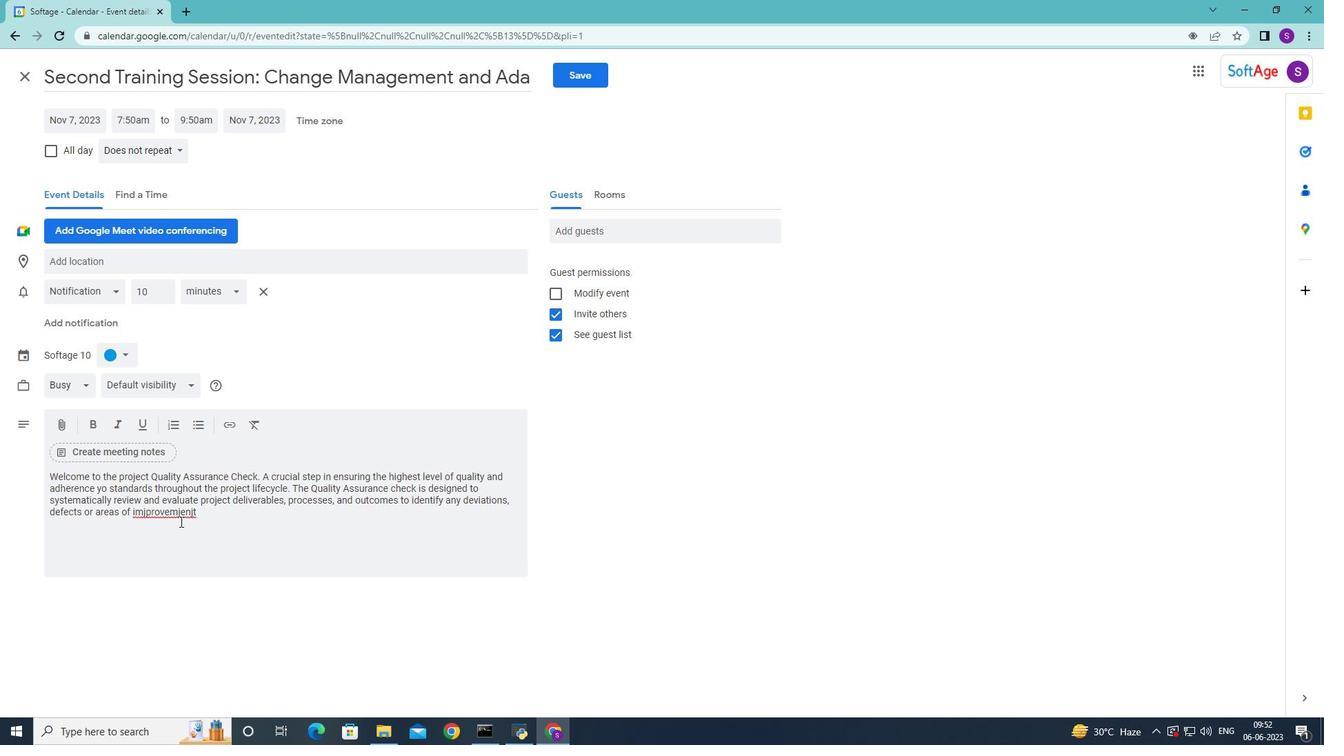 
Action: Mouse moved to (208, 520)
Screenshot: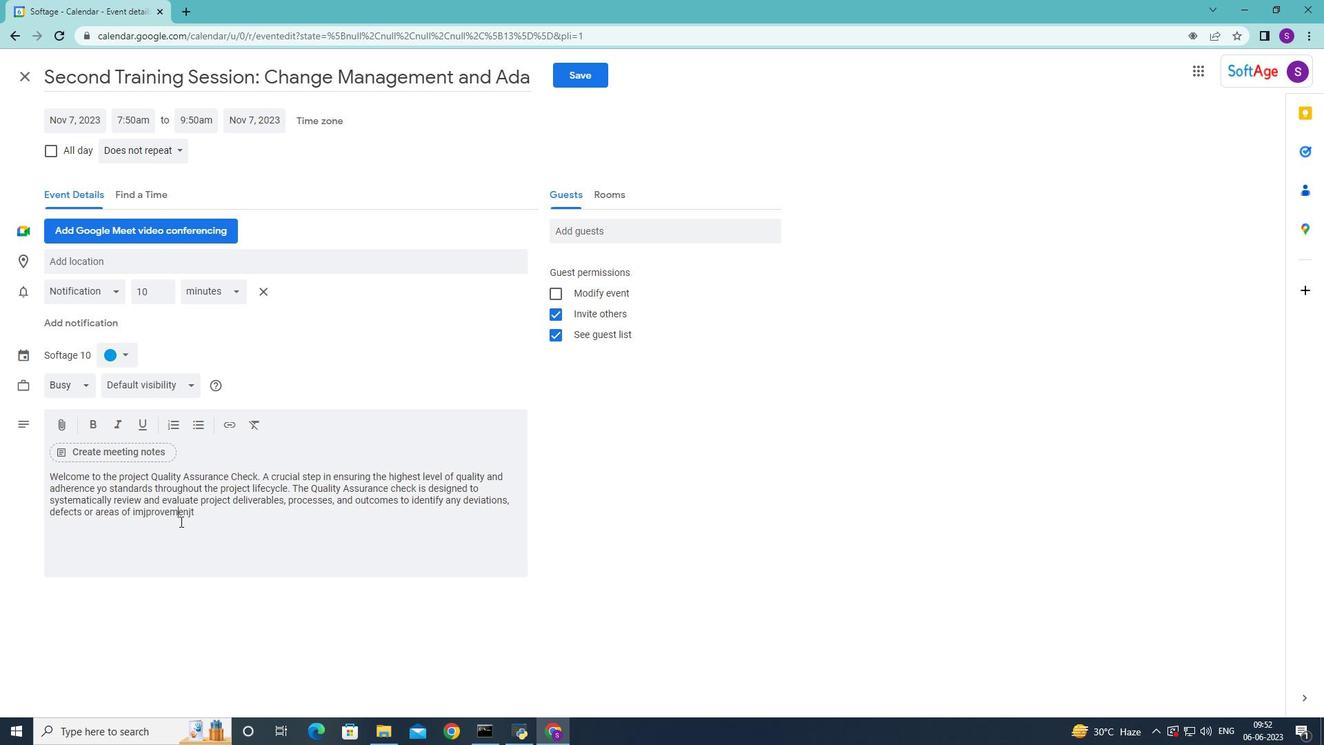 
Action: Mouse pressed left at (208, 520)
Screenshot: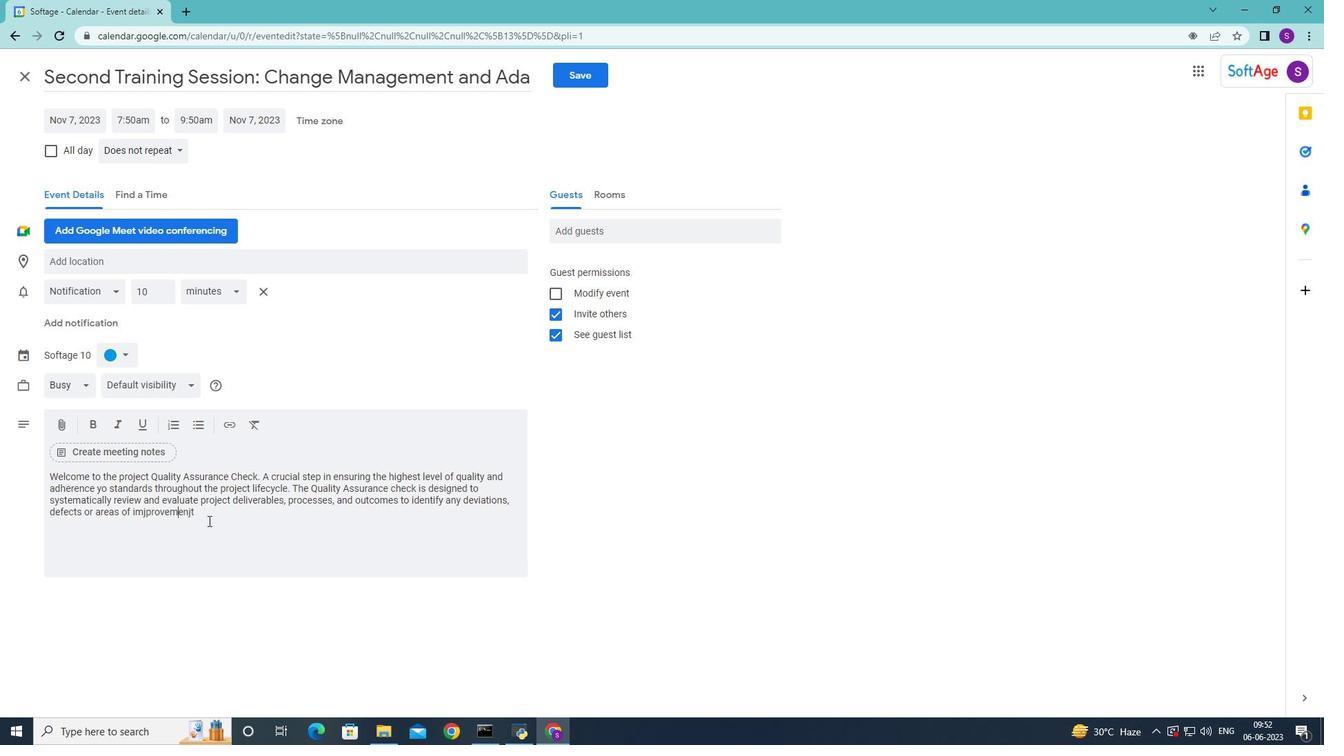 
Action: Mouse moved to (191, 510)
Screenshot: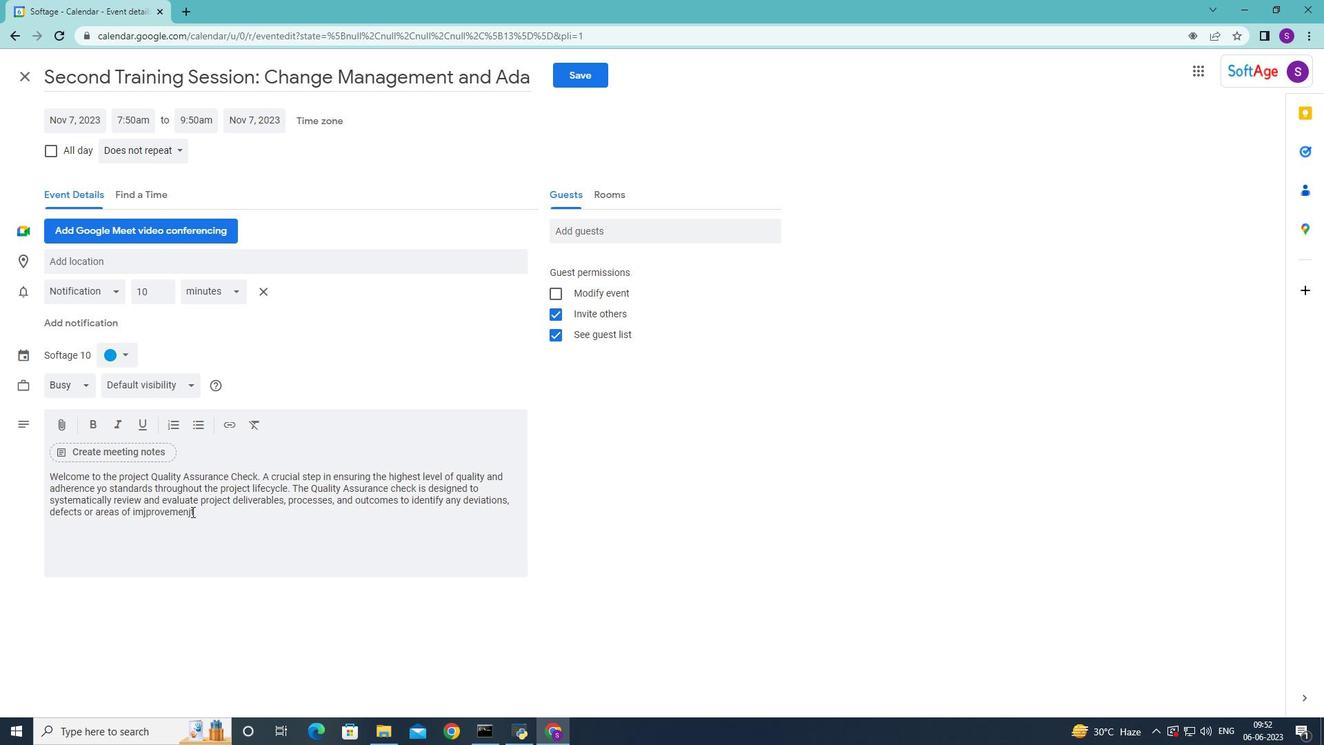 
Action: Mouse pressed left at (191, 510)
Screenshot: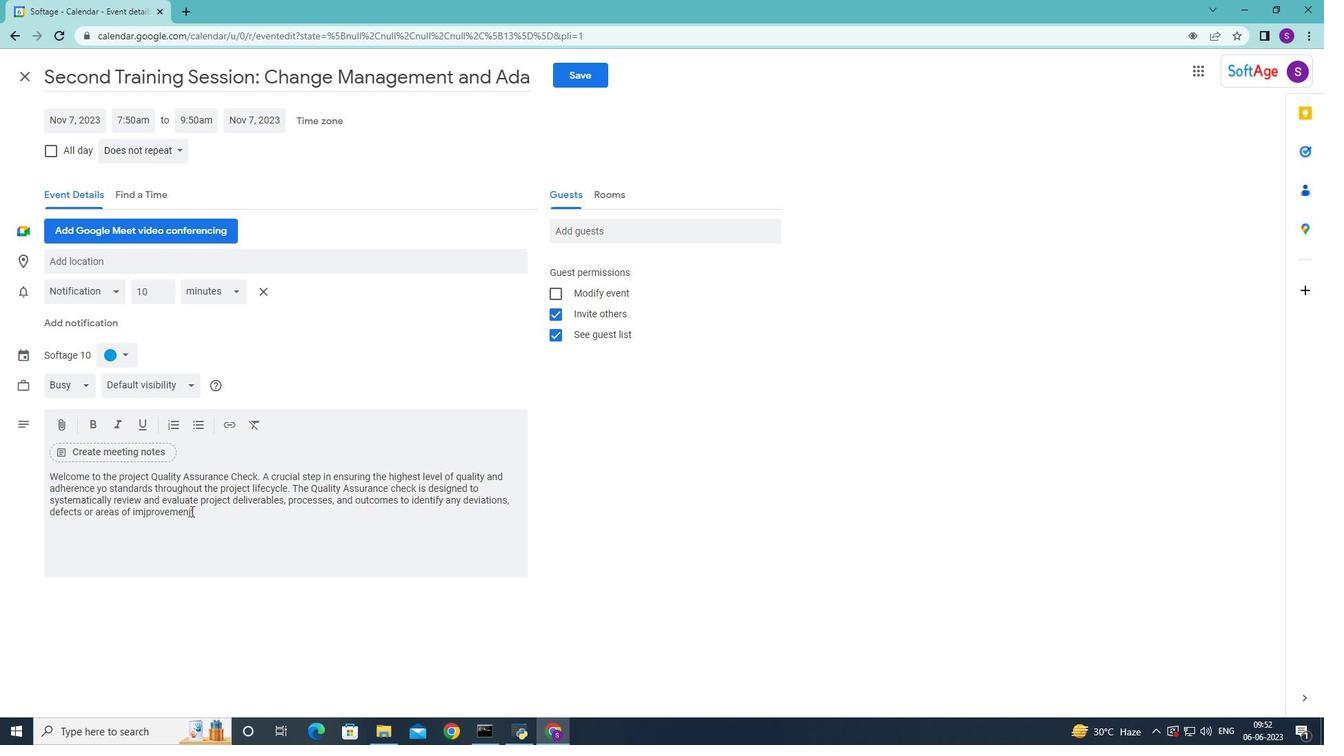 
Action: Mouse moved to (196, 511)
Screenshot: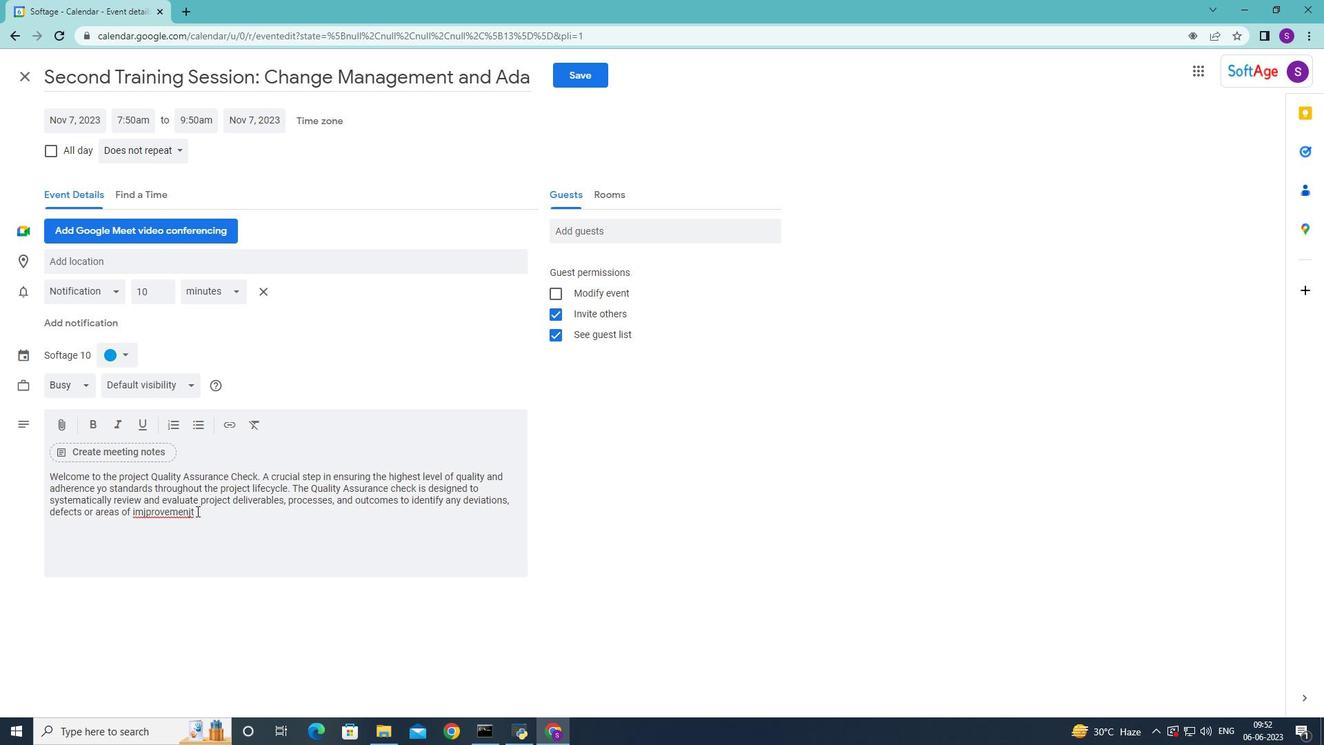 
Action: Key pressed <Key.backspace>
Screenshot: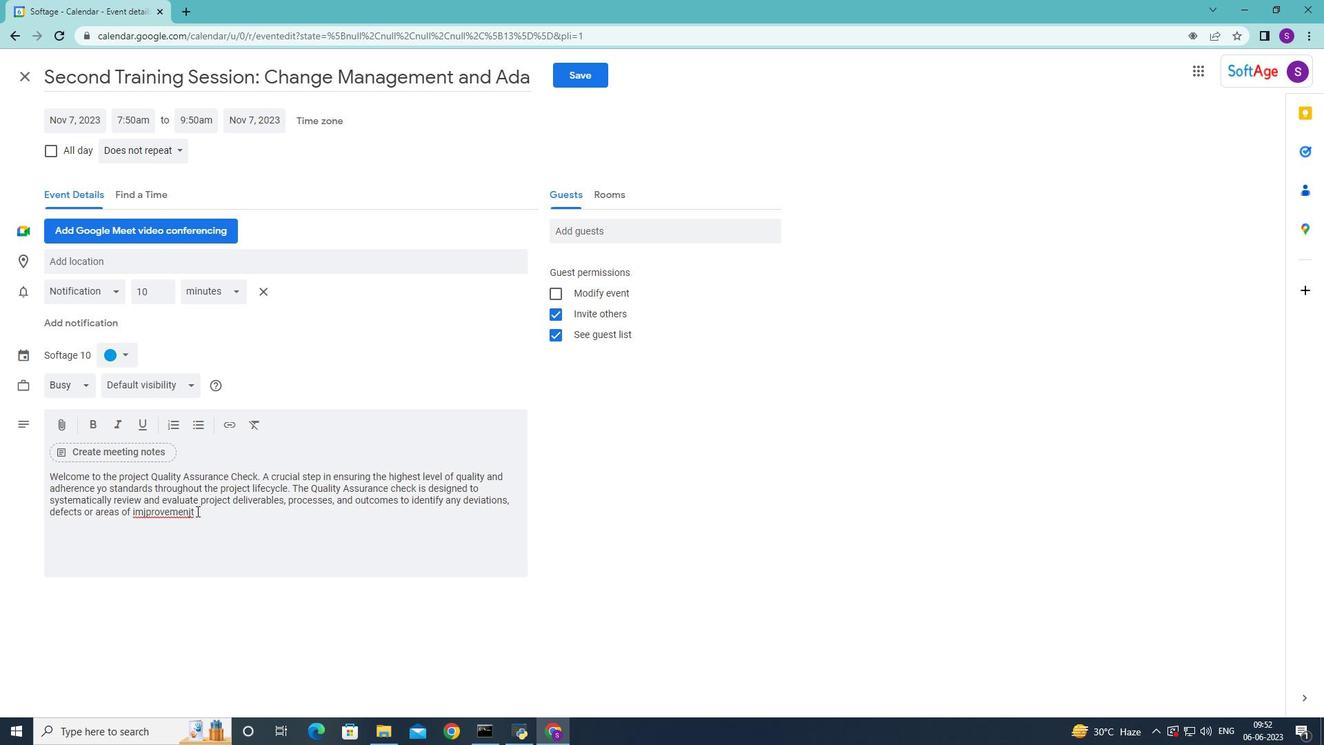 
Action: Mouse moved to (198, 513)
Screenshot: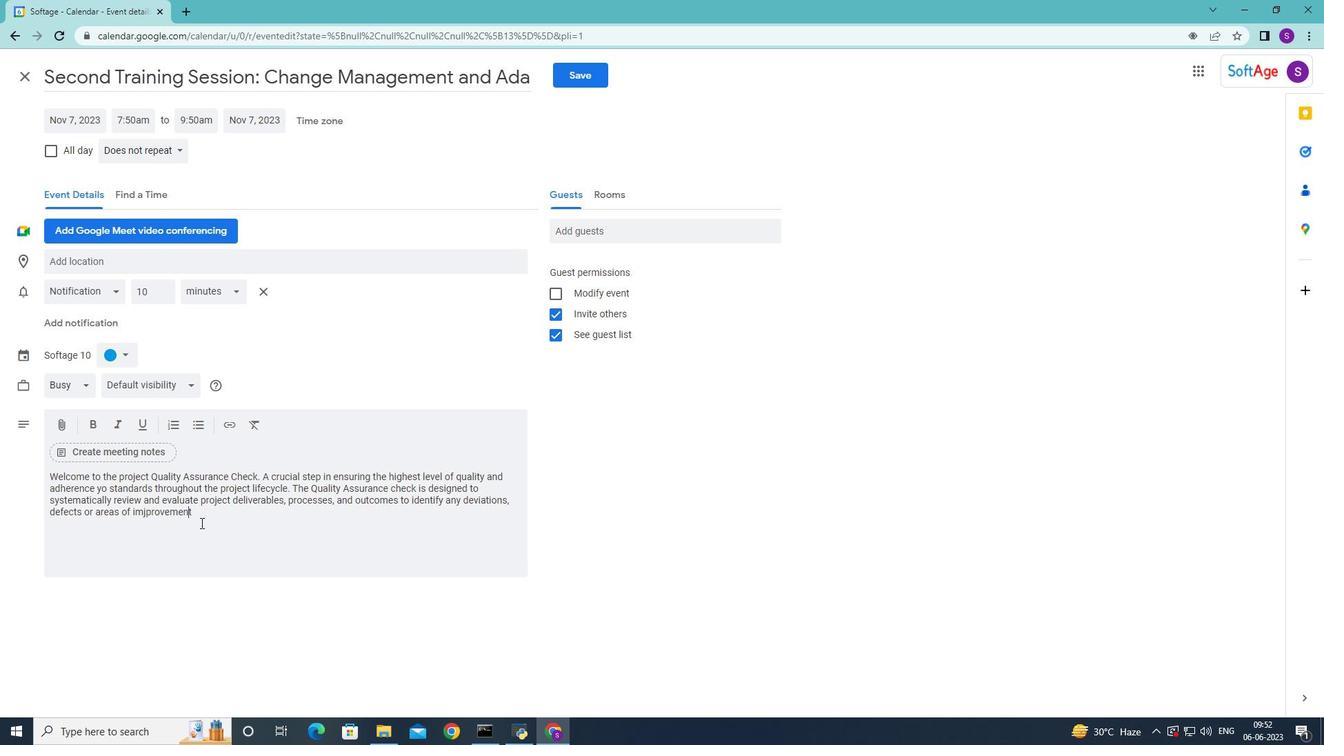 
Action: Mouse pressed left at (198, 513)
Screenshot: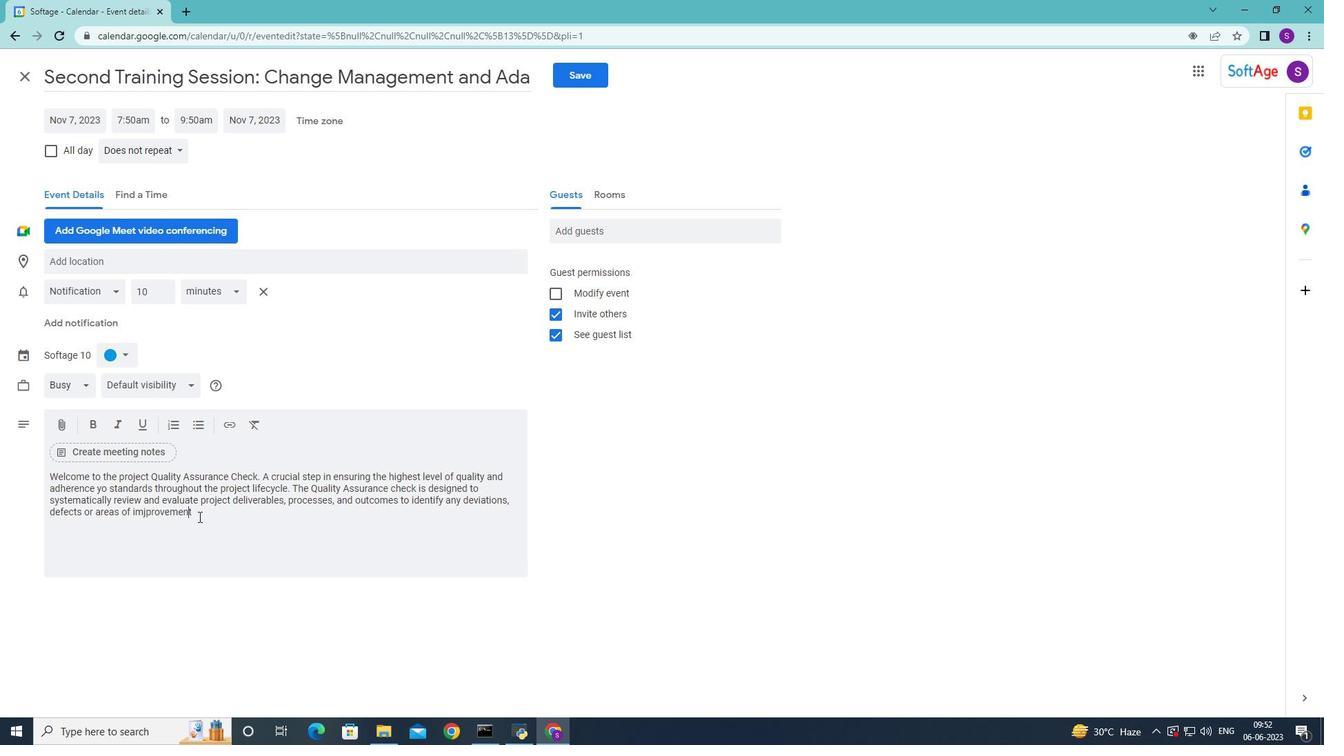 
Action: Key pressed <Key.backspace>
Screenshot: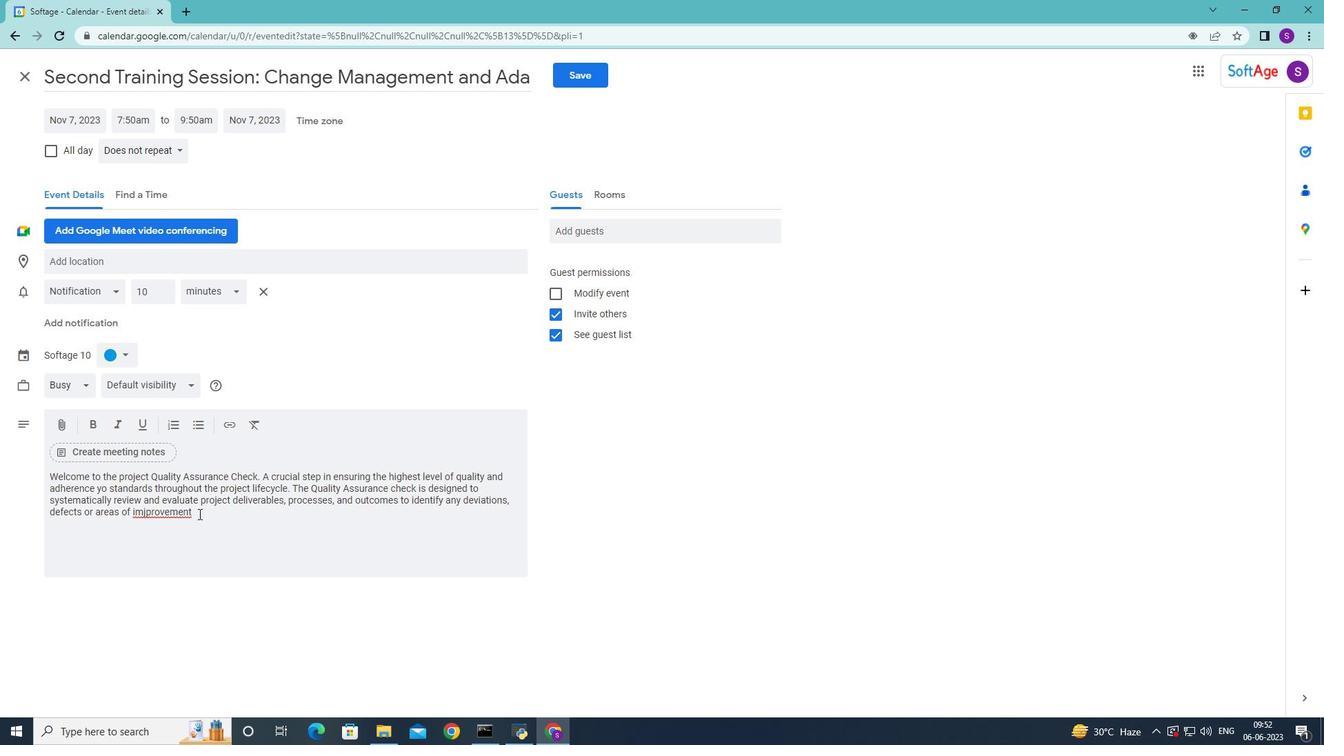 
Action: Mouse moved to (198, 513)
Screenshot: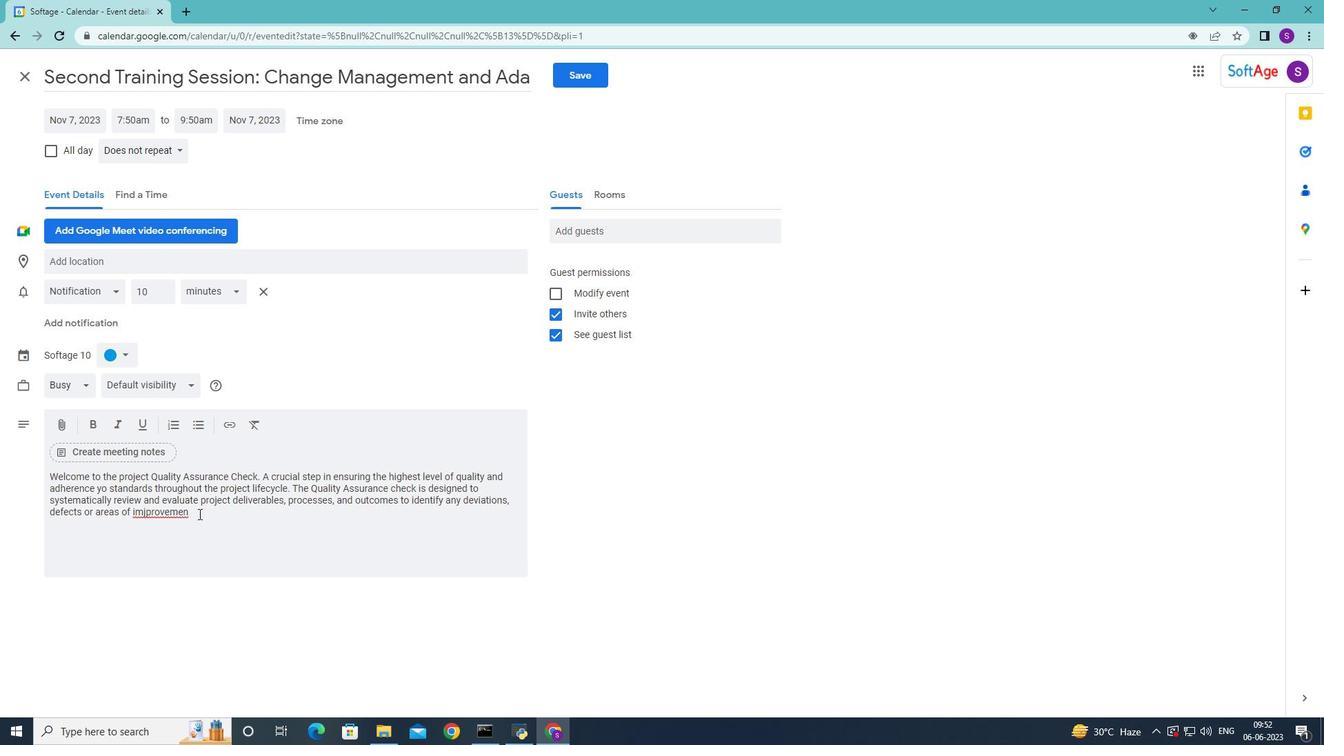 
Action: Key pressed t.
Screenshot: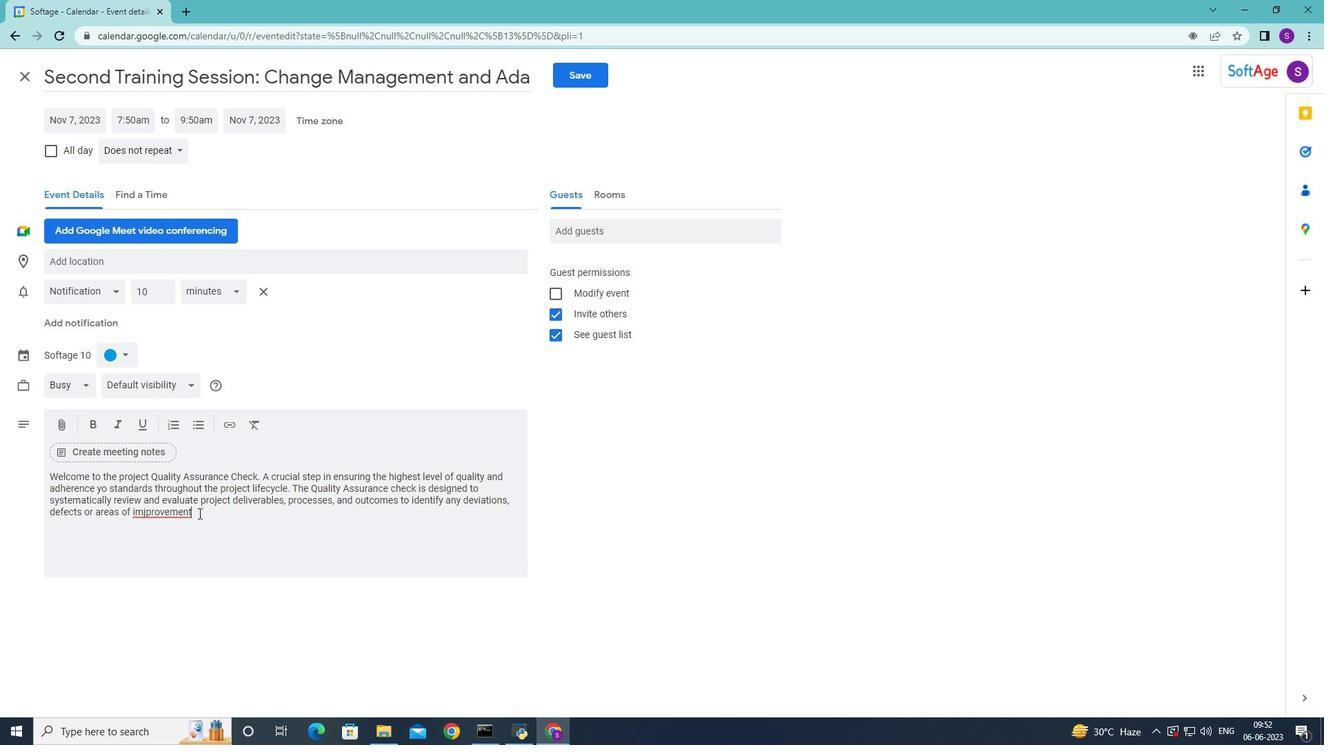 
Action: Mouse moved to (146, 515)
Screenshot: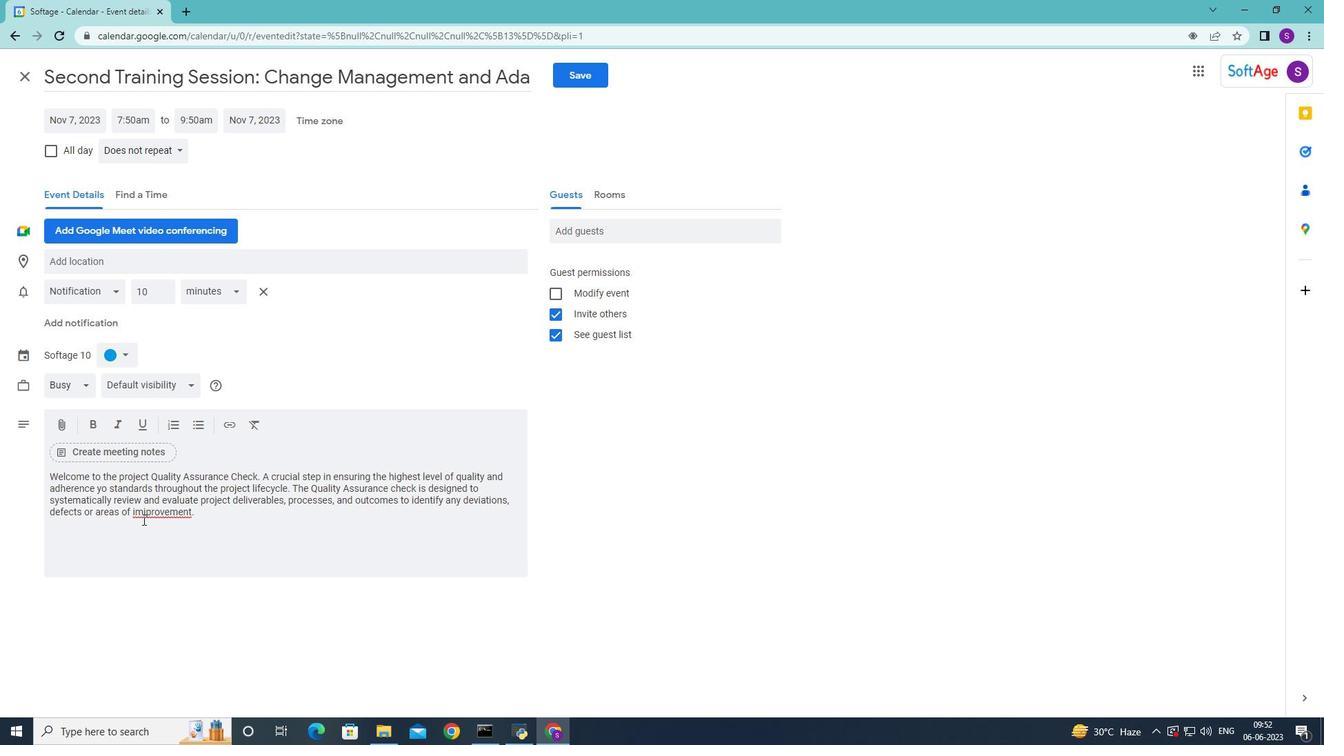 
Action: Mouse pressed left at (146, 515)
Screenshot: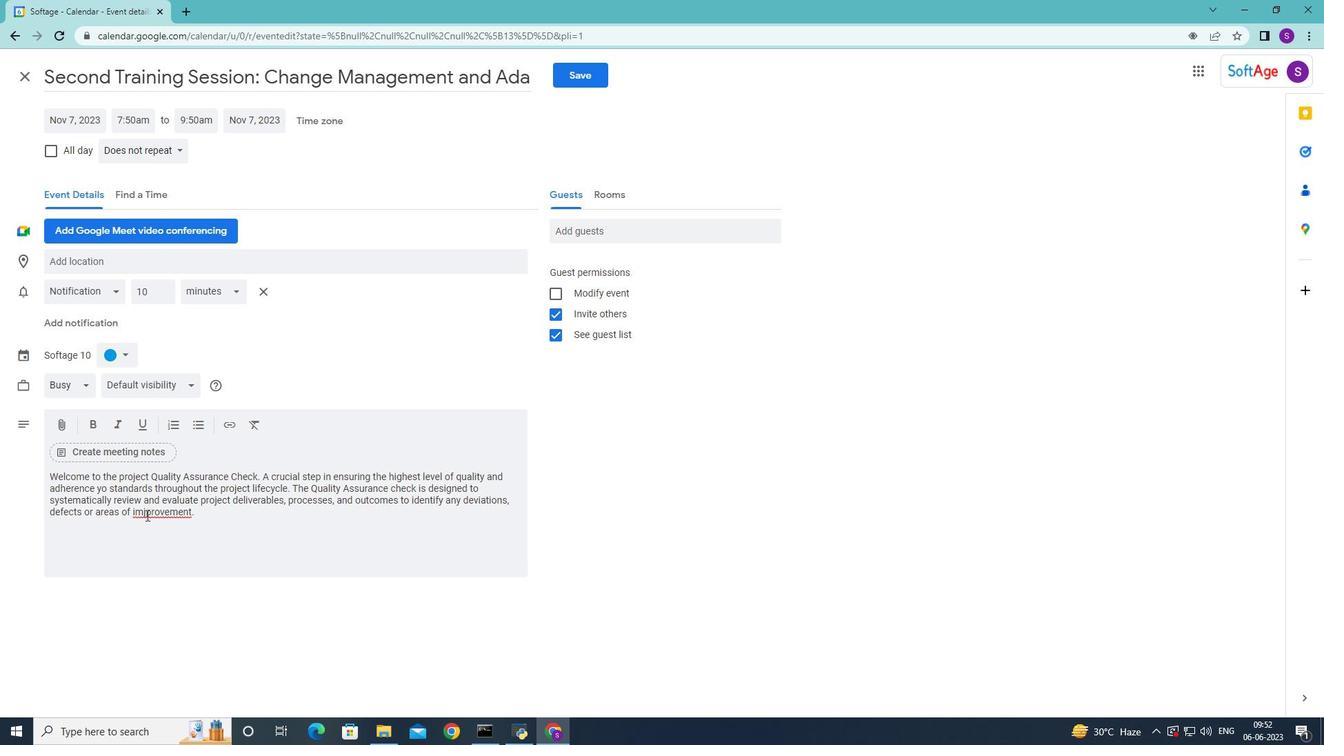 
Action: Mouse moved to (172, 521)
Screenshot: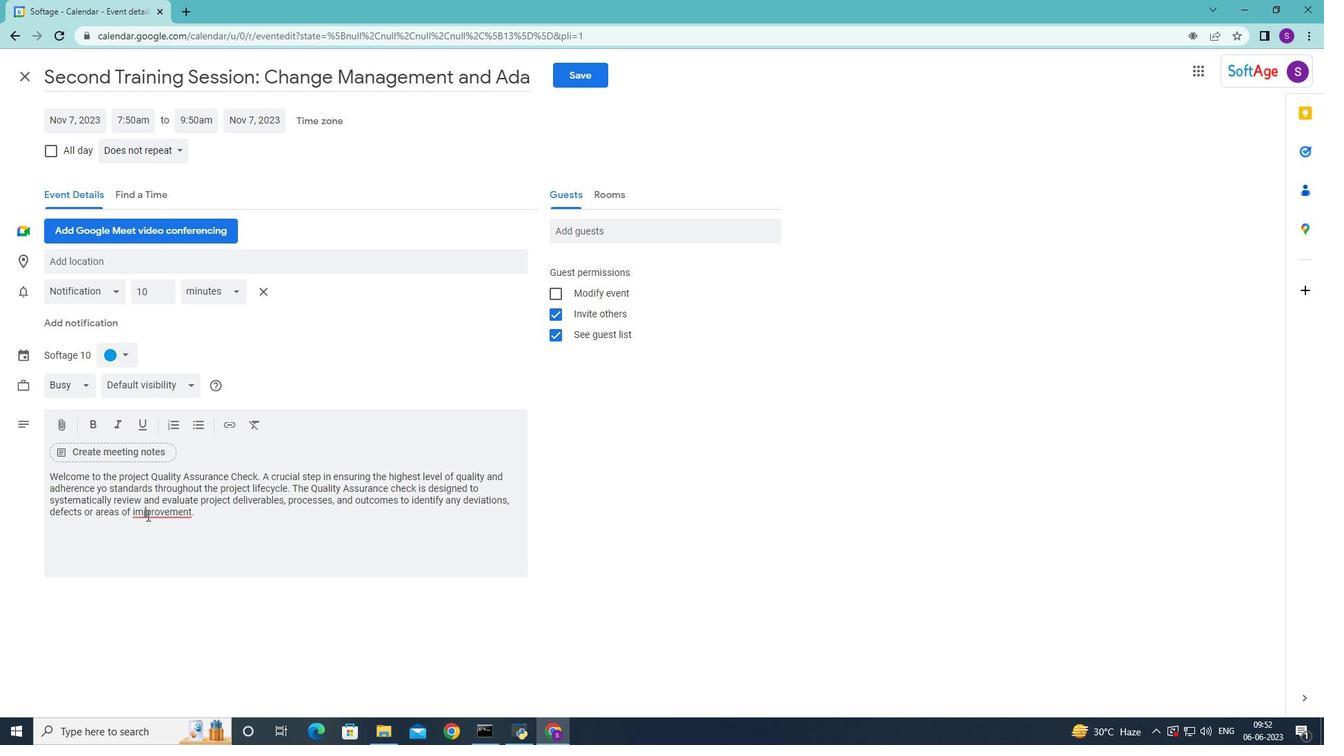 
Action: Key pressed <Key.backspace>
Screenshot: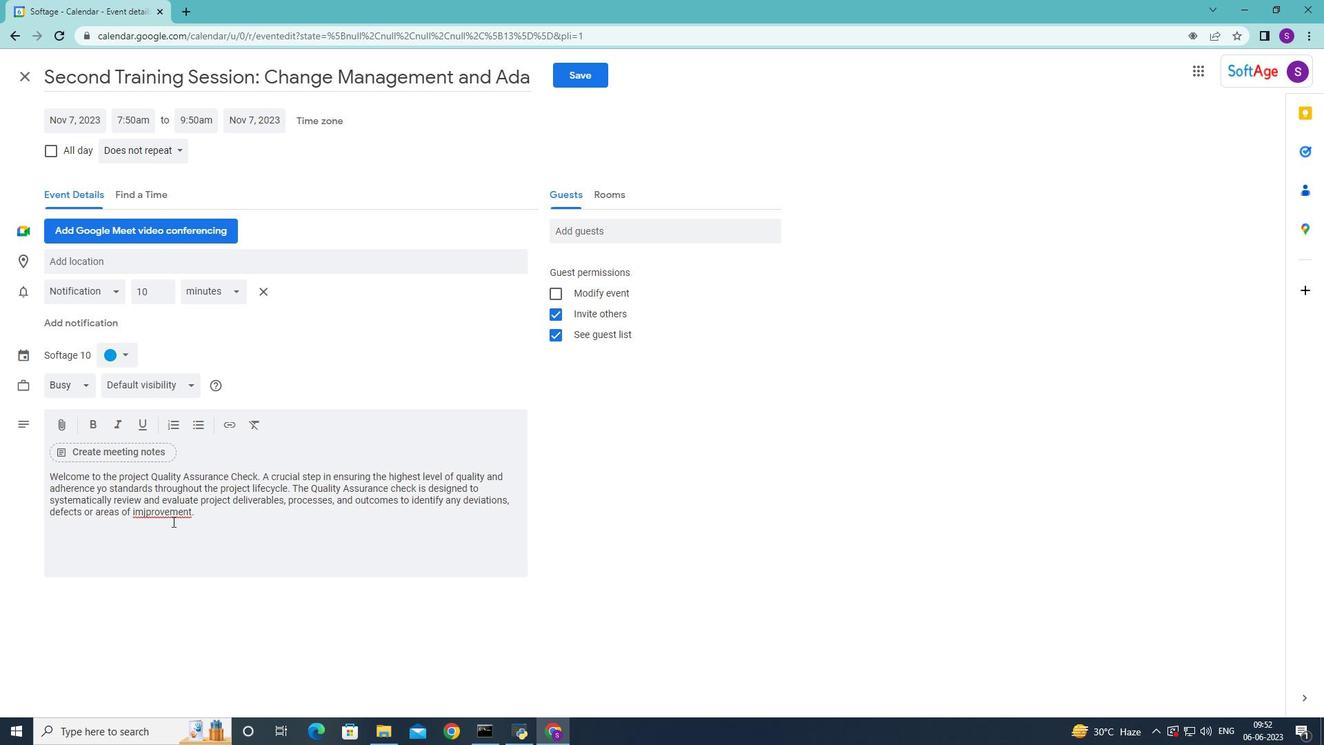 
Action: Mouse moved to (222, 518)
Screenshot: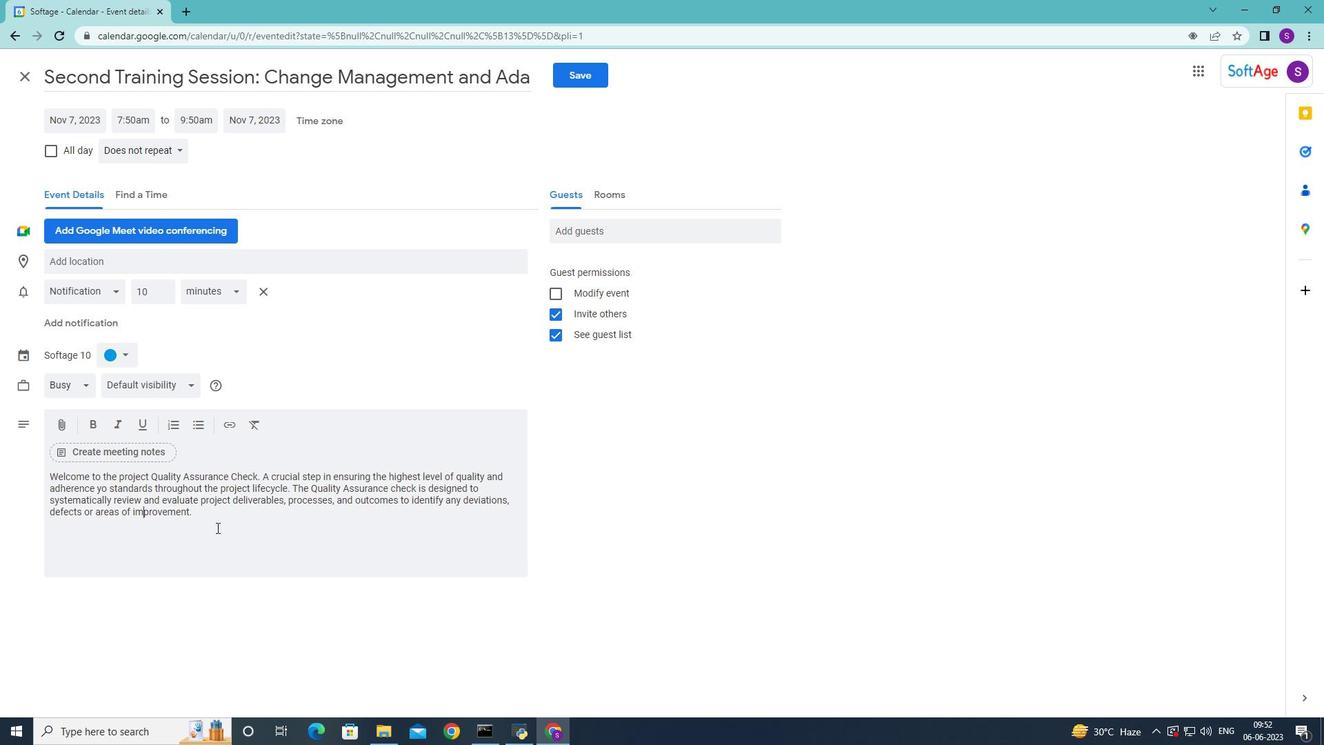 
Action: Mouse pressed left at (222, 518)
Screenshot: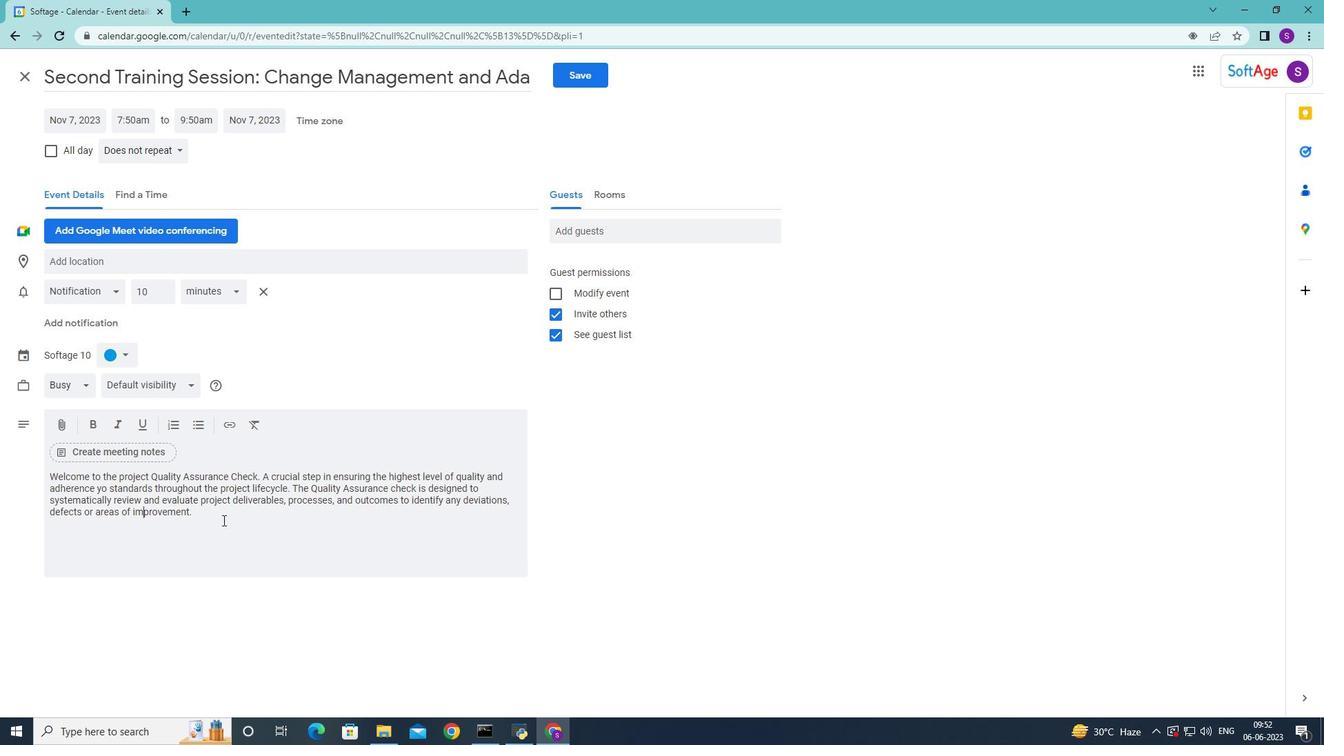 
Action: Mouse moved to (118, 347)
Screenshot: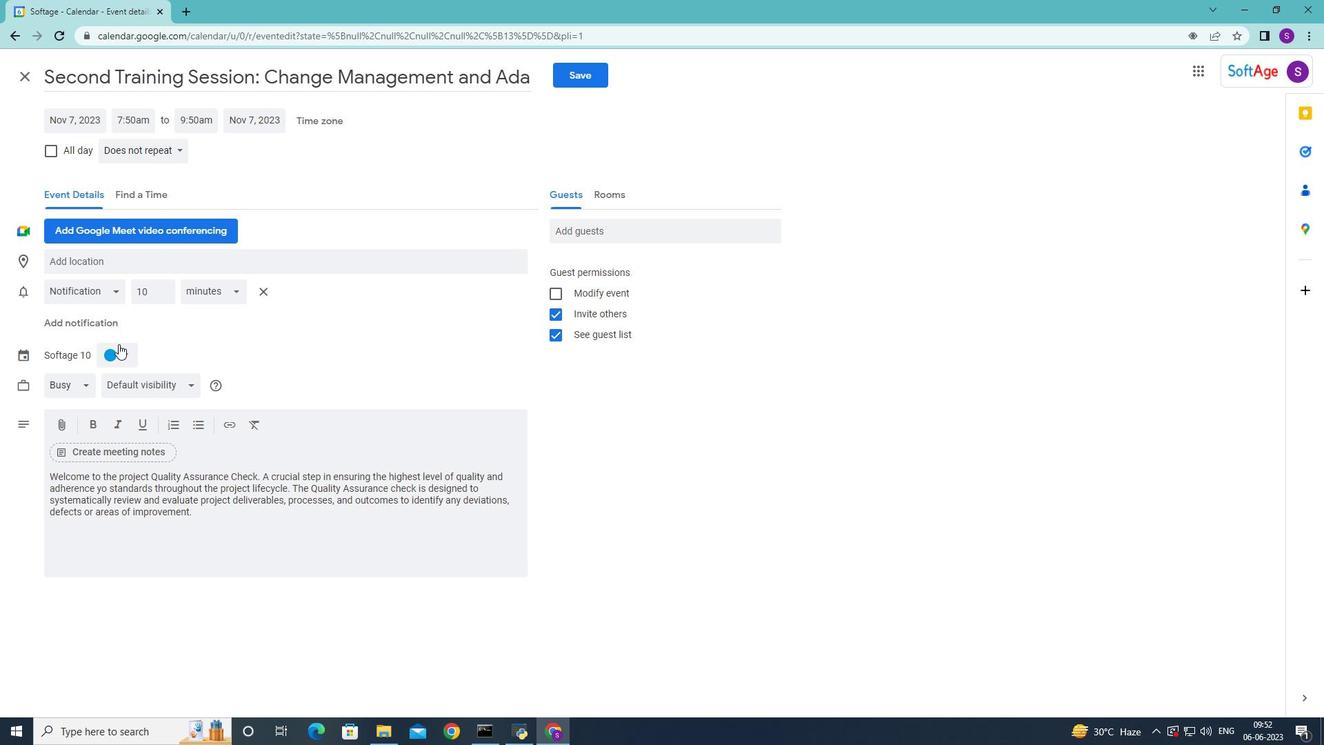 
Action: Mouse pressed left at (118, 347)
Screenshot: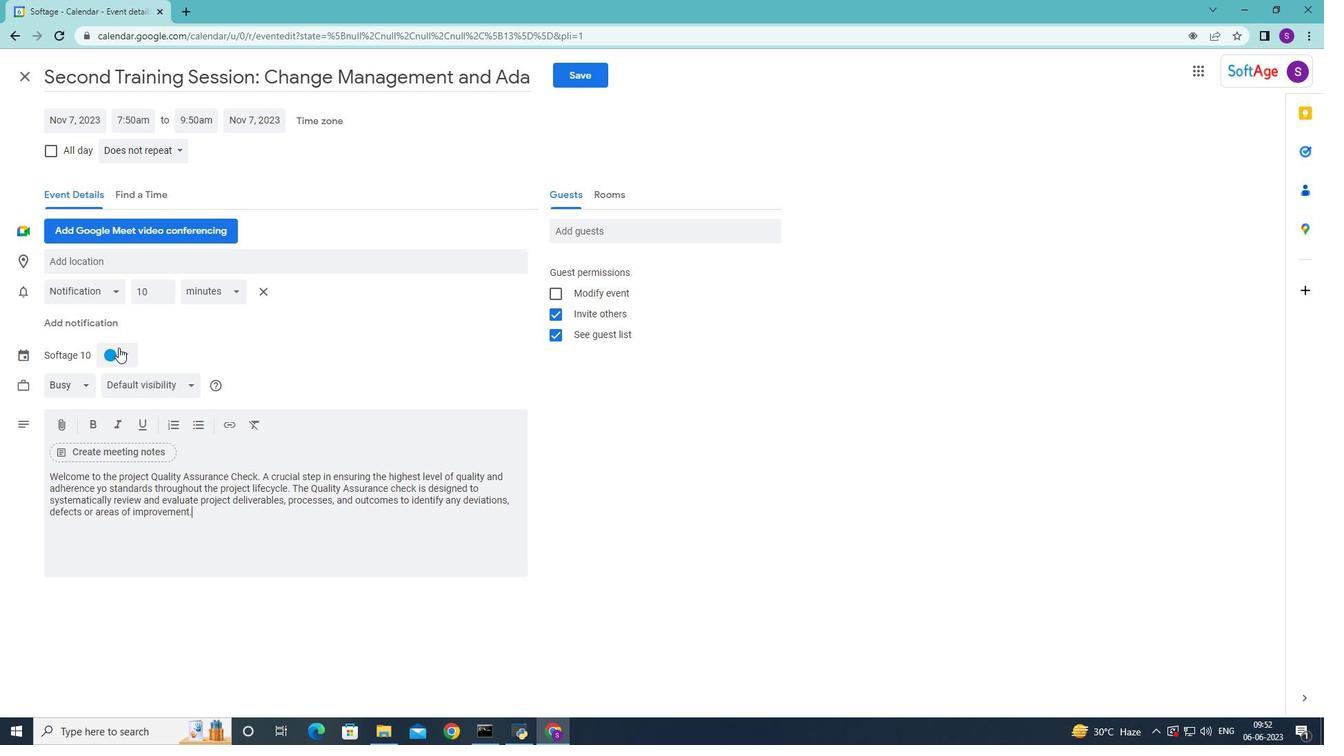 
Action: Mouse moved to (113, 421)
Screenshot: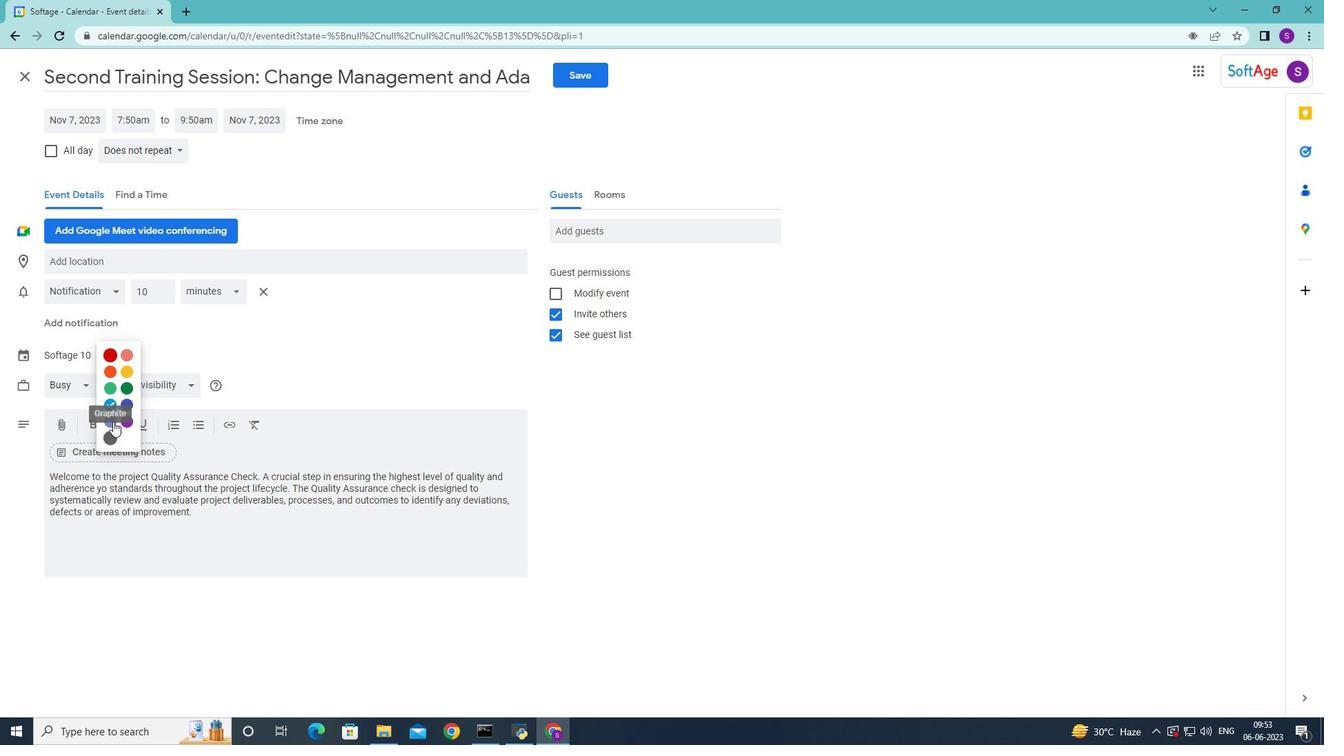 
Action: Mouse pressed left at (113, 421)
Screenshot: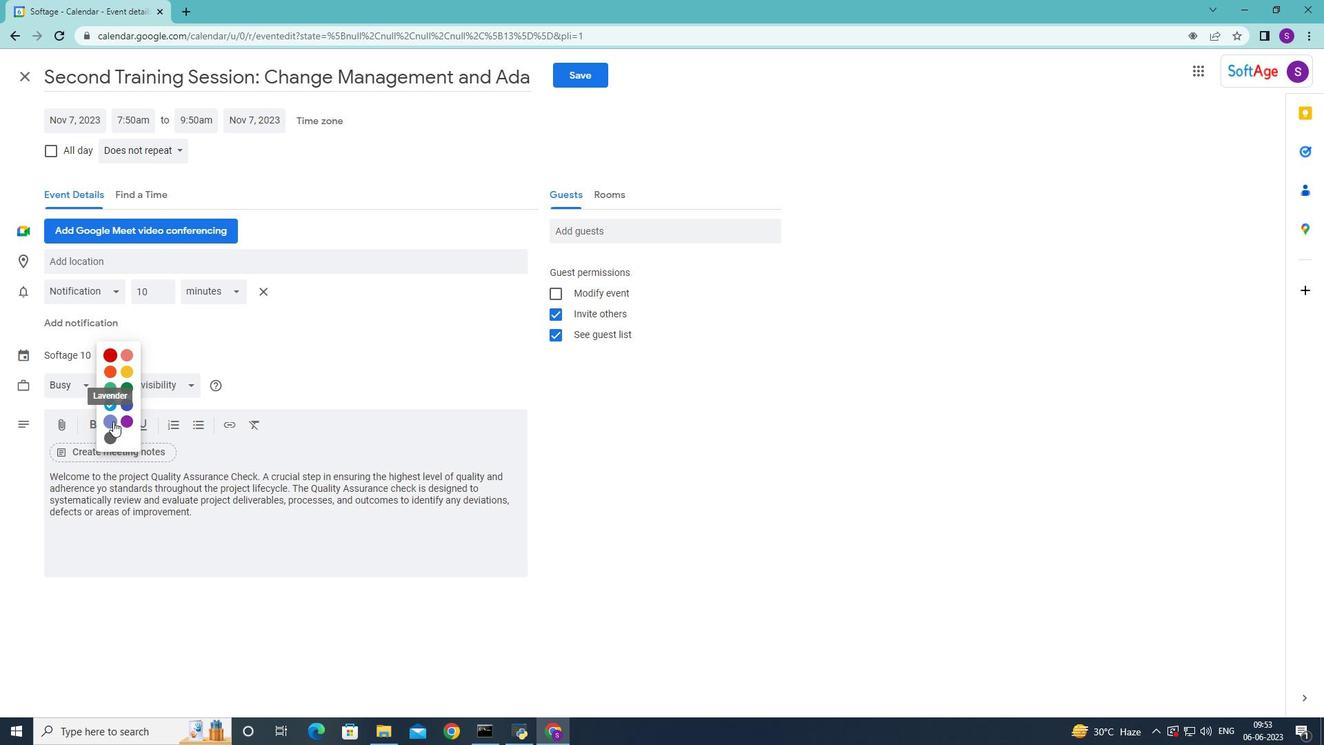 
Action: Mouse moved to (171, 263)
Screenshot: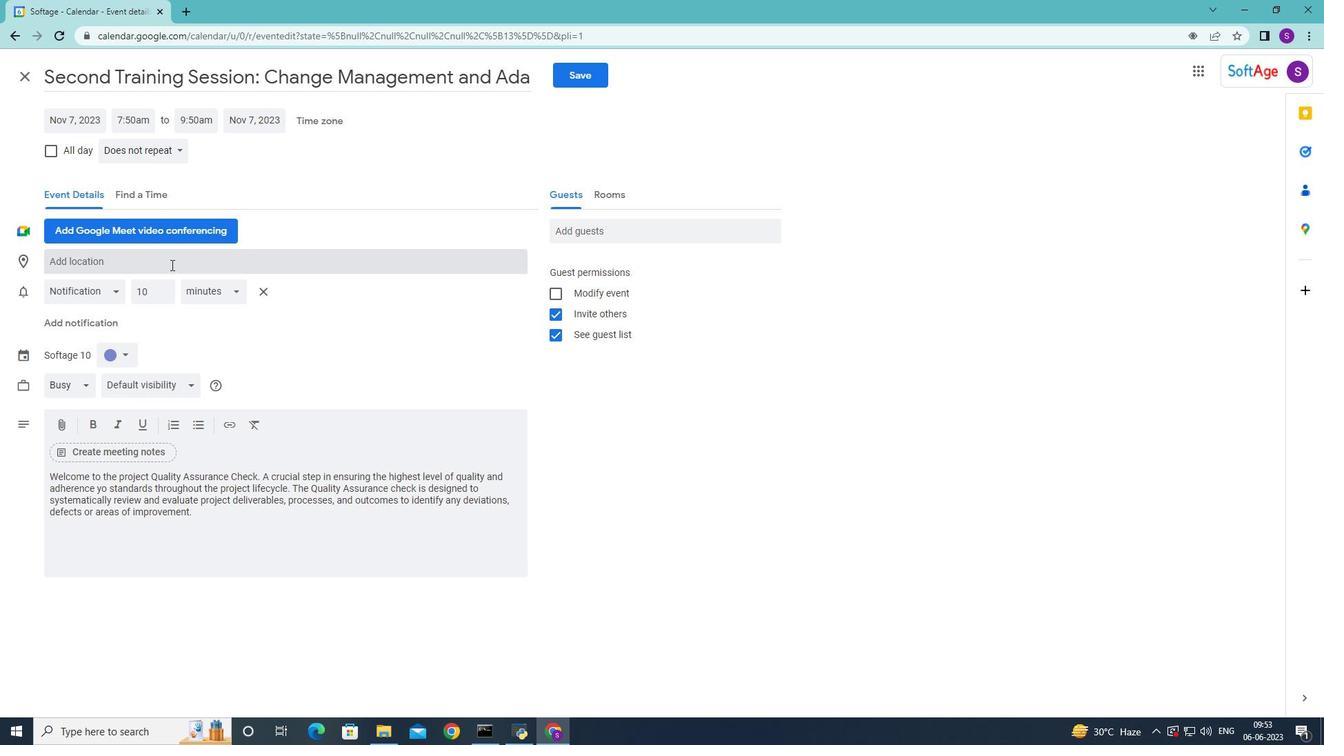 
Action: Mouse pressed left at (171, 263)
Screenshot: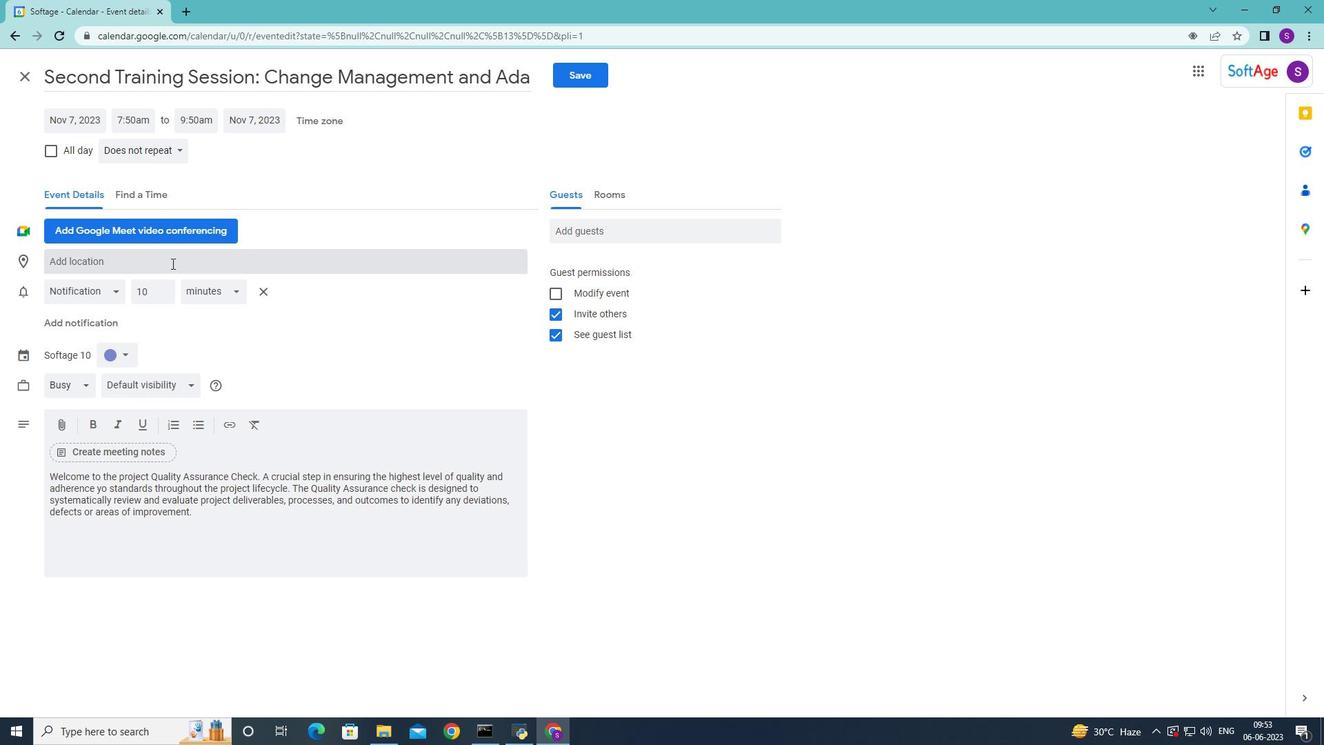 
Action: Key pressed 987<Key.space><Key.shift>Chora<Key.space><Key.shift>Church<Key.space>,j<Key.space>ijstanjbulj<Key.space><Key.backspace><Key.backspace><Key.backspace><Key.backspace><Key.backspace><Key.backspace>j<Key.backspace><Key.backspace><Key.backspace><Key.backspace><Key.backspace><Key.backspace><Key.backspace><Key.backspace><Key.backspace>istanbi<Key.backspace>y<Key.backspace>ul,<Key.space>turkey
Screenshot: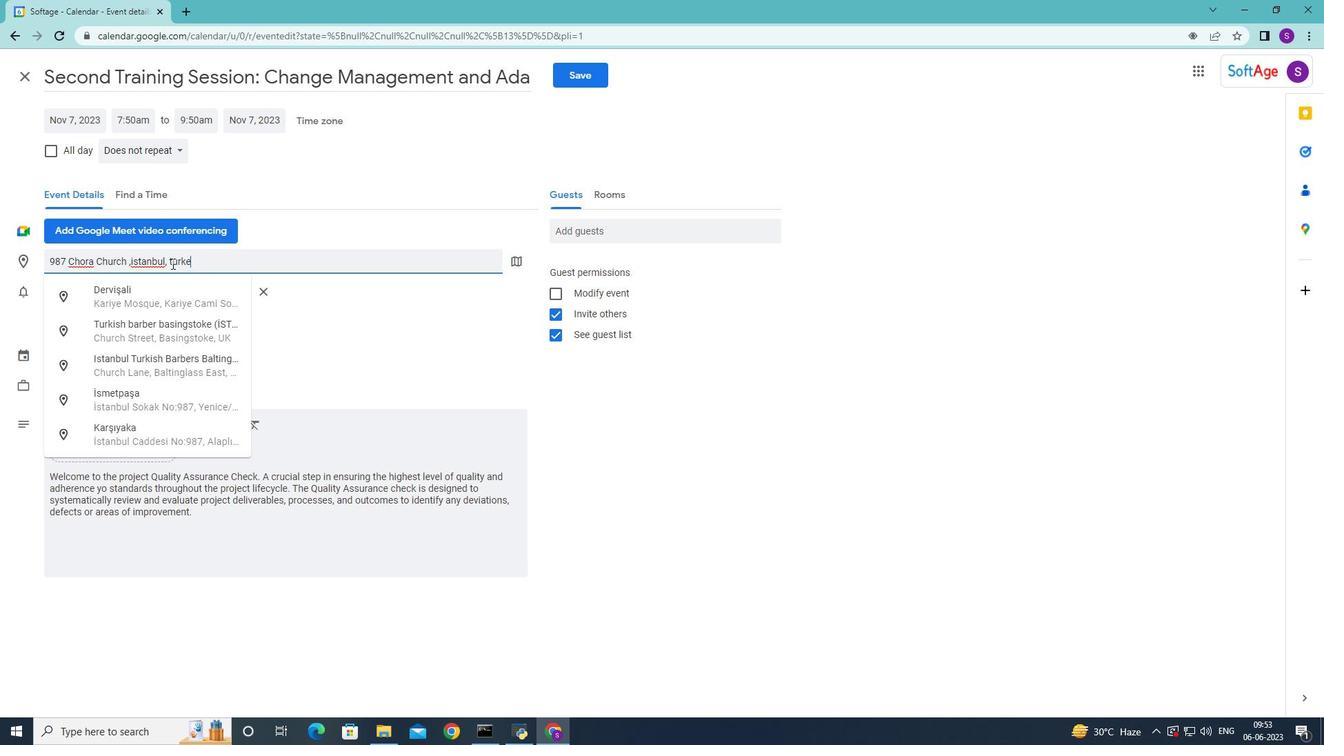
Action: Mouse moved to (189, 294)
Screenshot: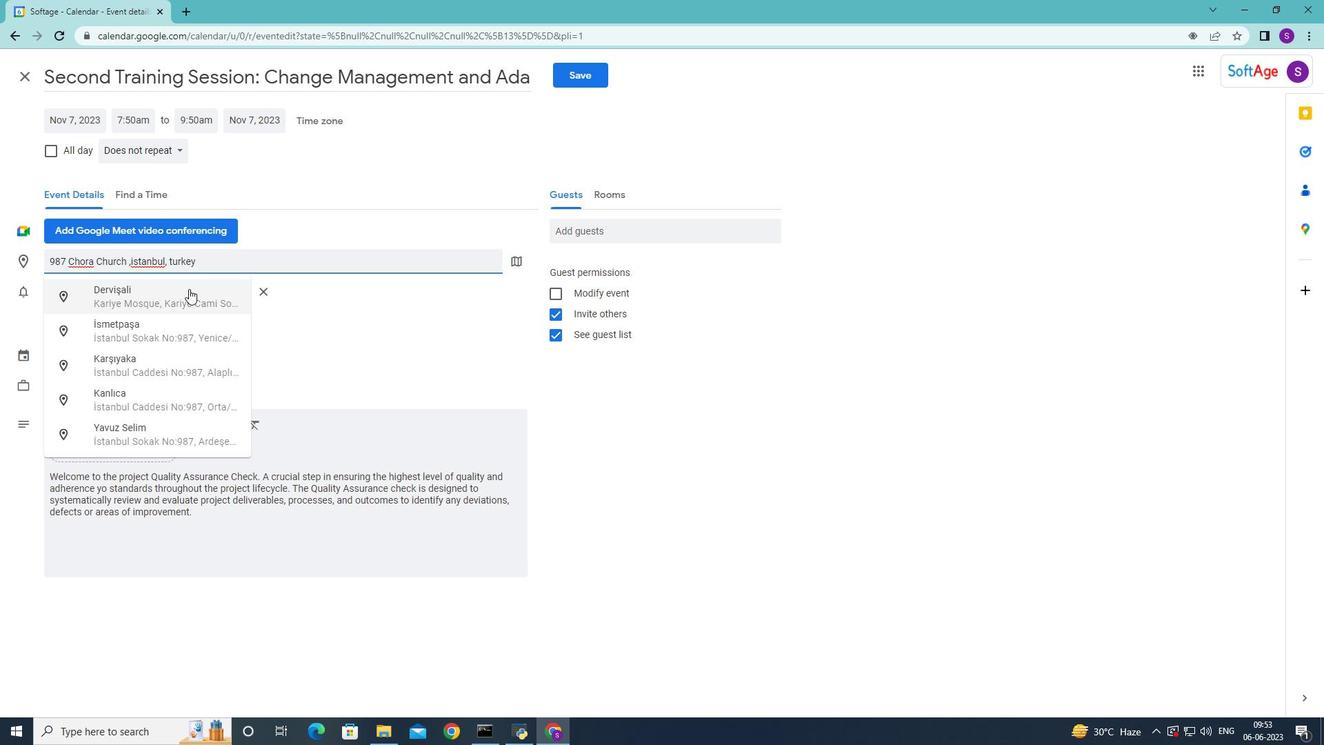 
Action: Mouse pressed left at (189, 294)
Screenshot: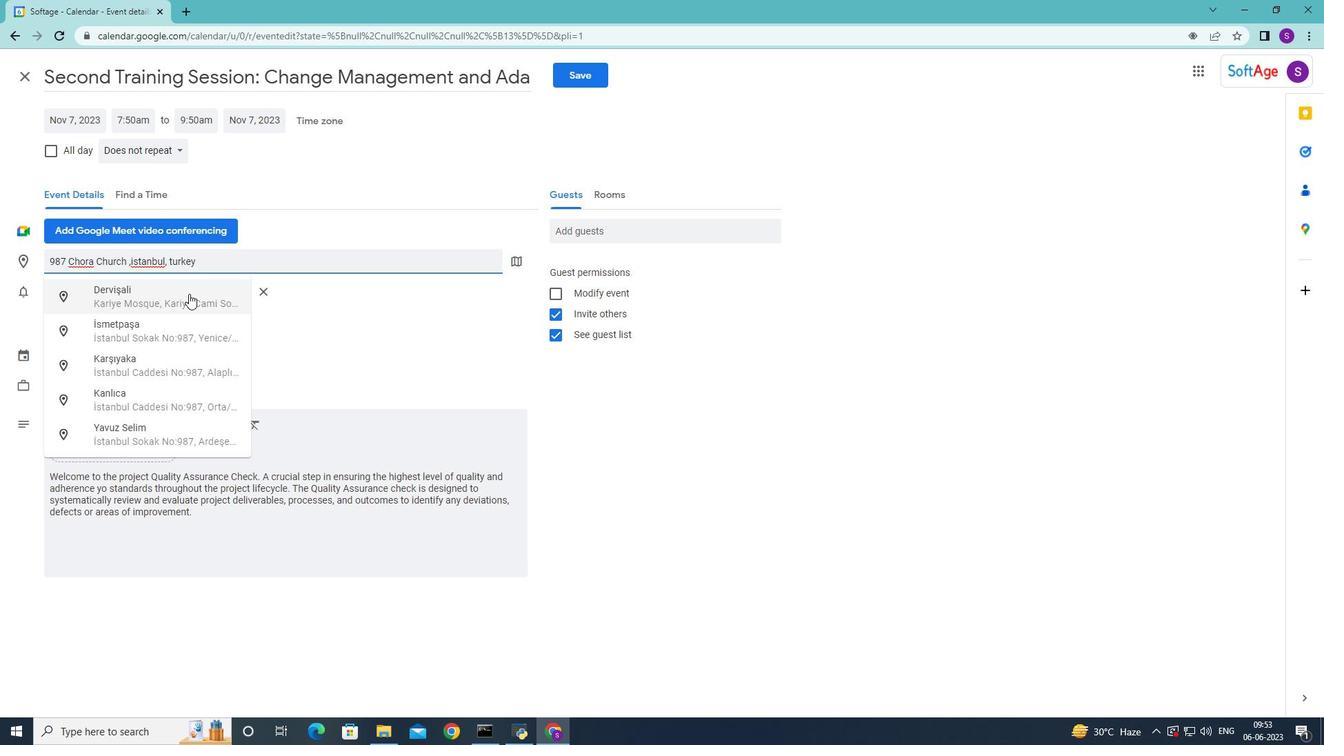 
Action: Mouse moved to (618, 231)
Screenshot: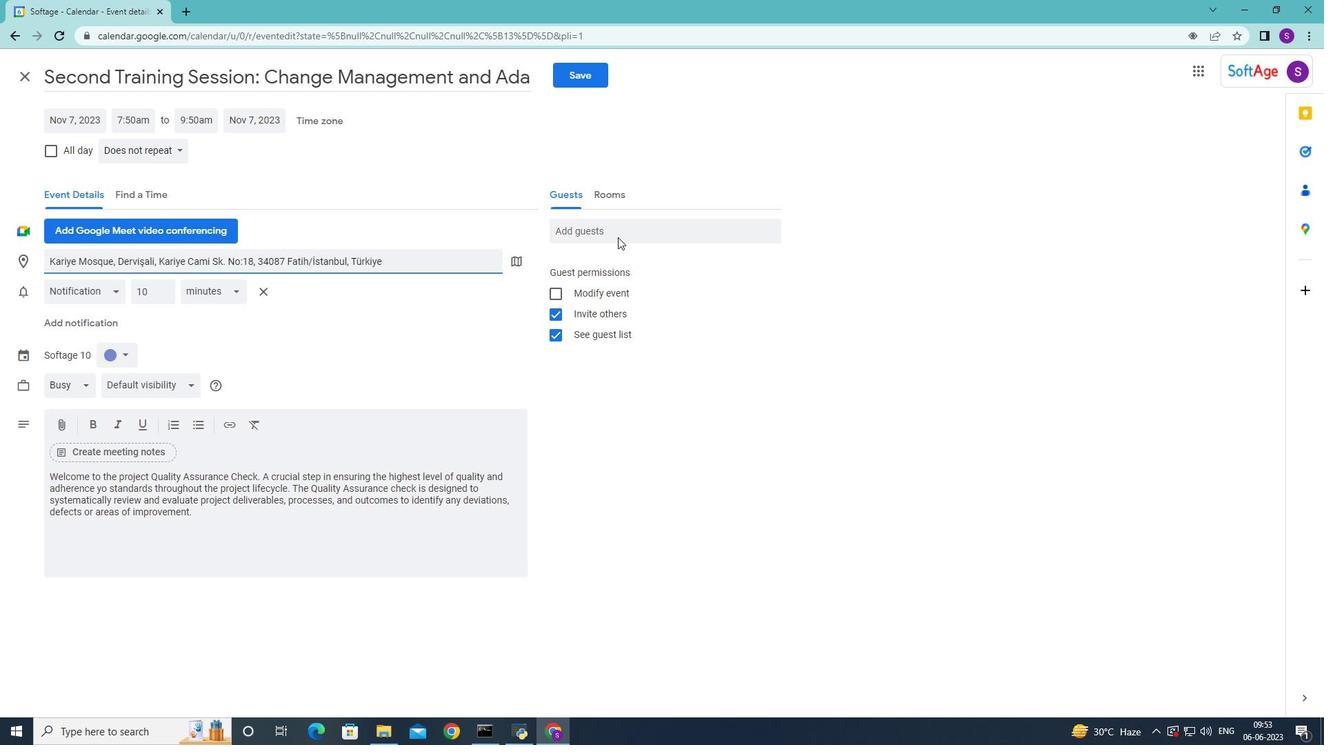 
Action: Mouse pressed left at (618, 231)
Screenshot: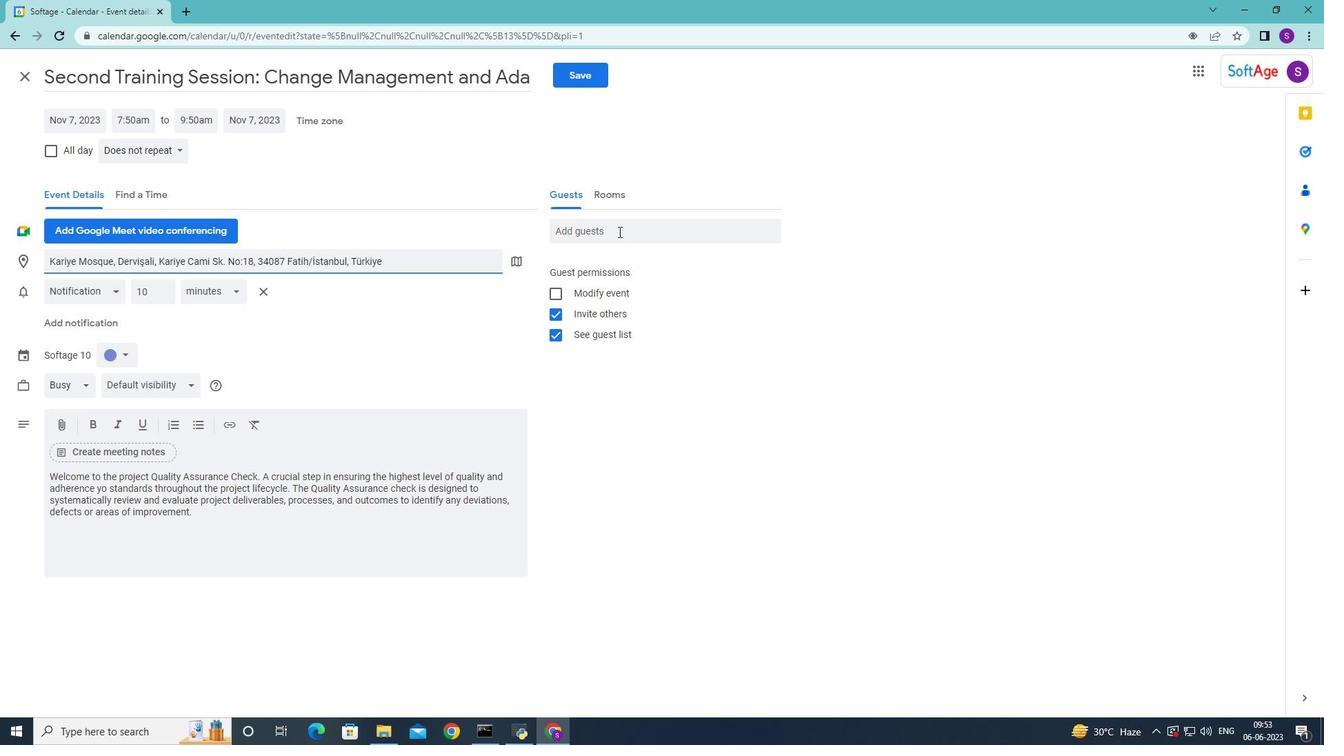 
Action: Key pressed softage.1<Key.shift>@softage,<Key.backspace>.net<Key.enter>softage.2<Key.shift>@softage.net
Screenshot: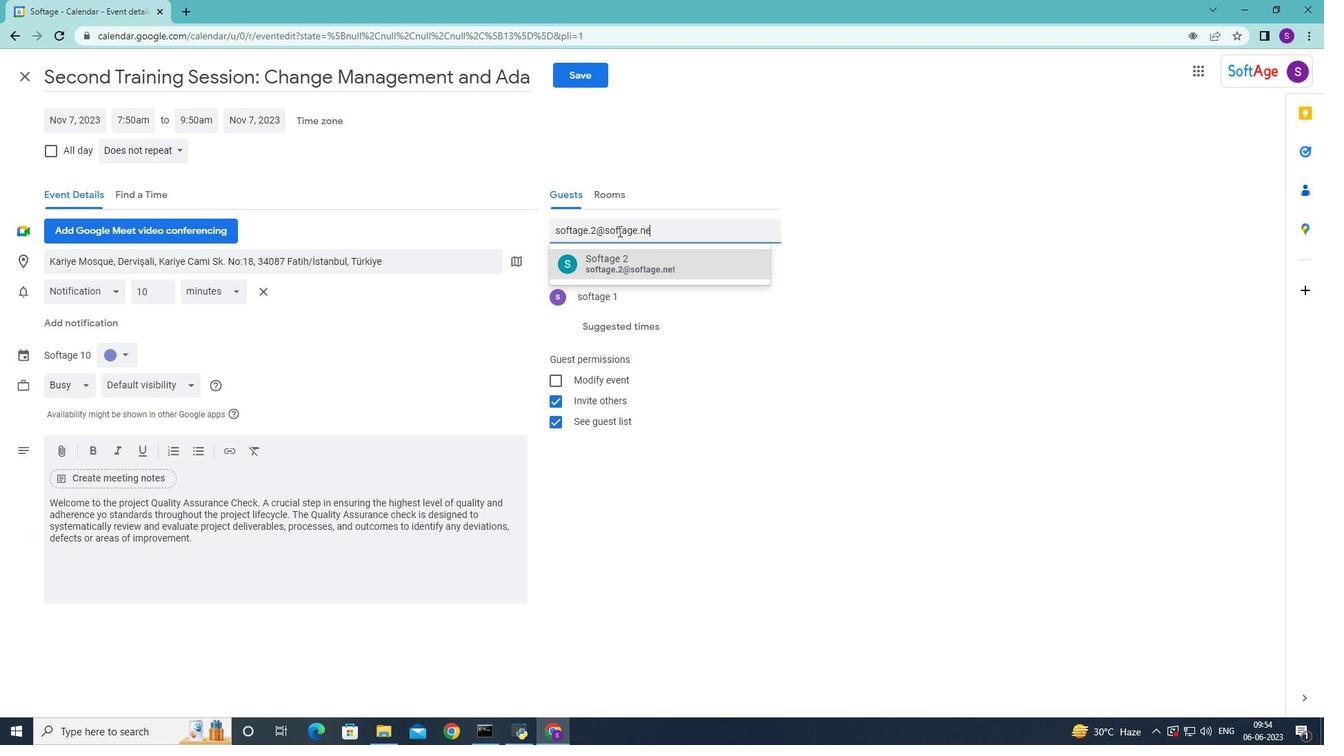 
Action: Mouse moved to (680, 276)
Screenshot: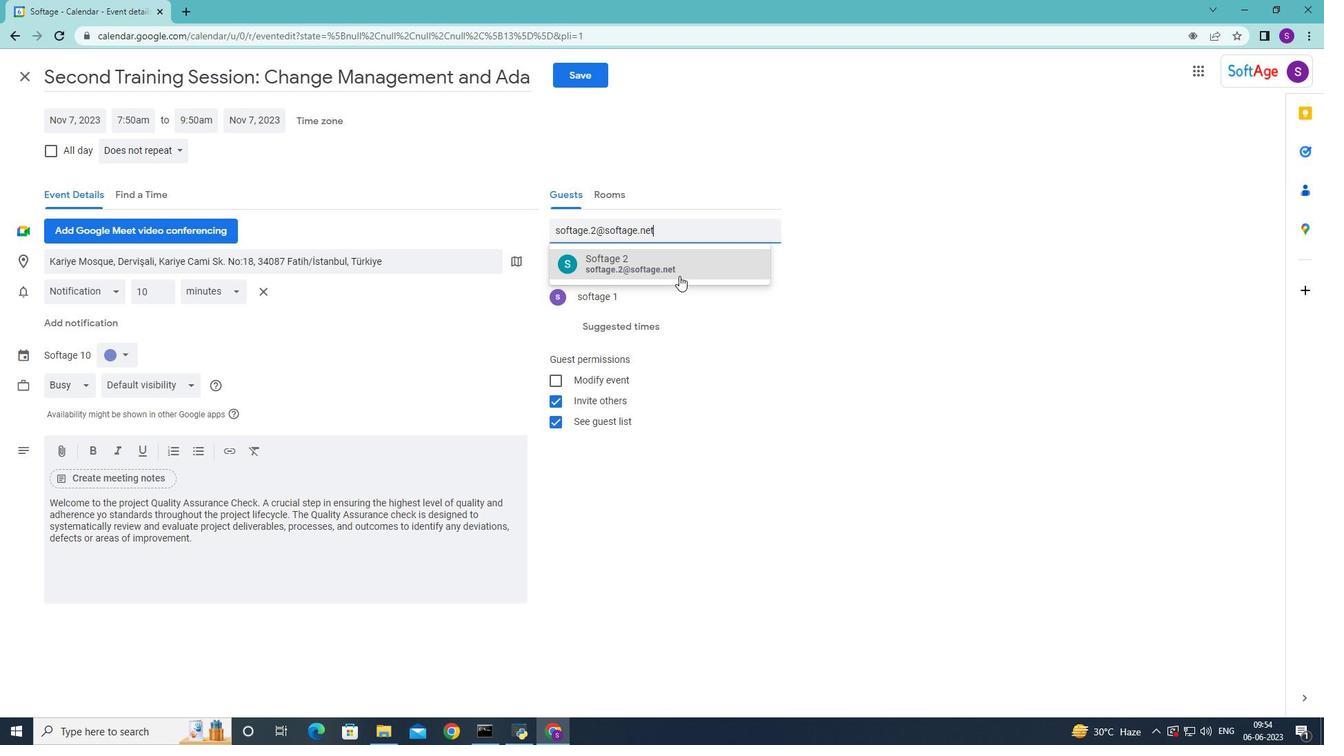 
Action: Mouse pressed left at (680, 276)
Screenshot: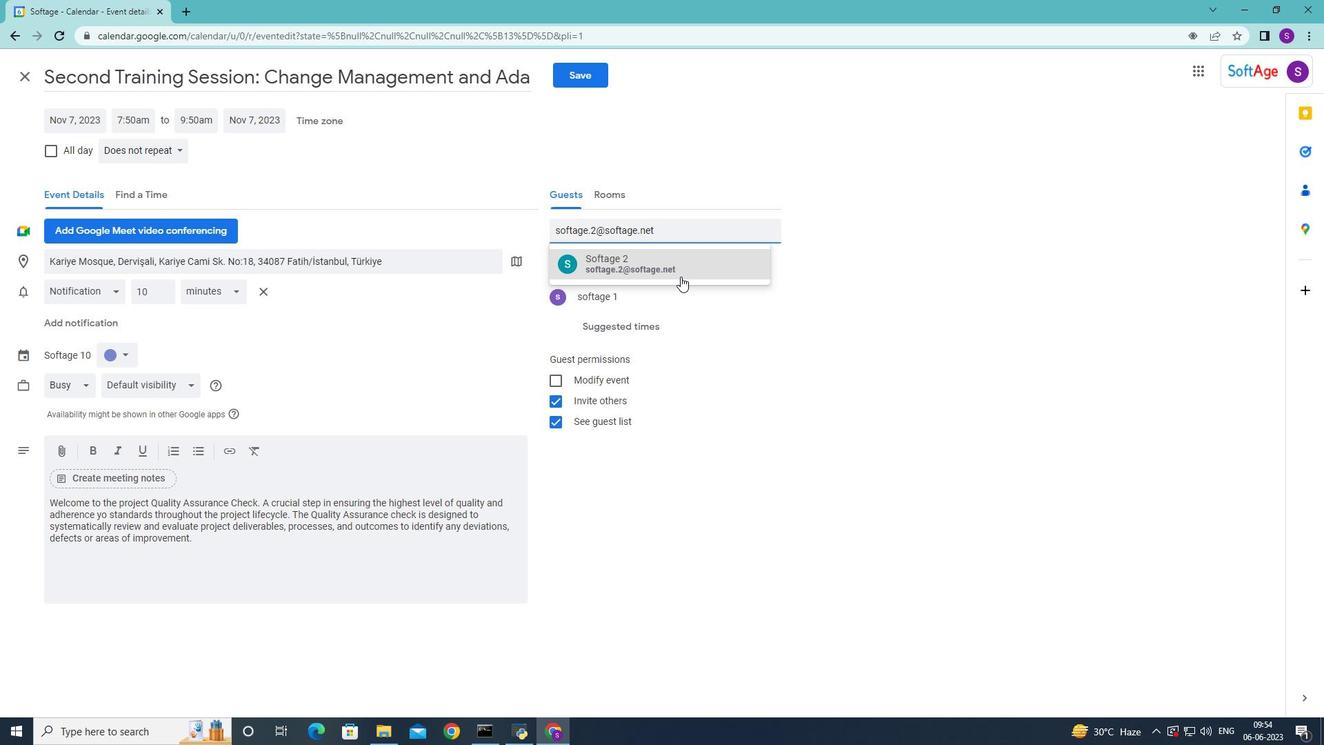 
Action: Mouse moved to (163, 146)
Screenshot: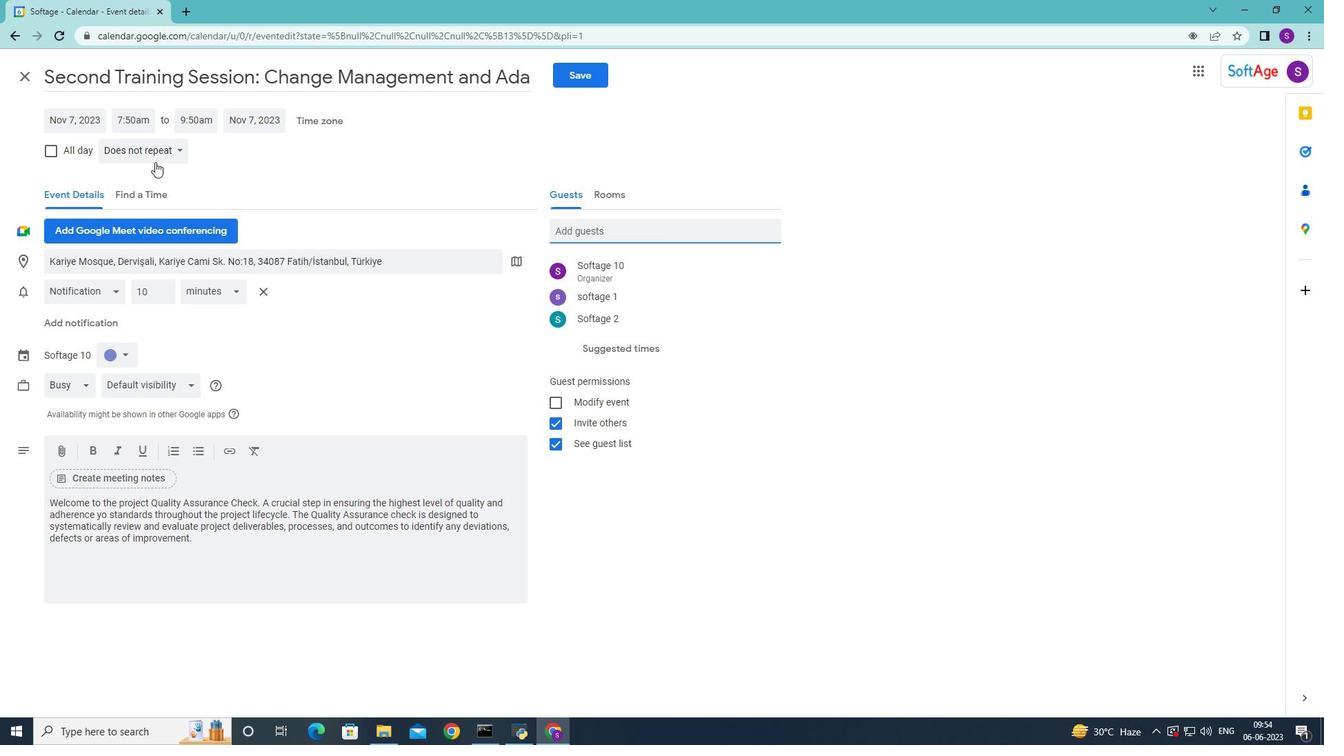 
Action: Mouse pressed left at (163, 146)
Screenshot: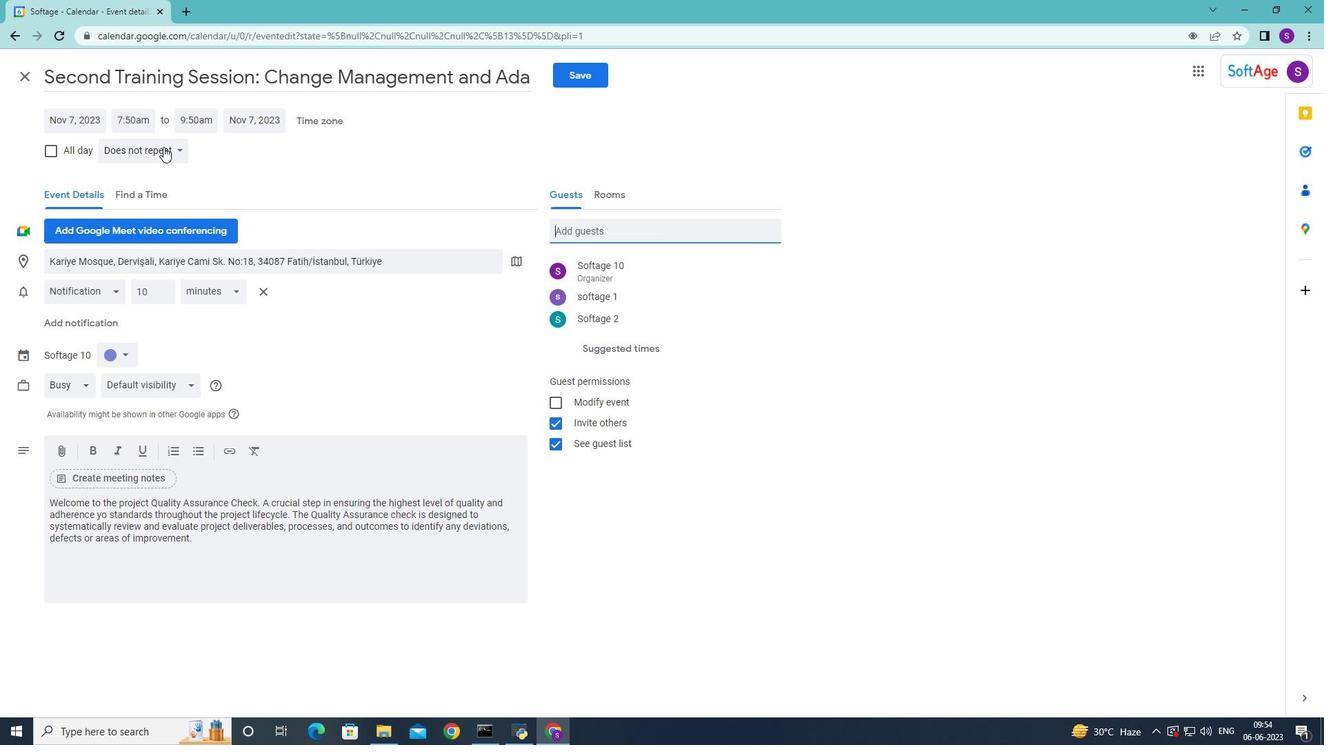 
Action: Mouse moved to (380, 387)
Screenshot: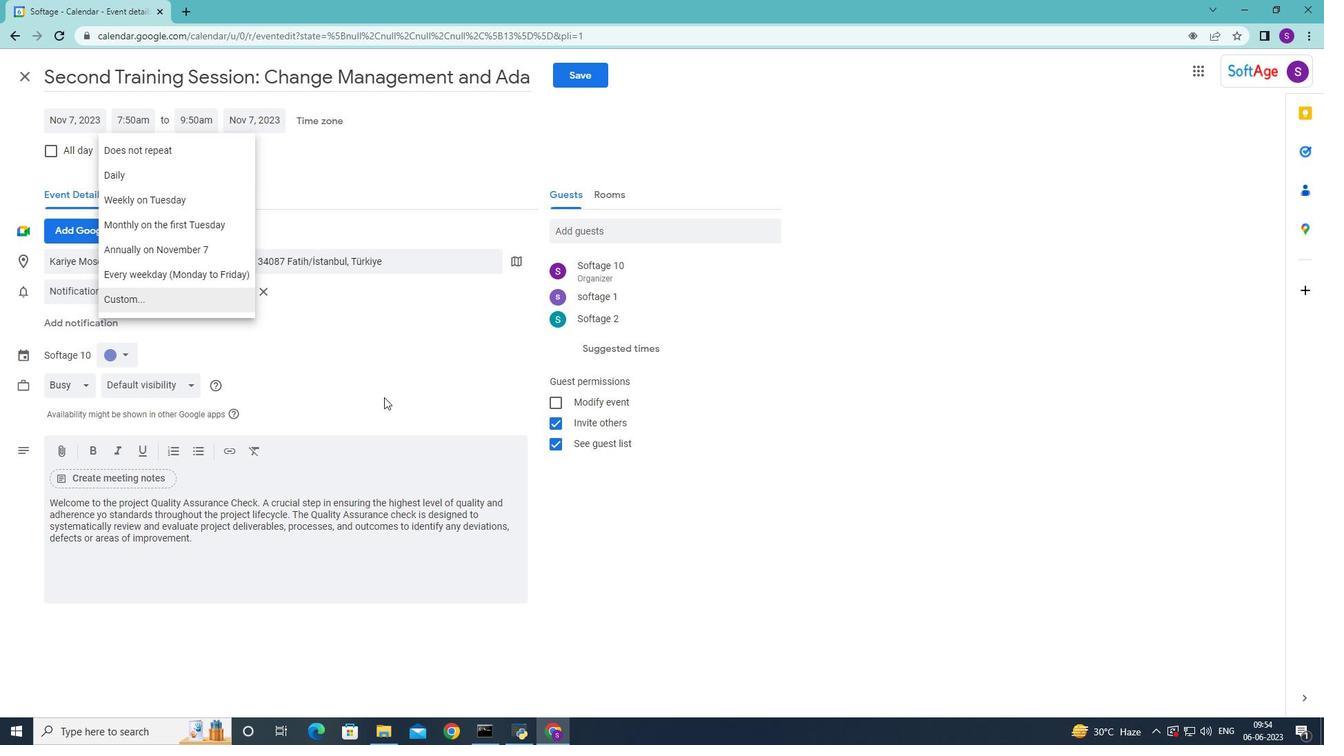 
Action: Mouse pressed left at (380, 387)
Screenshot: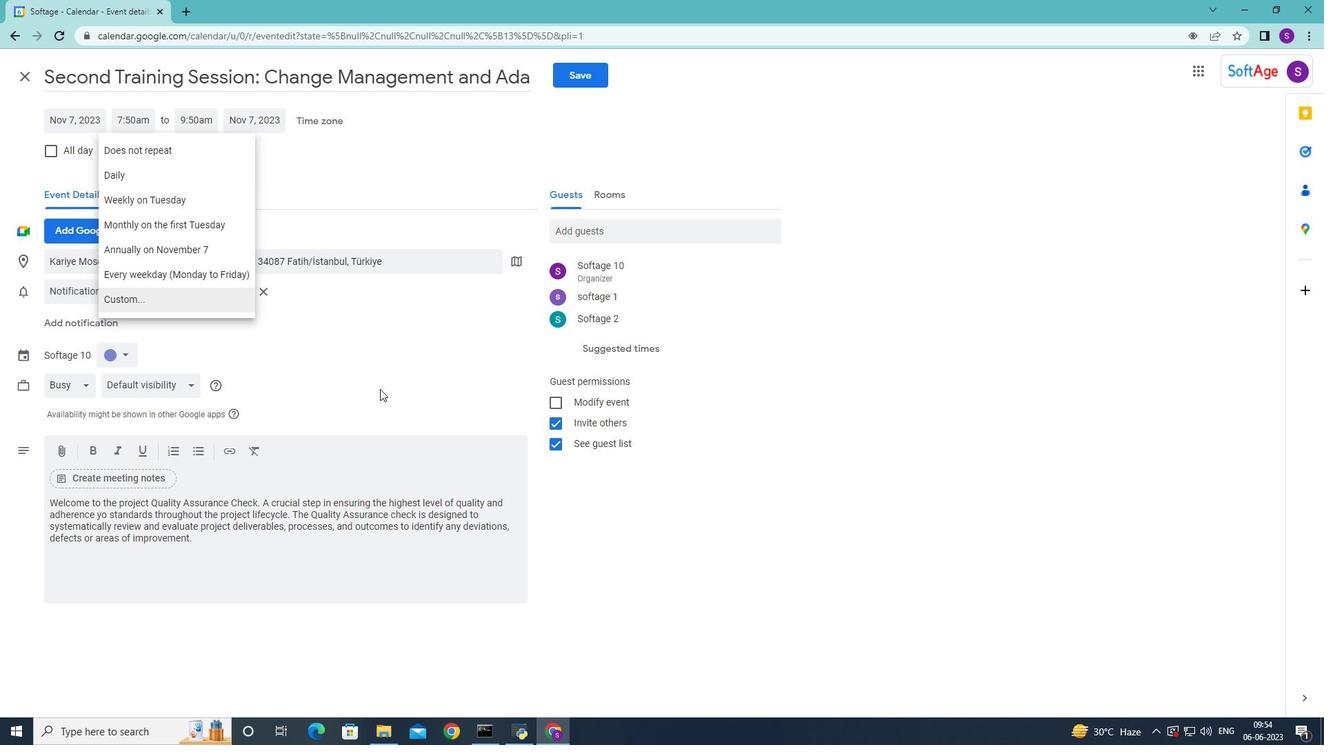 
Action: Mouse moved to (596, 78)
Screenshot: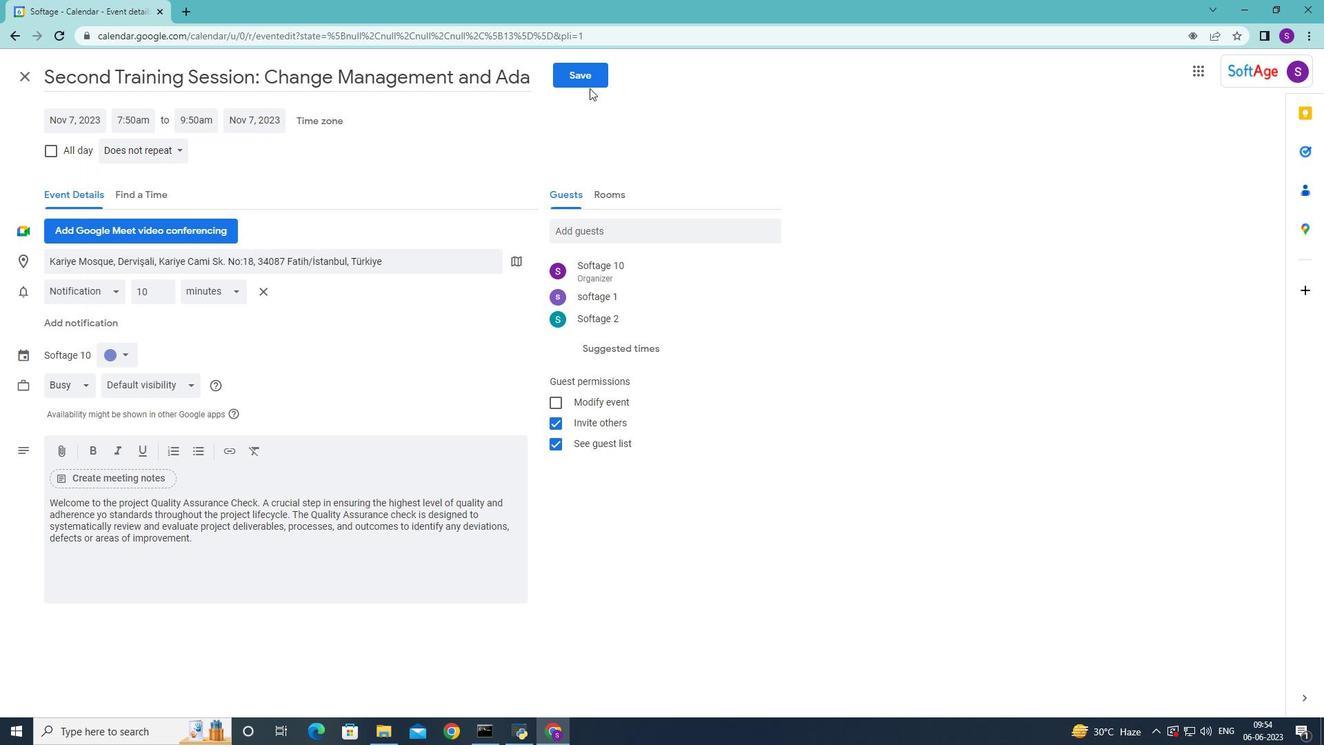 
Action: Mouse pressed left at (596, 78)
Screenshot: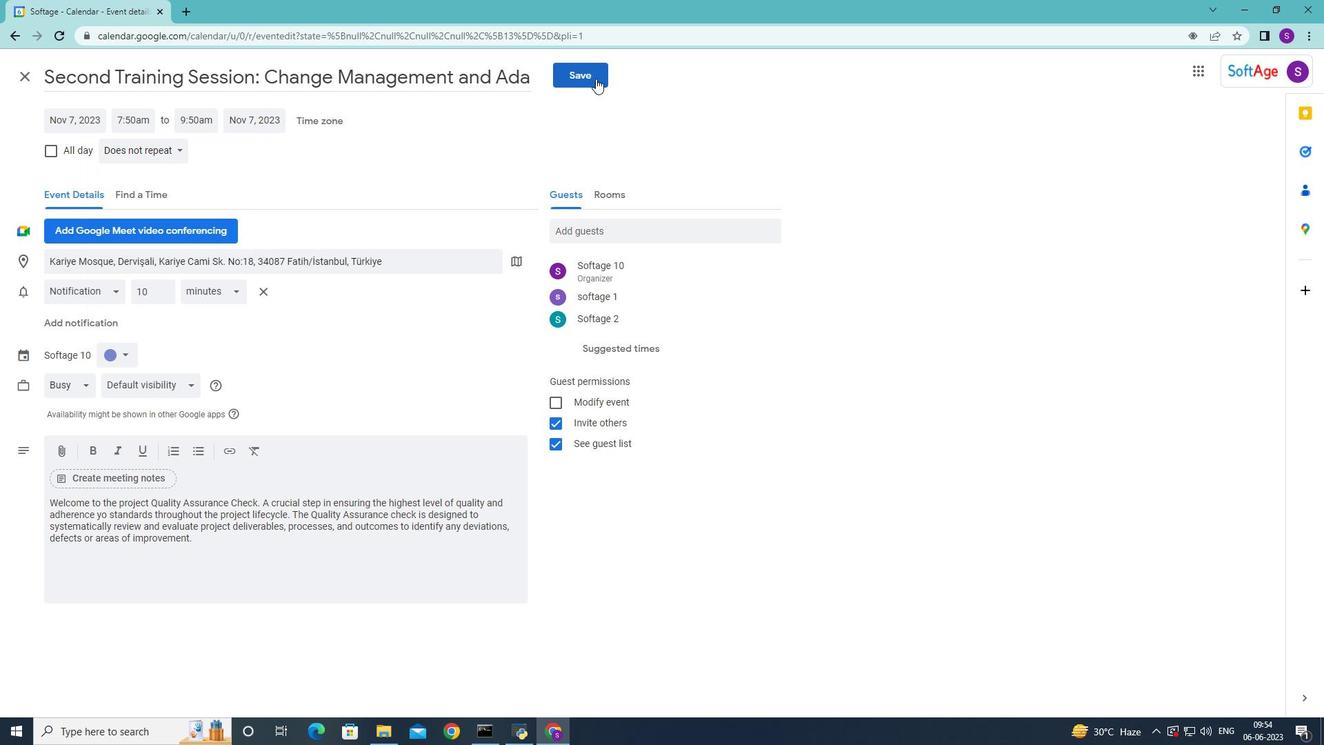 
Action: Mouse moved to (788, 415)
Screenshot: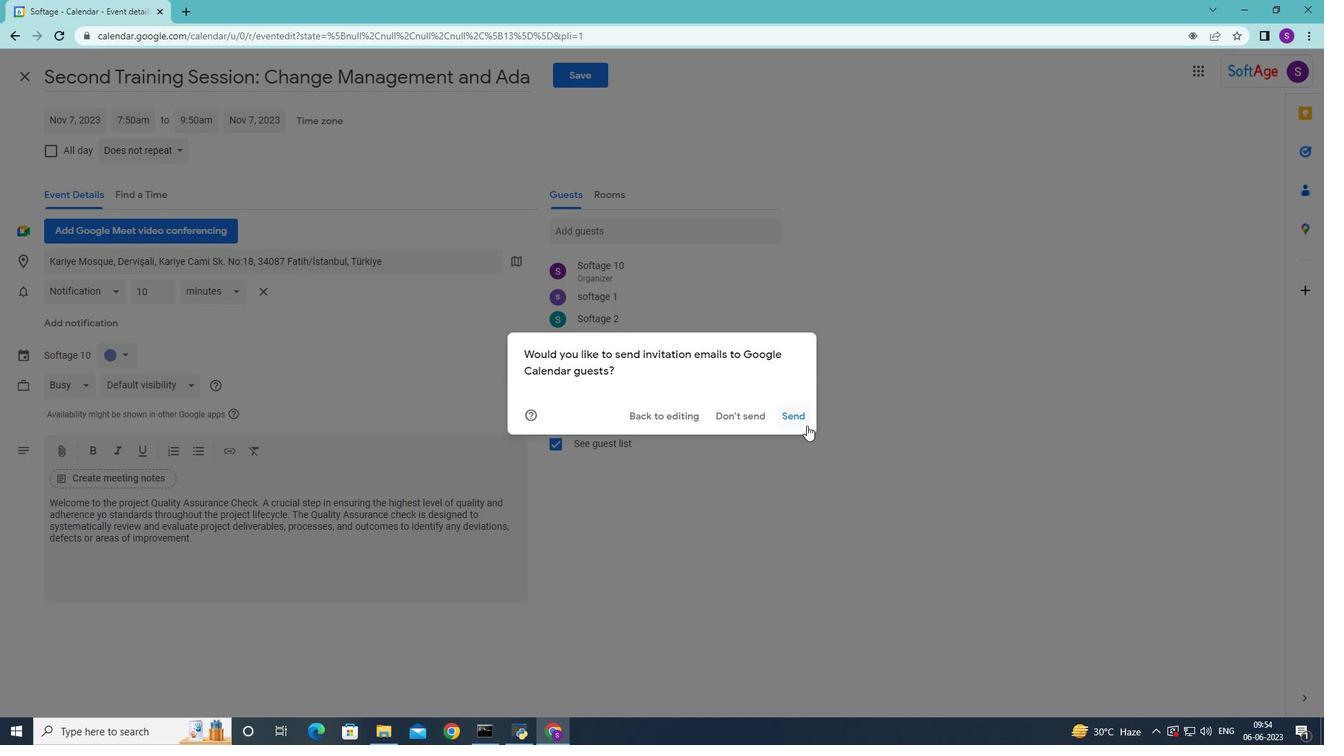 
Action: Mouse pressed left at (788, 415)
Screenshot: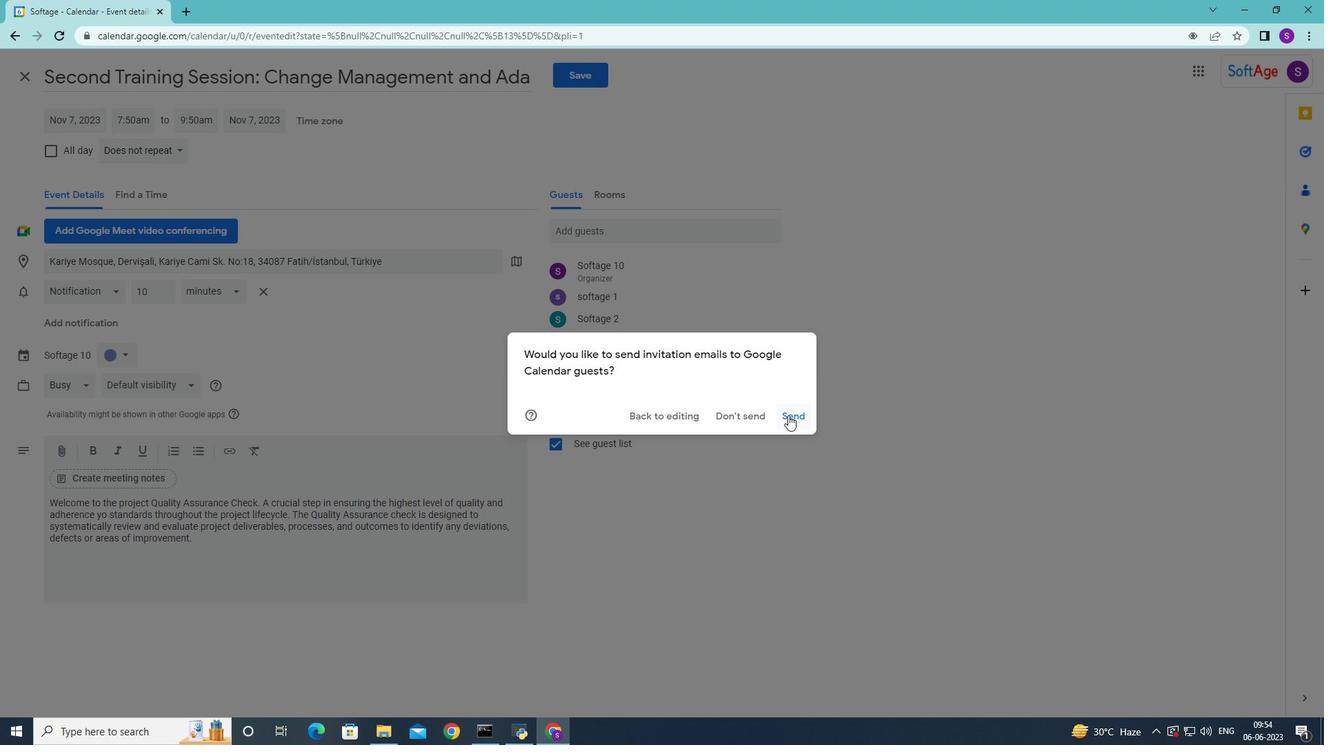 
Action: Mouse moved to (576, 619)
Screenshot: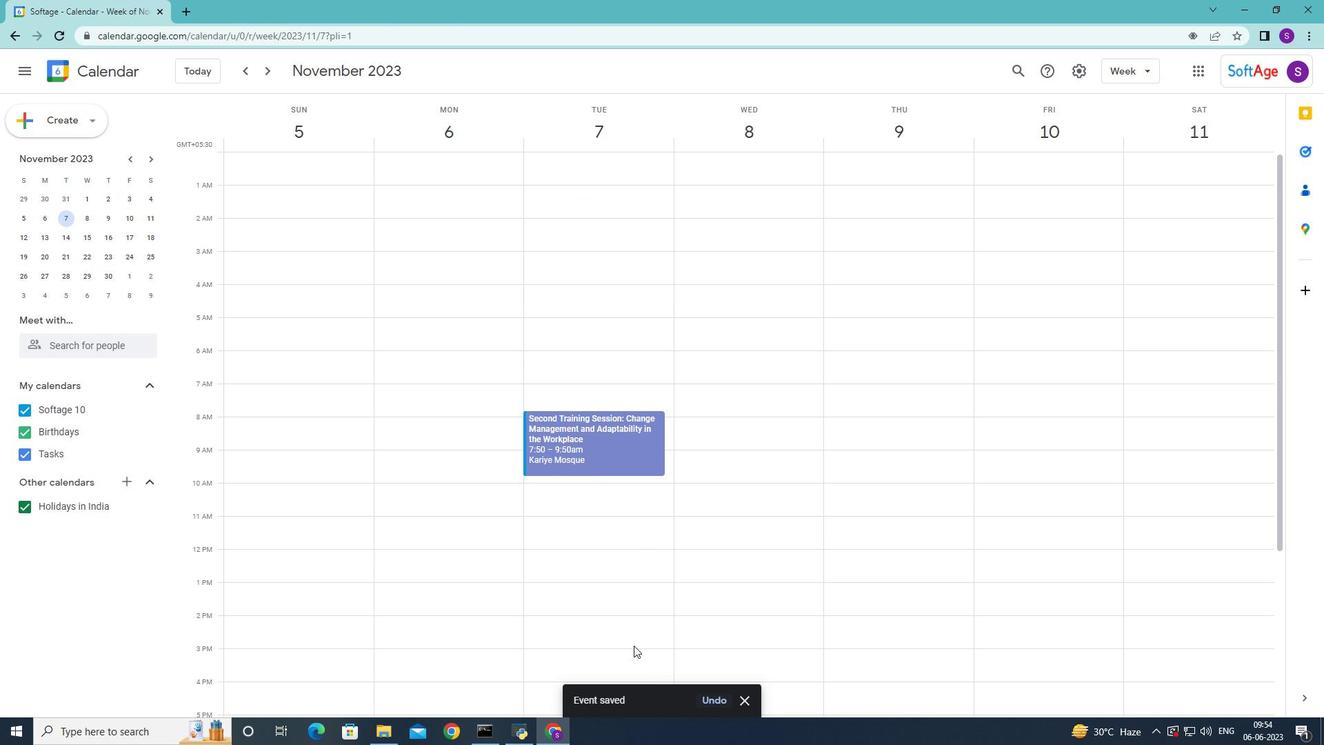 
